 Task: Look for space in Ādoni, India from 2nd June, 2023 to 15th June, 2023 for 2 adults in price range Rs.10000 to Rs.15000. Place can be entire place with 1  bedroom having 1 bed and 1 bathroom. Property type can be house, flat, guest house, hotel. Booking option can be shelf check-in. Required host language is English.
Action: Mouse moved to (524, 119)
Screenshot: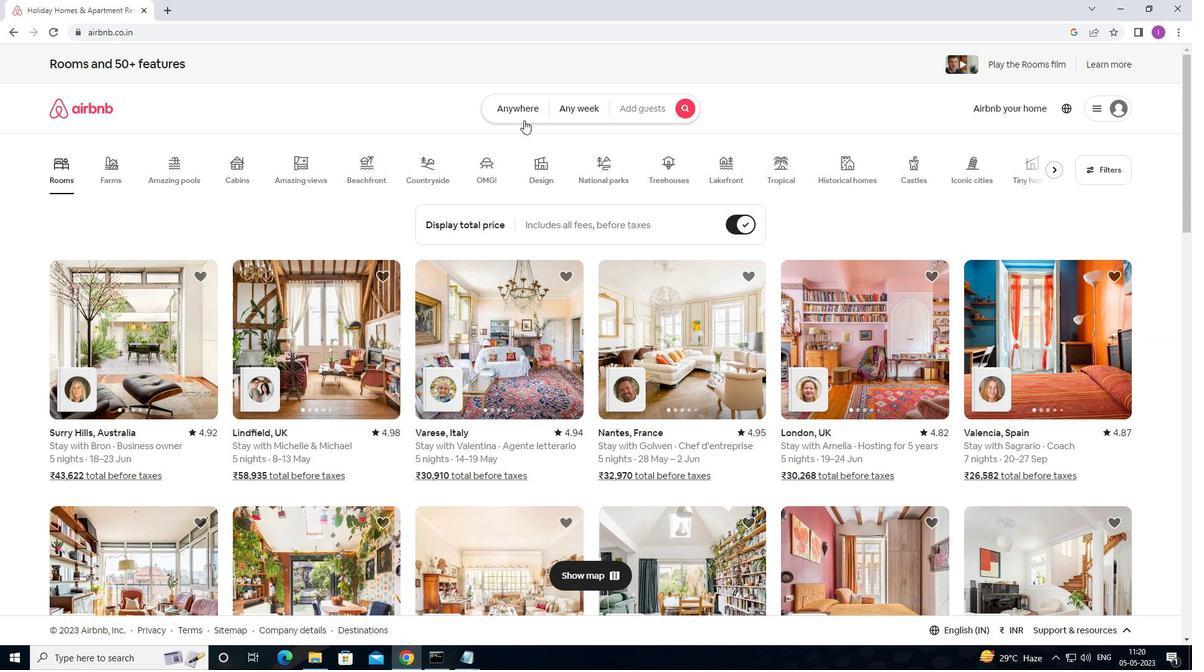 
Action: Mouse pressed left at (524, 119)
Screenshot: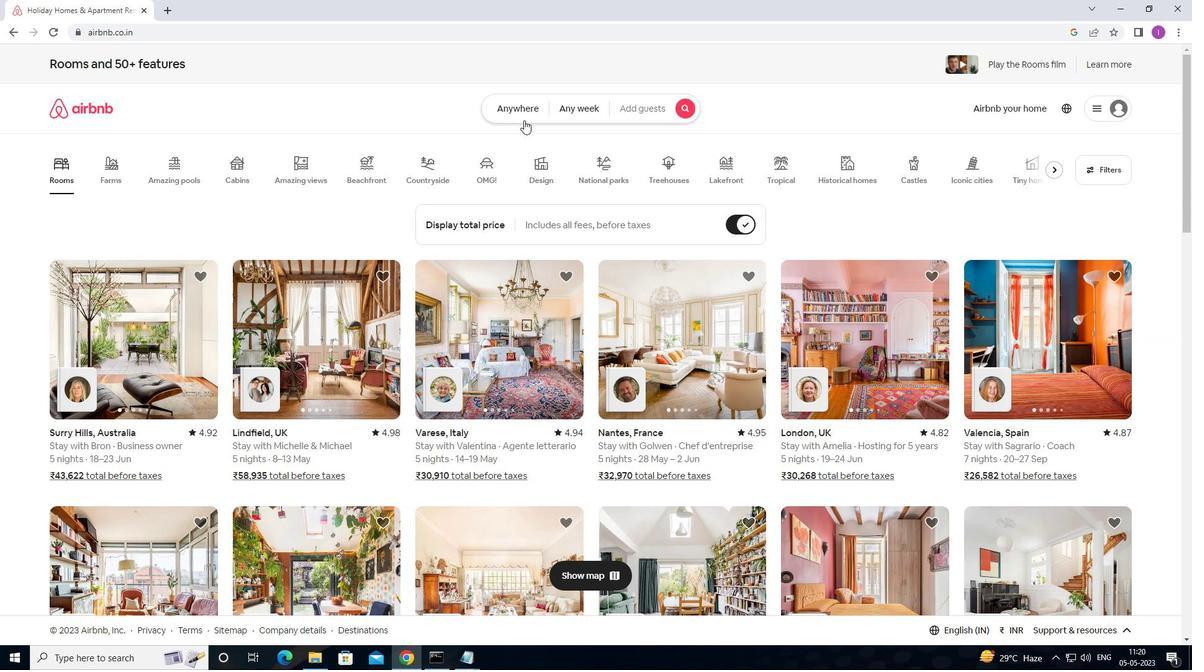 
Action: Mouse moved to (445, 162)
Screenshot: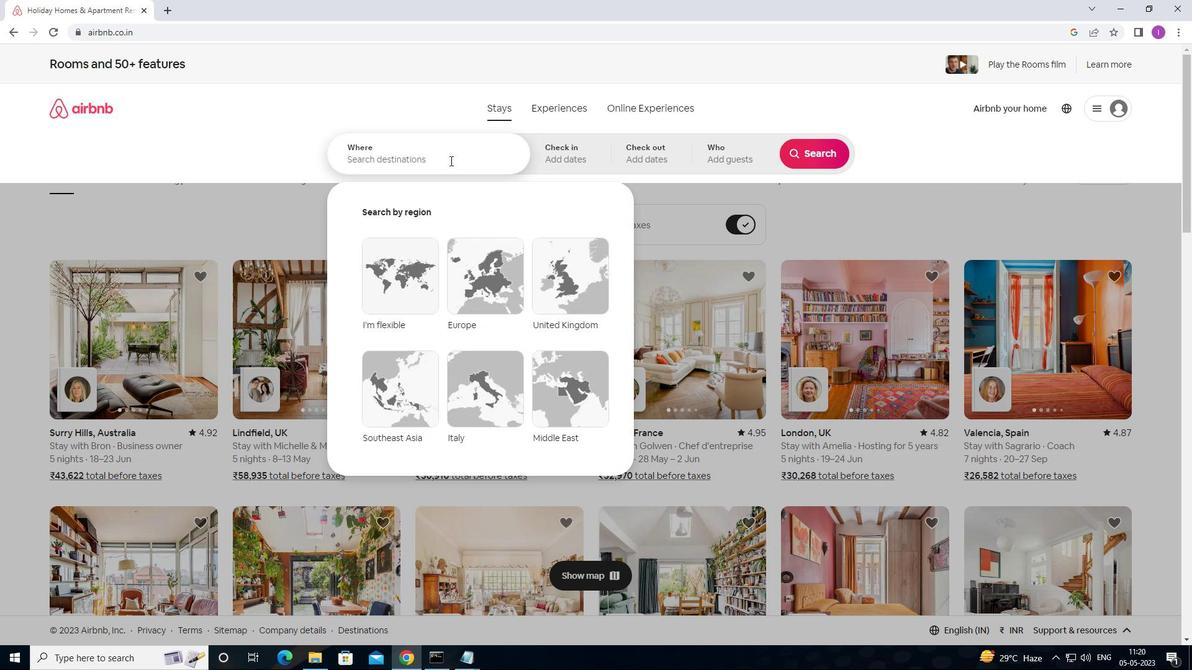 
Action: Mouse pressed left at (445, 162)
Screenshot: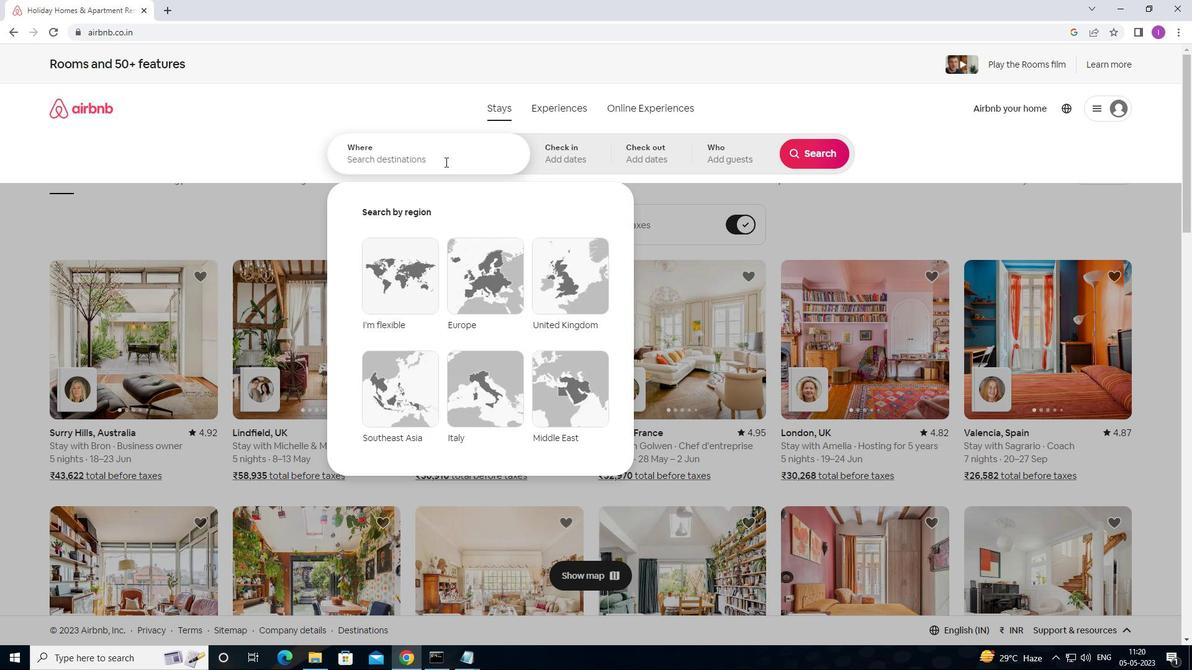 
Action: Key pressed <Key.shift>ADONI,<Key.shift>INDIA
Screenshot: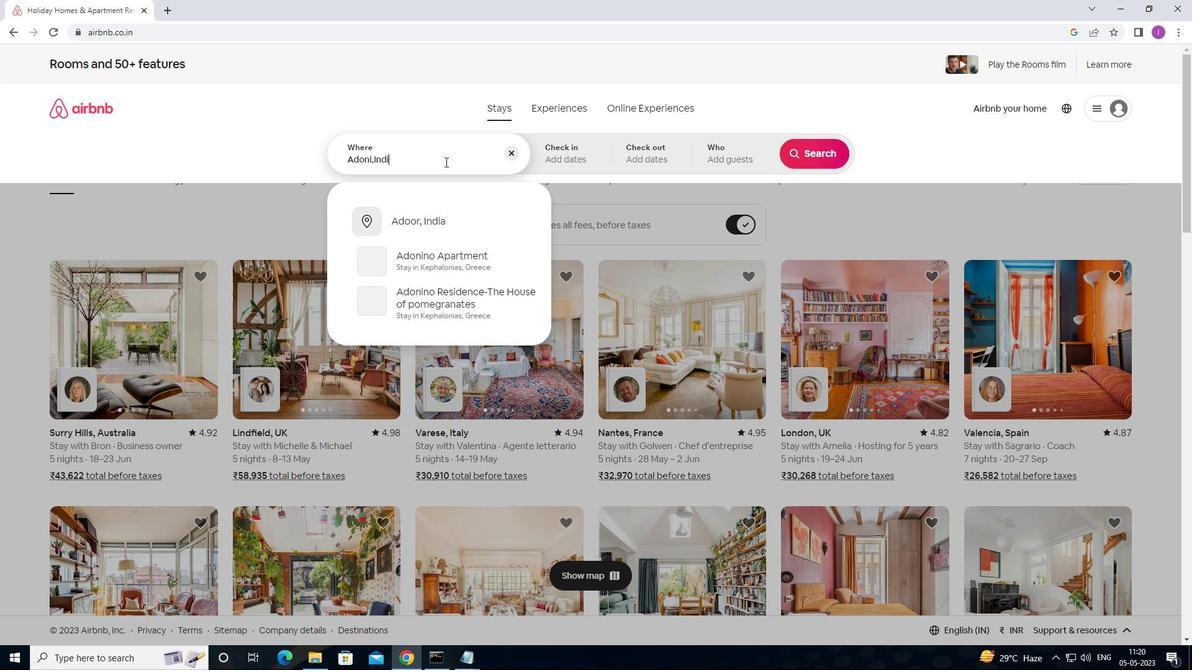 
Action: Mouse moved to (567, 159)
Screenshot: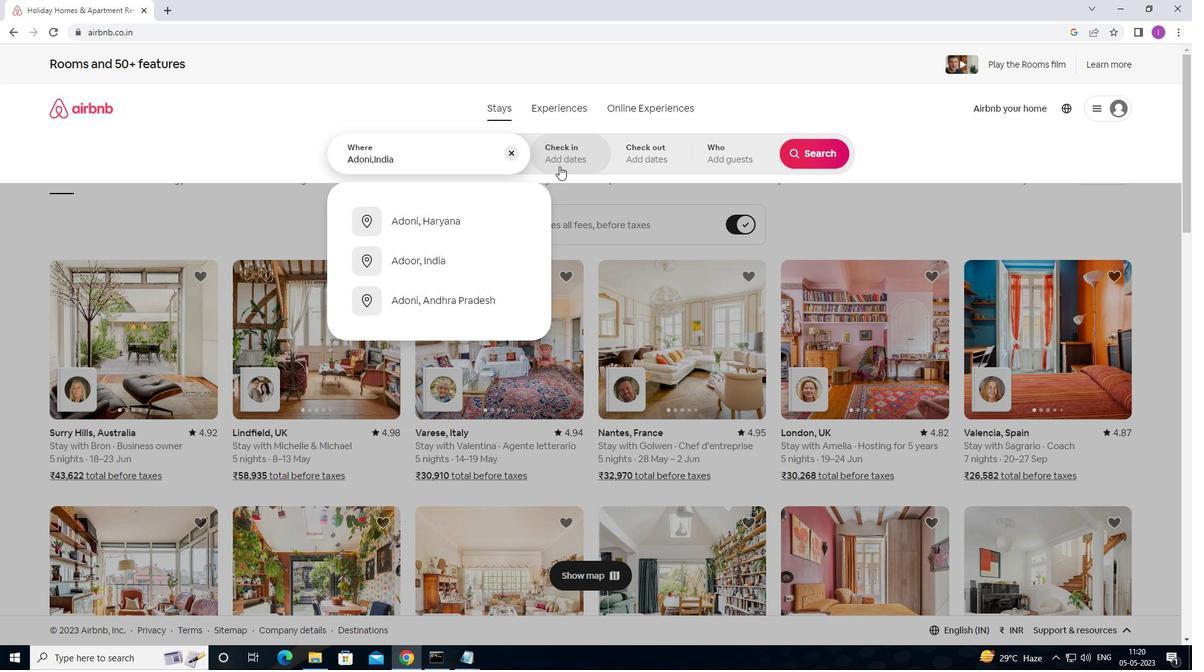 
Action: Mouse pressed left at (567, 159)
Screenshot: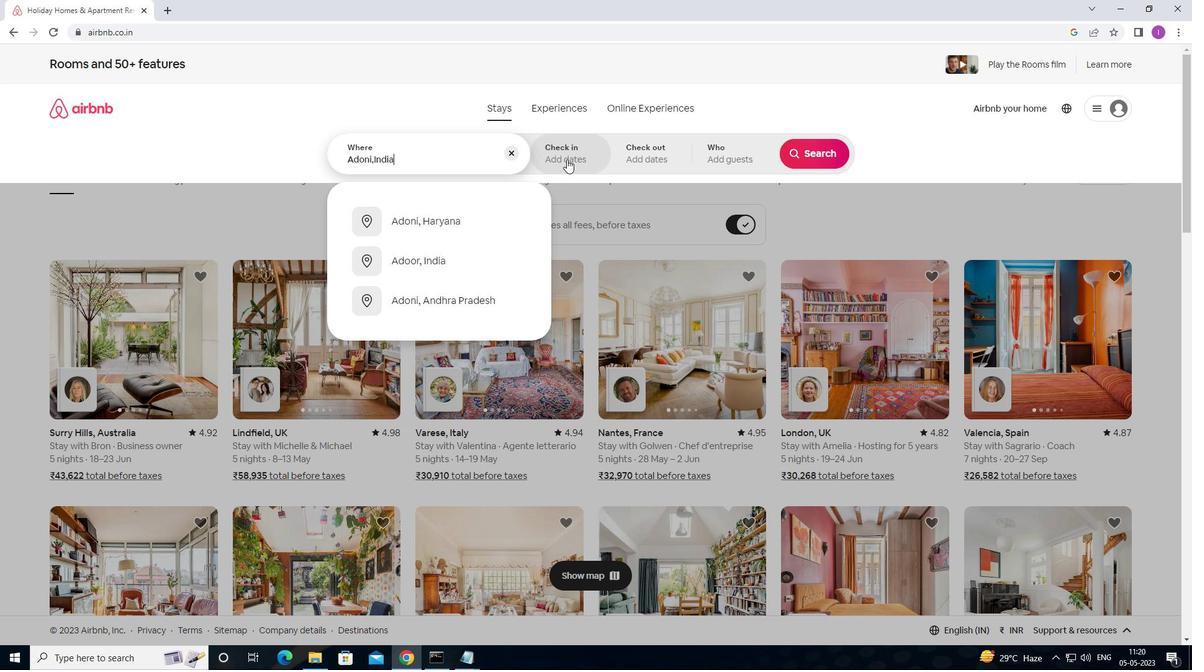 
Action: Mouse moved to (810, 257)
Screenshot: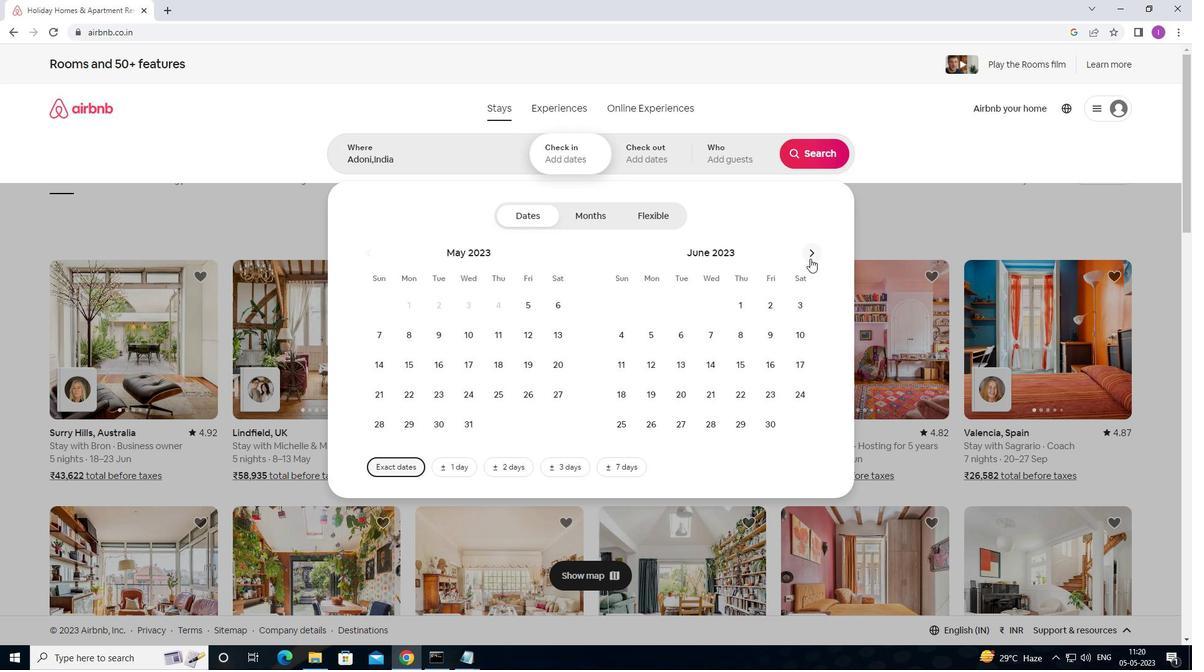 
Action: Mouse pressed left at (810, 257)
Screenshot: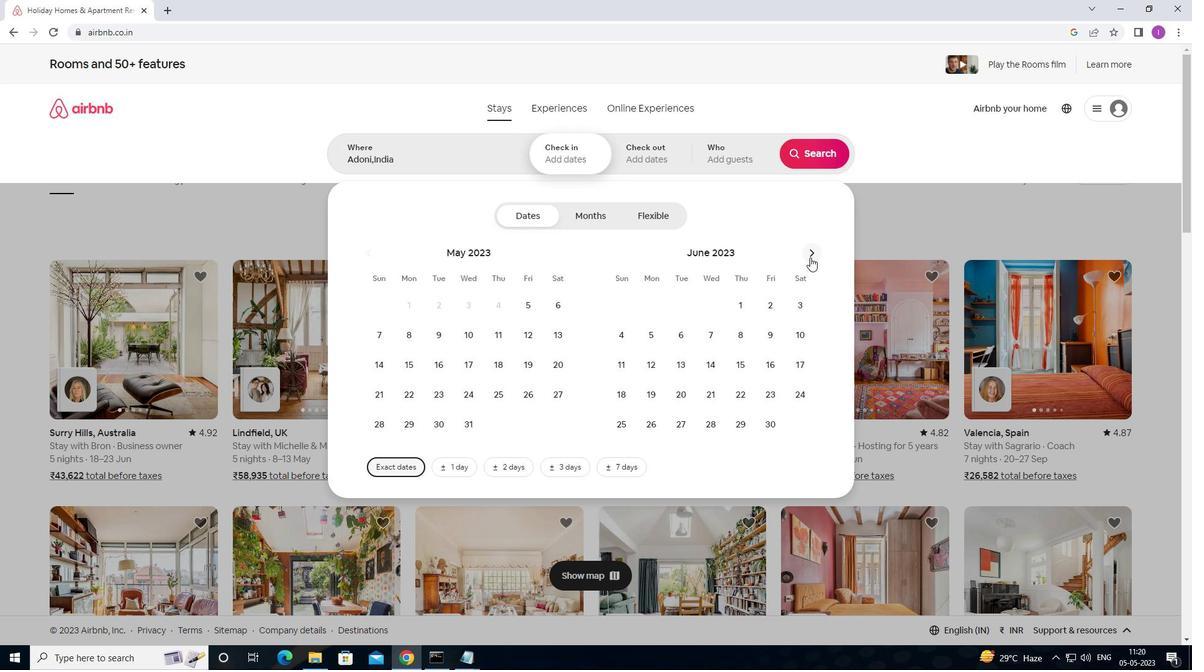 
Action: Mouse moved to (532, 294)
Screenshot: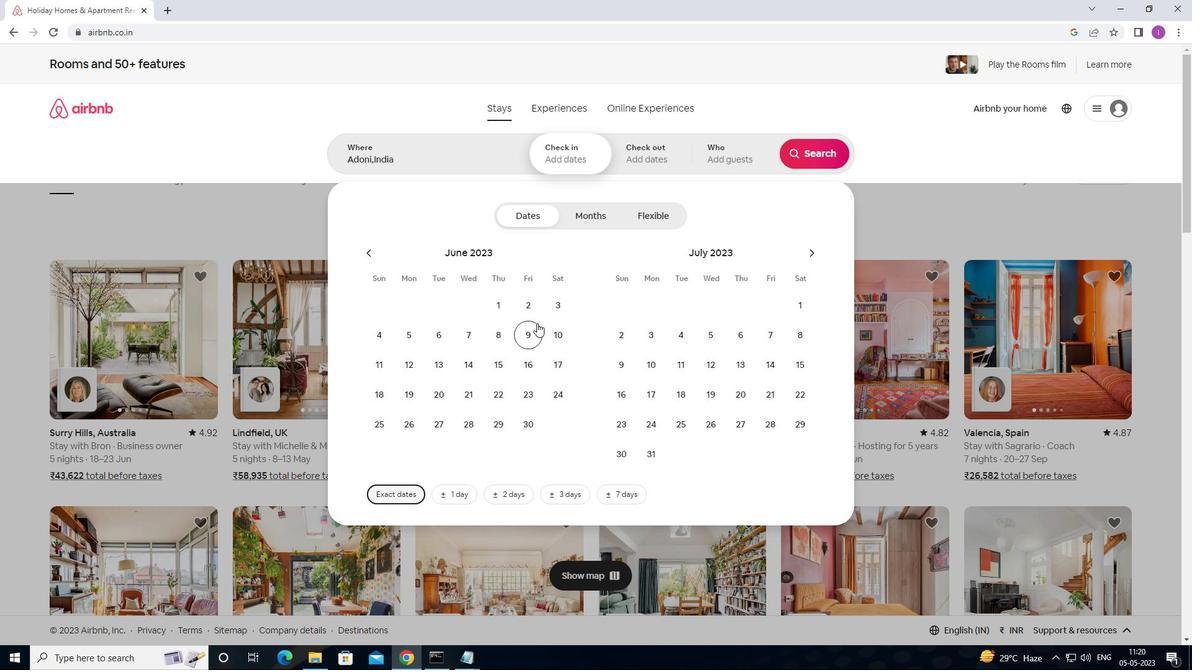 
Action: Mouse pressed left at (532, 294)
Screenshot: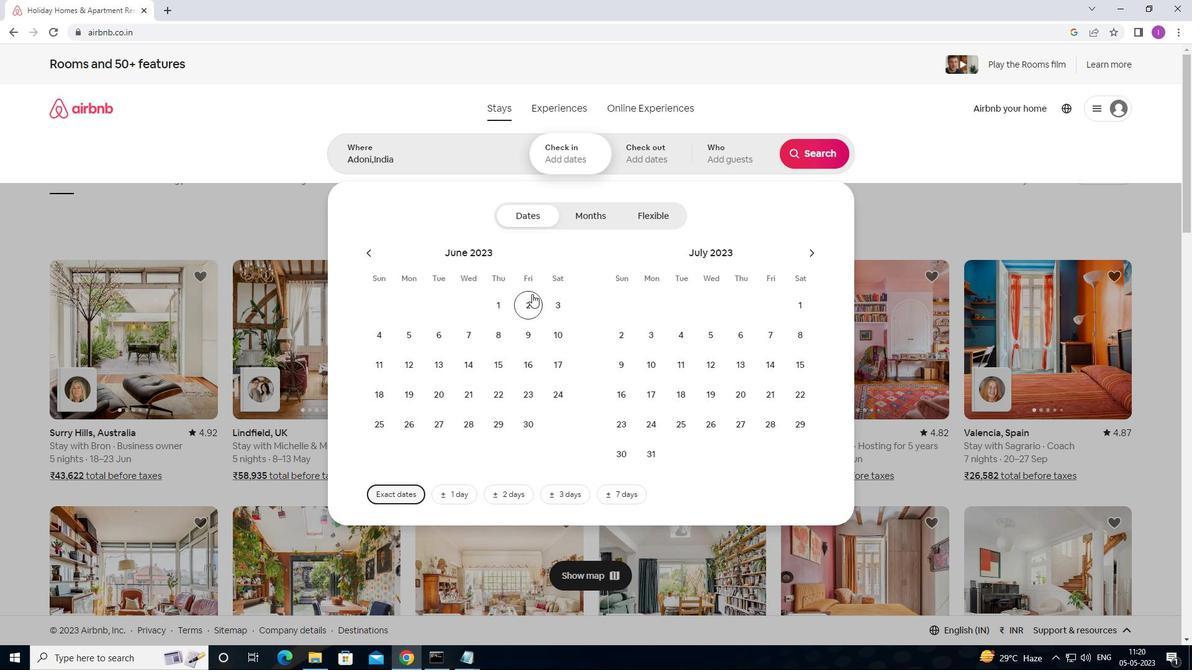 
Action: Mouse moved to (503, 360)
Screenshot: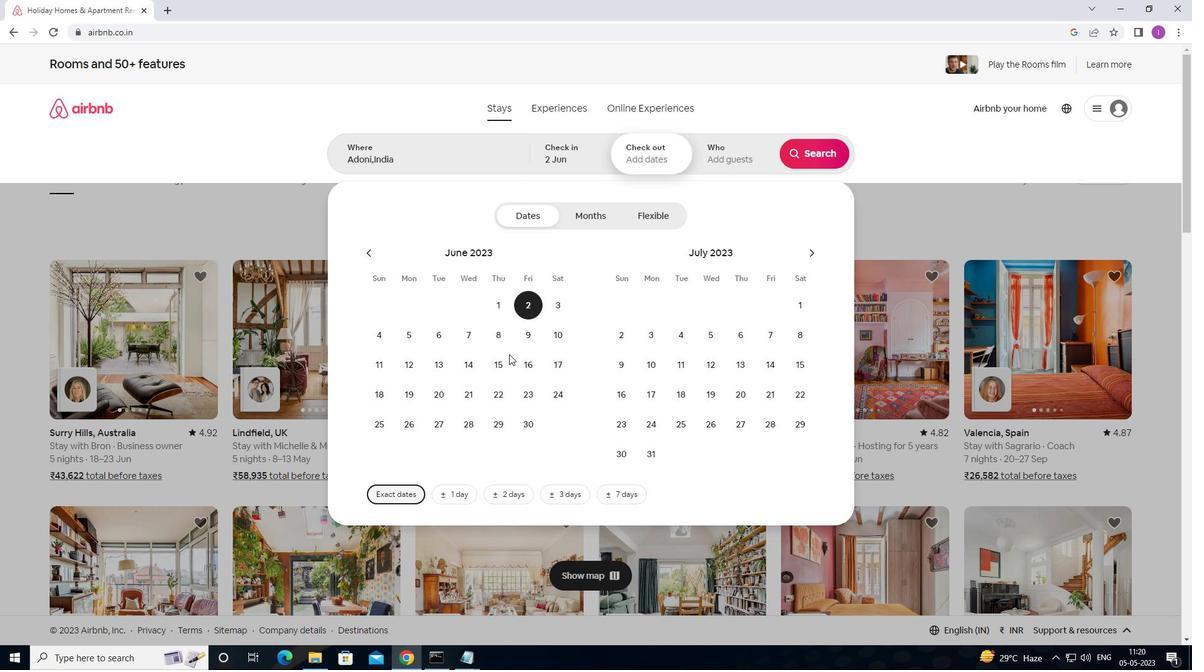 
Action: Mouse pressed left at (503, 360)
Screenshot: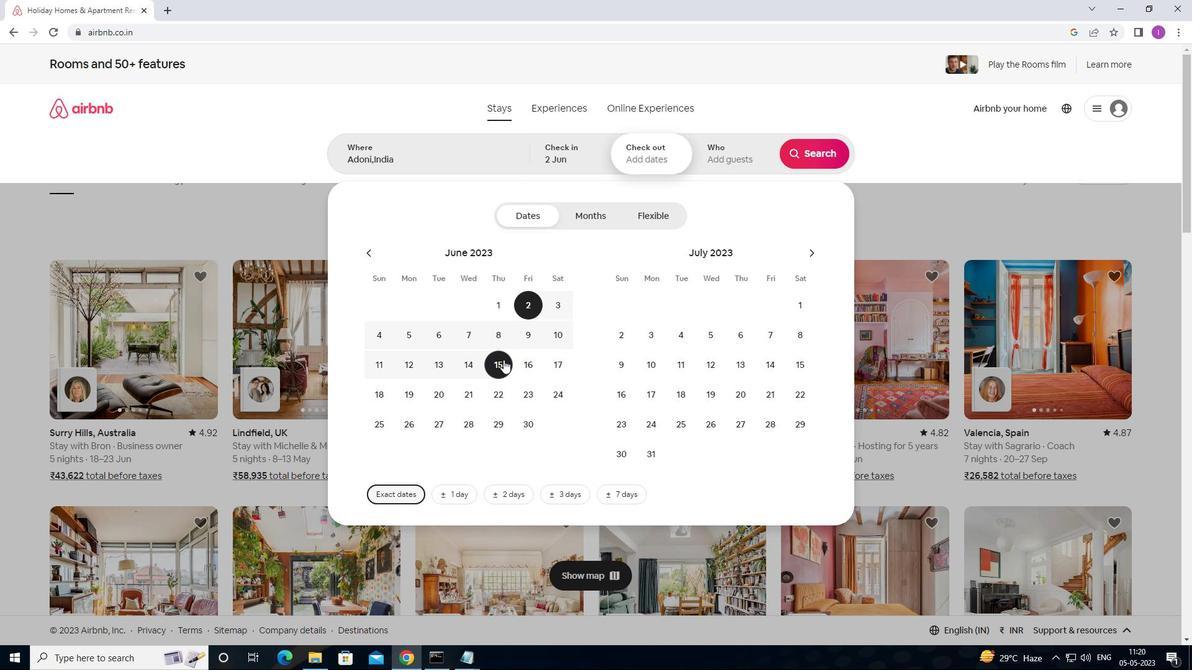 
Action: Mouse moved to (710, 149)
Screenshot: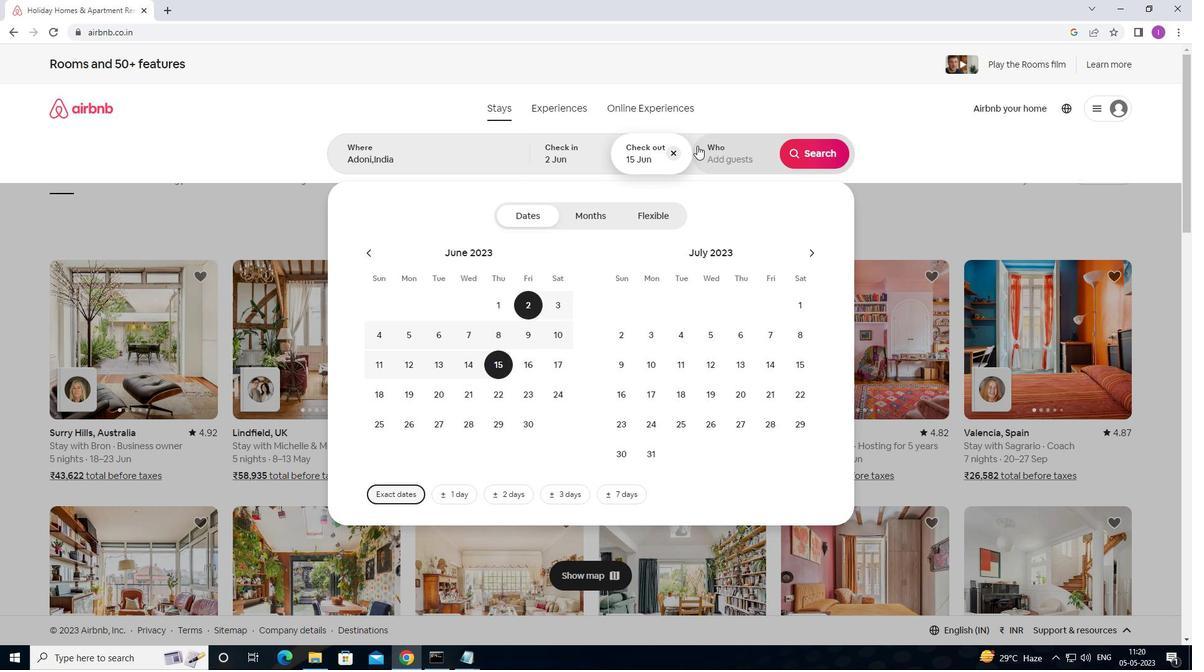 
Action: Mouse pressed left at (710, 149)
Screenshot: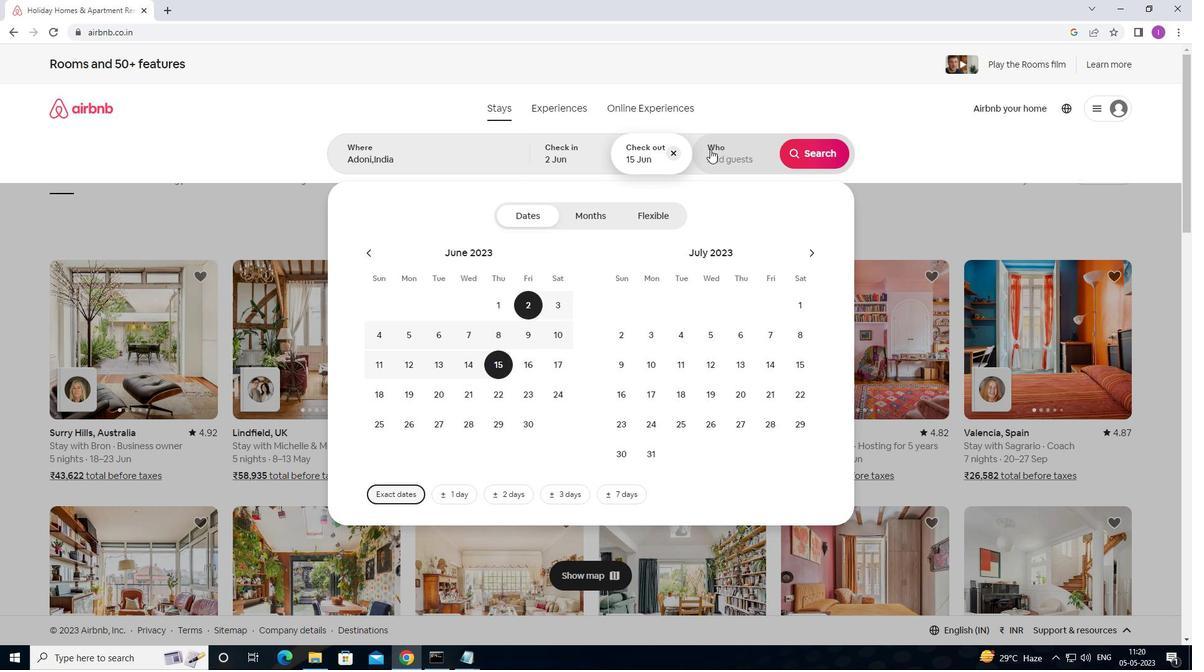 
Action: Mouse moved to (822, 219)
Screenshot: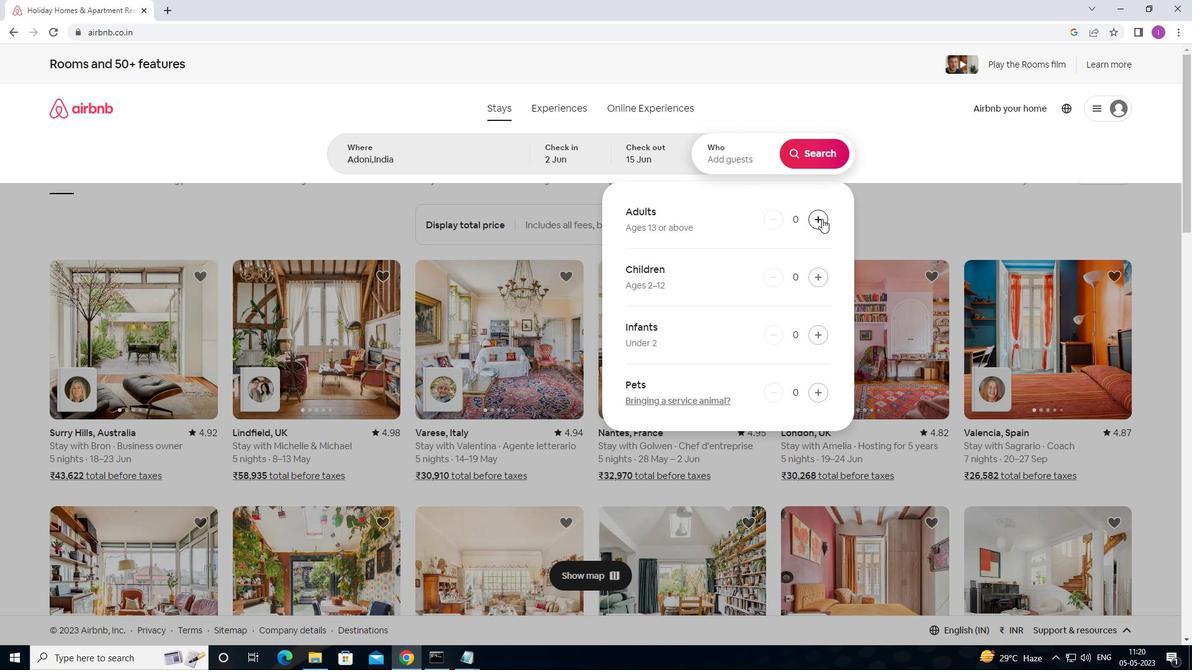 
Action: Mouse pressed left at (822, 219)
Screenshot: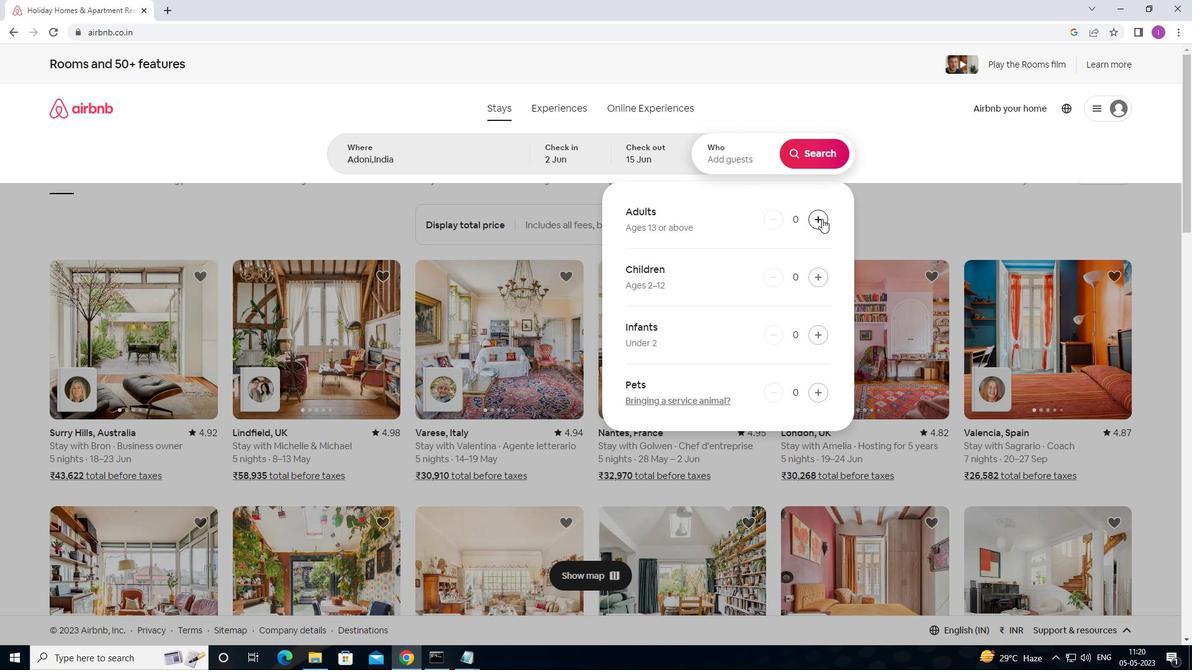 
Action: Mouse pressed left at (822, 219)
Screenshot: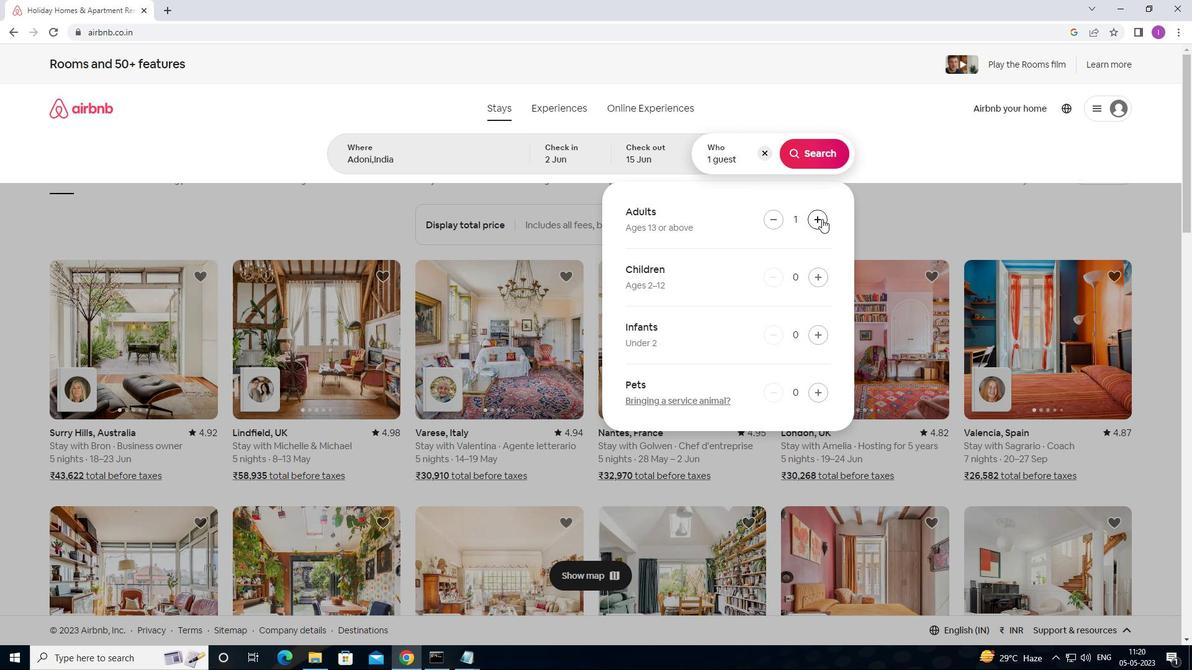 
Action: Mouse moved to (823, 168)
Screenshot: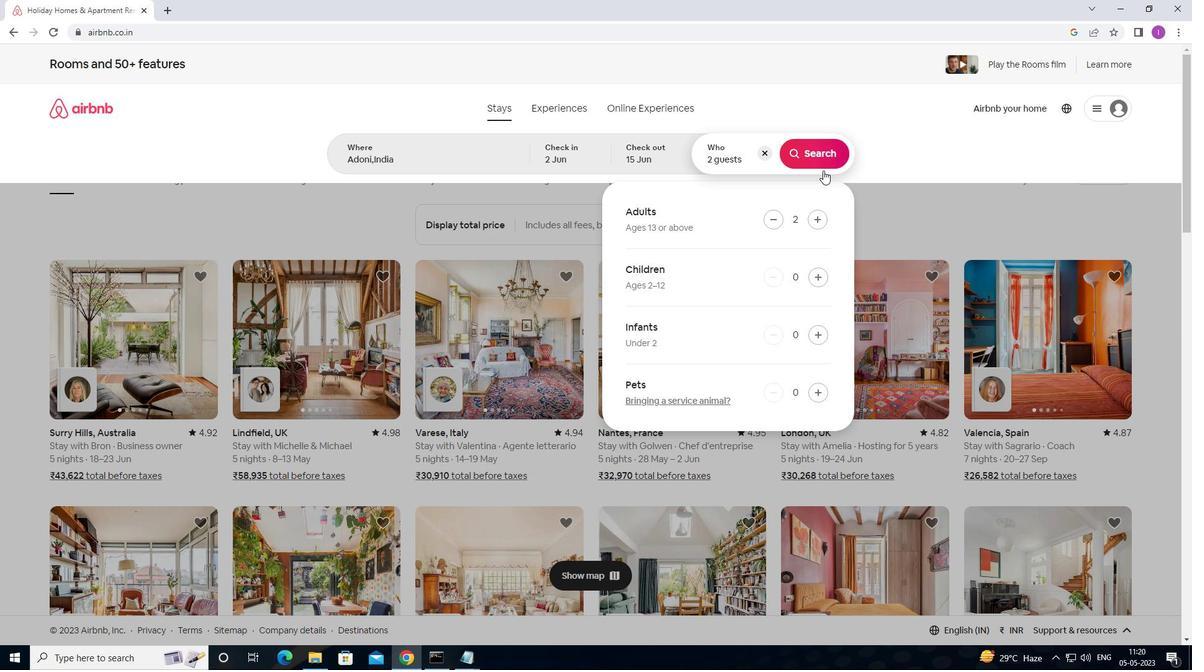 
Action: Mouse pressed left at (823, 168)
Screenshot: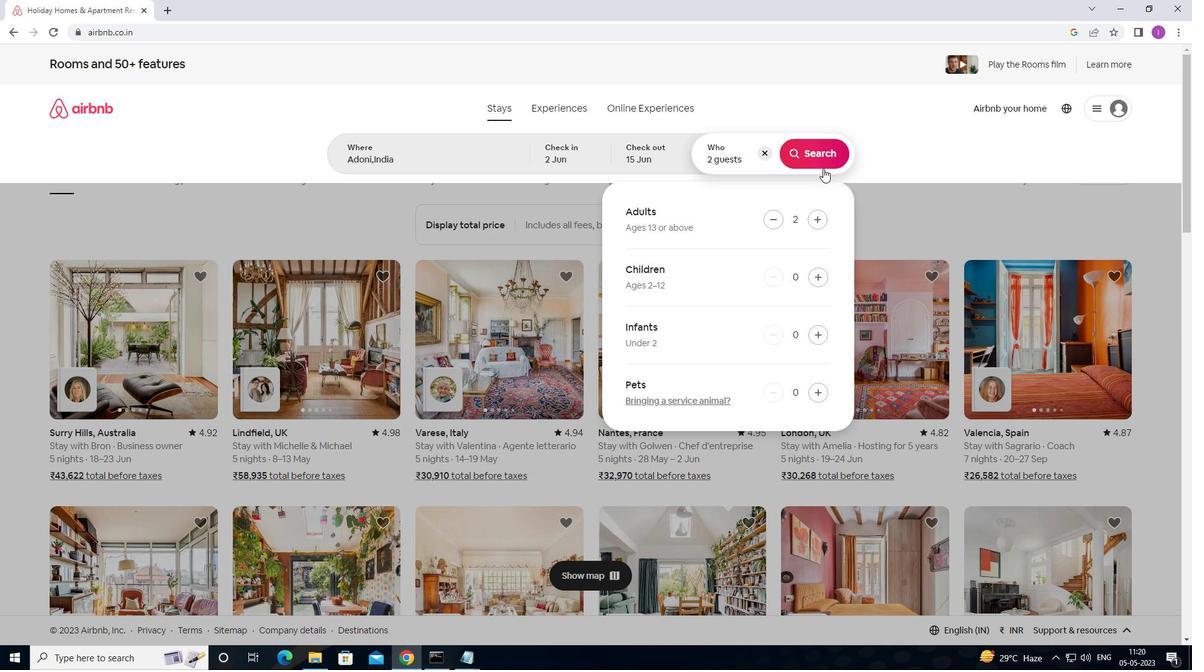 
Action: Mouse moved to (1126, 132)
Screenshot: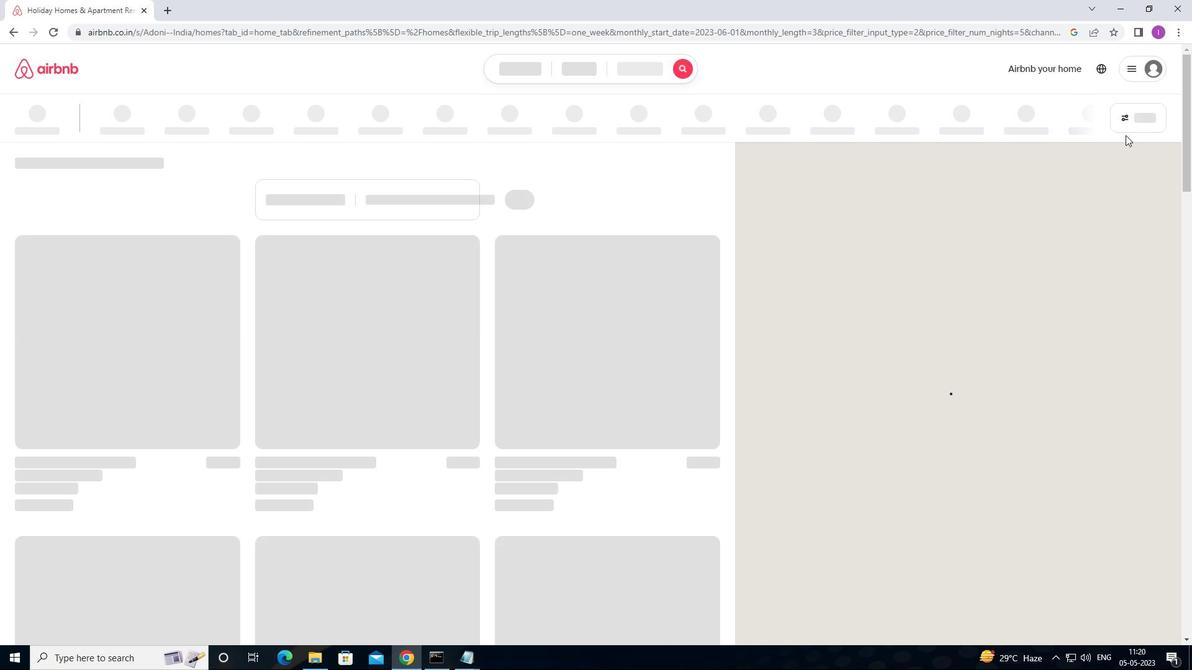 
Action: Mouse pressed left at (1126, 132)
Screenshot: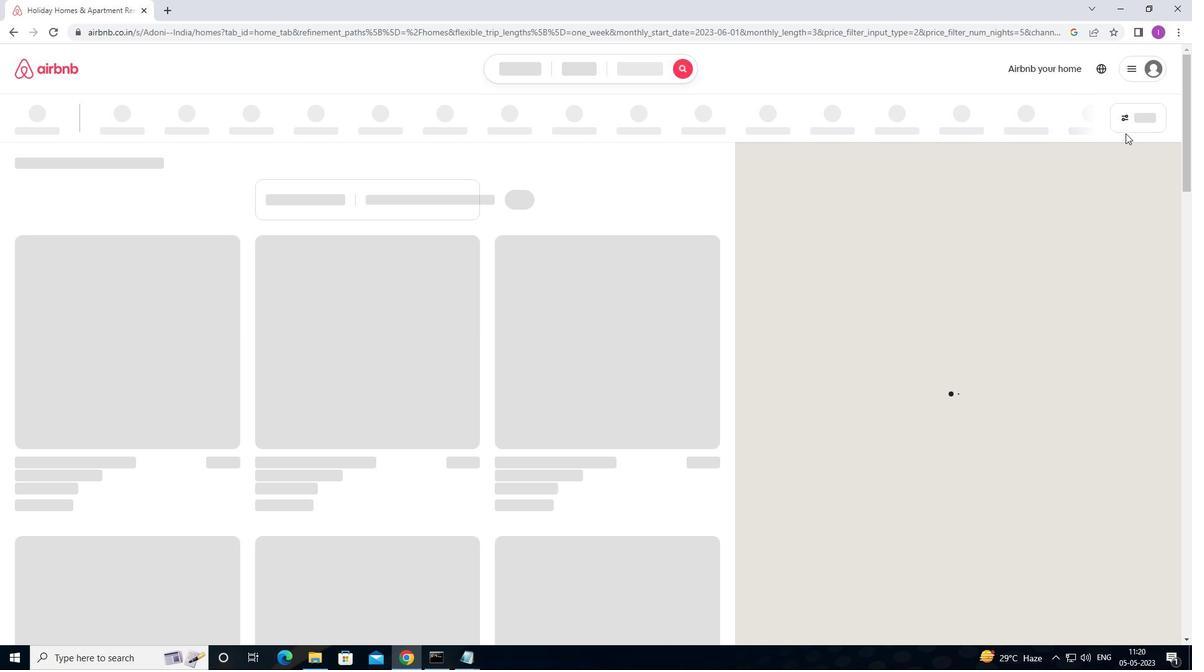 
Action: Mouse moved to (1126, 125)
Screenshot: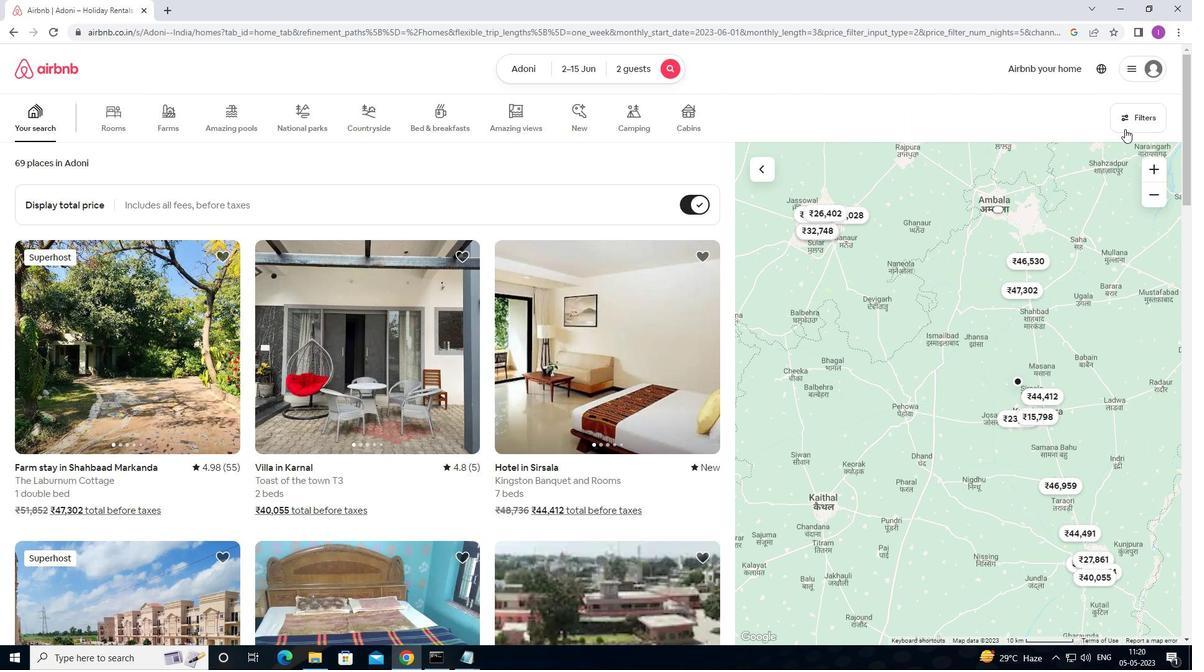 
Action: Mouse pressed left at (1126, 125)
Screenshot: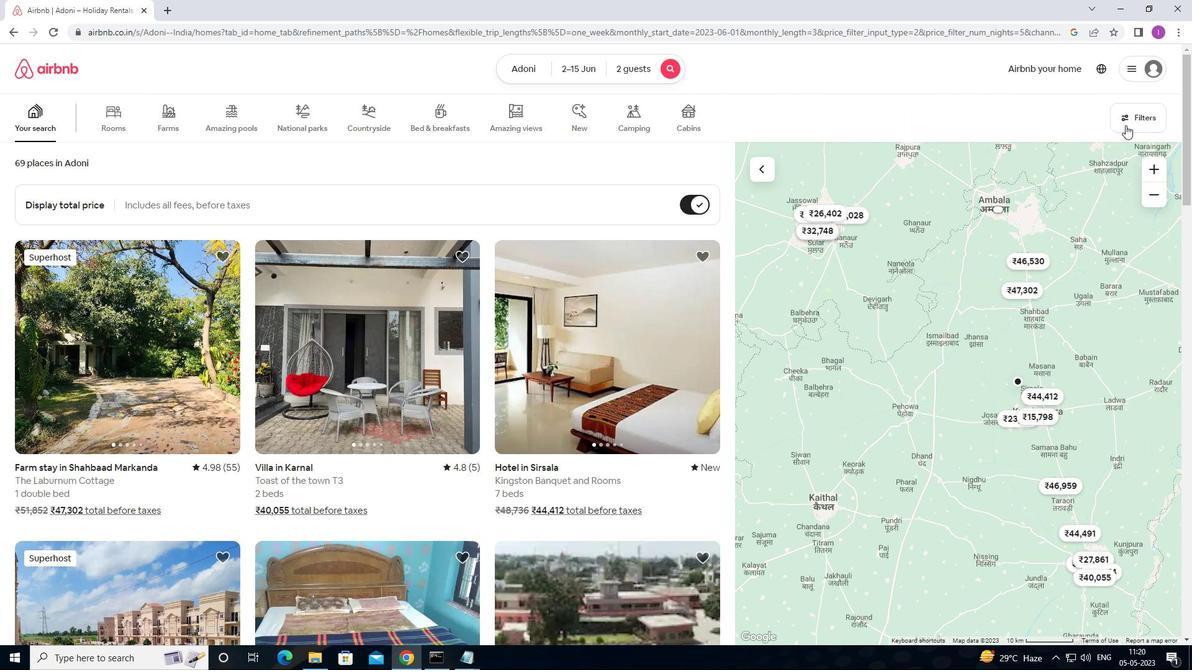 
Action: Mouse moved to (452, 419)
Screenshot: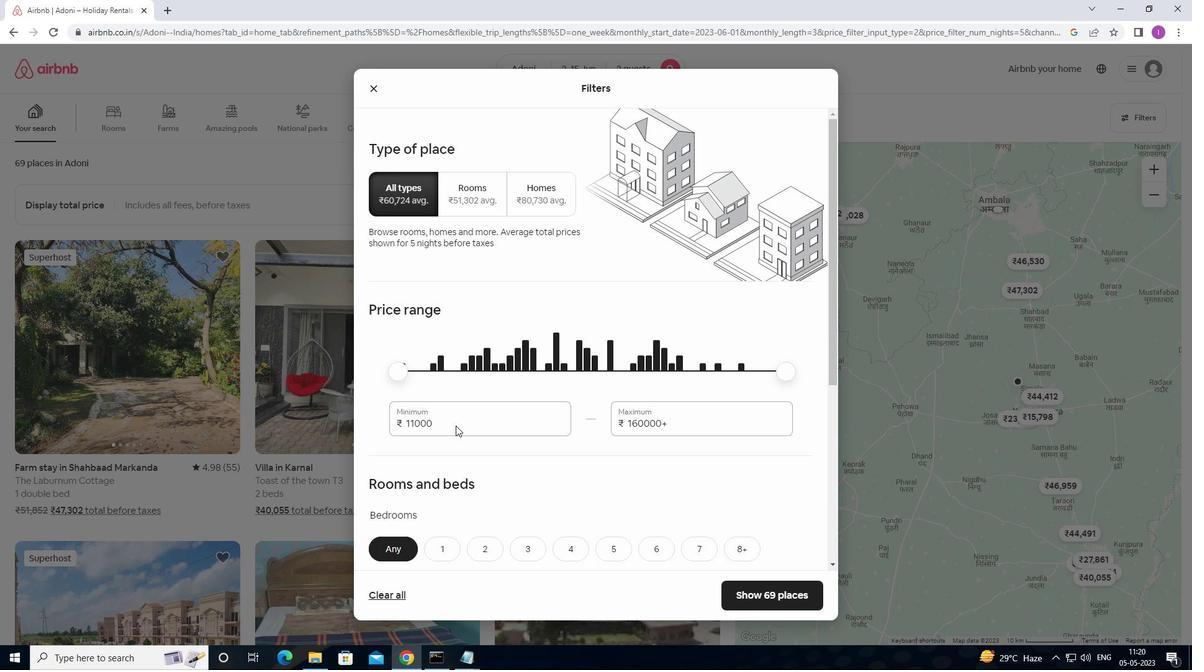 
Action: Mouse pressed left at (452, 419)
Screenshot: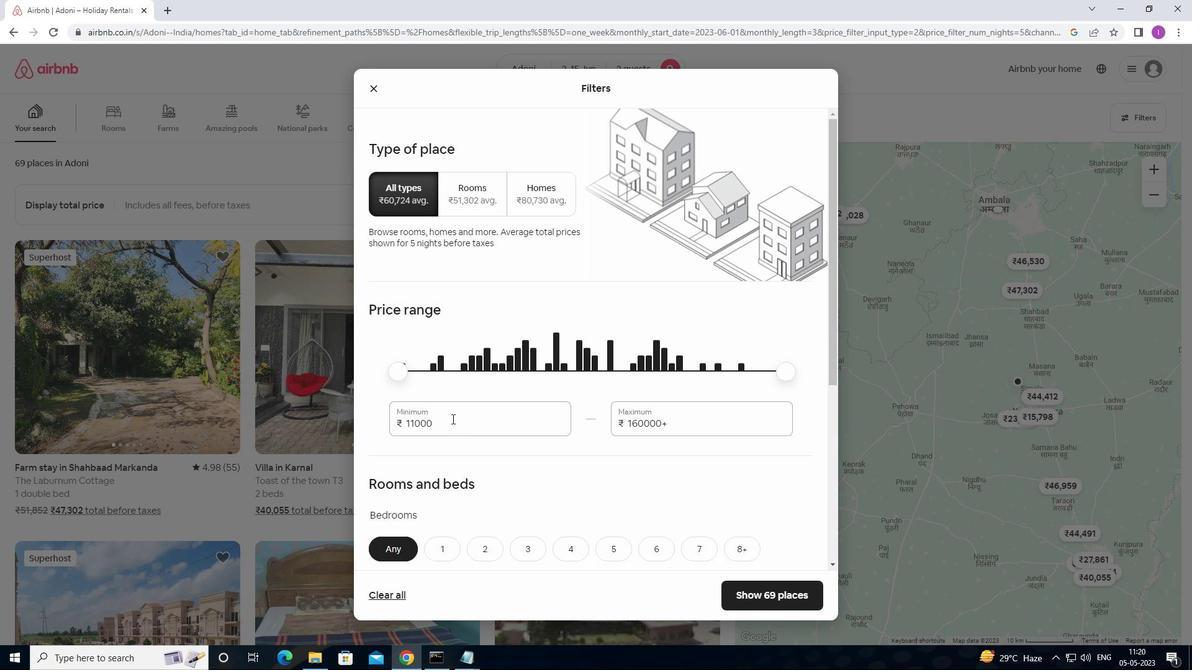 
Action: Mouse moved to (395, 429)
Screenshot: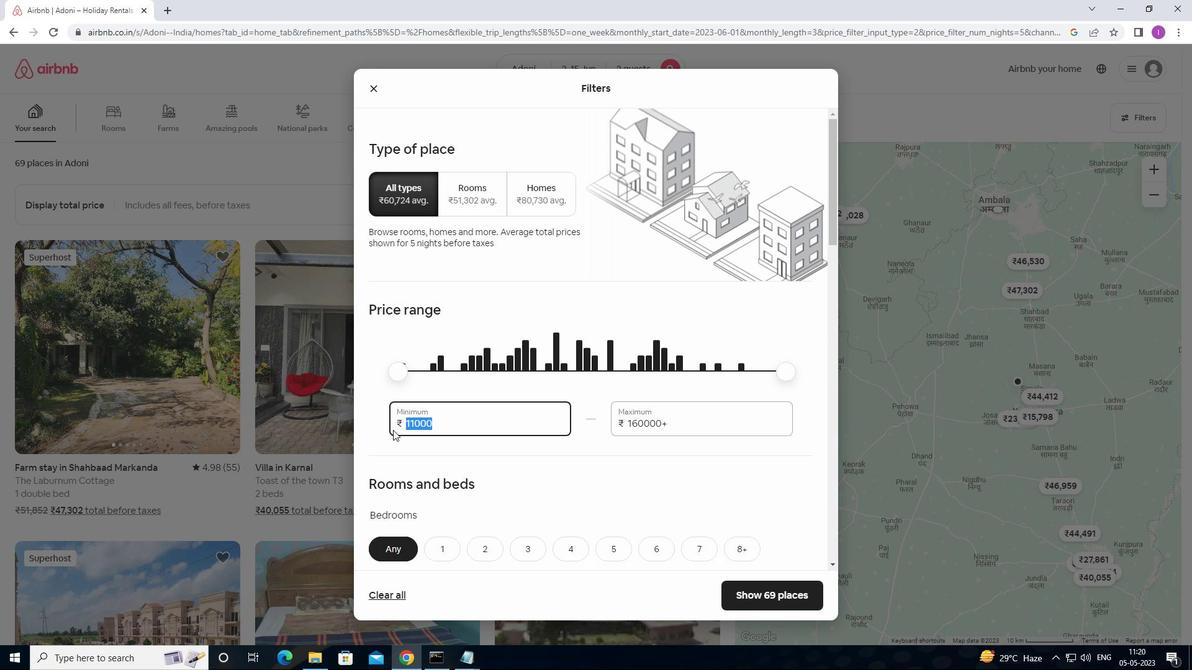 
Action: Key pressed <Key.delete>
Screenshot: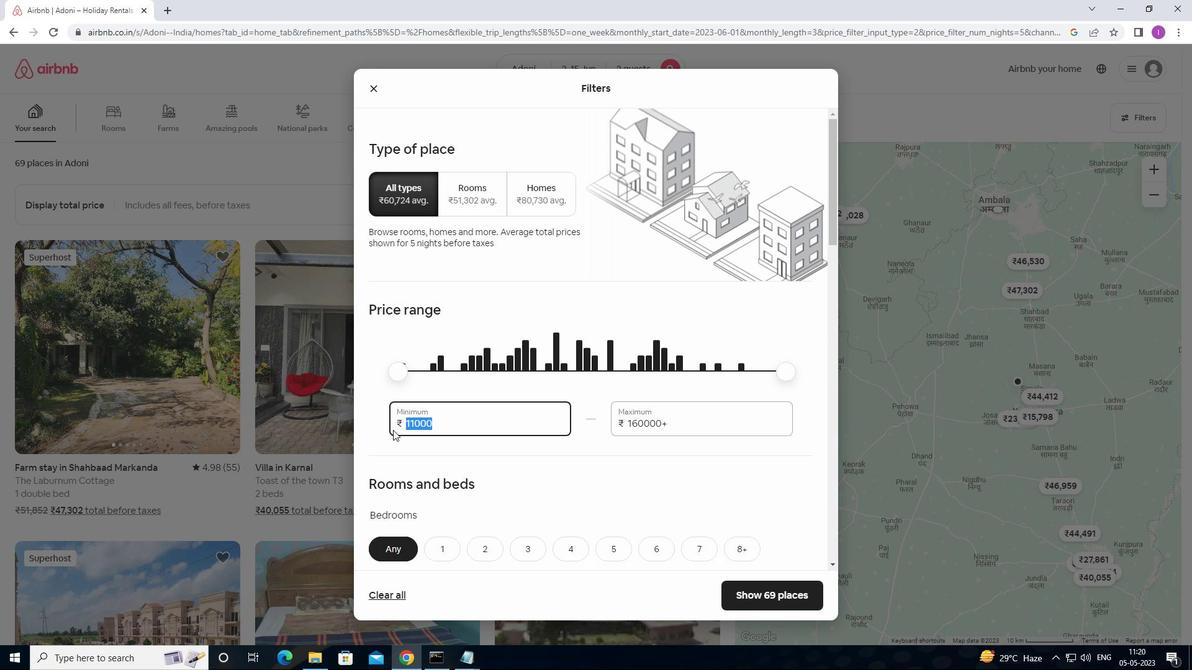 
Action: Mouse moved to (400, 424)
Screenshot: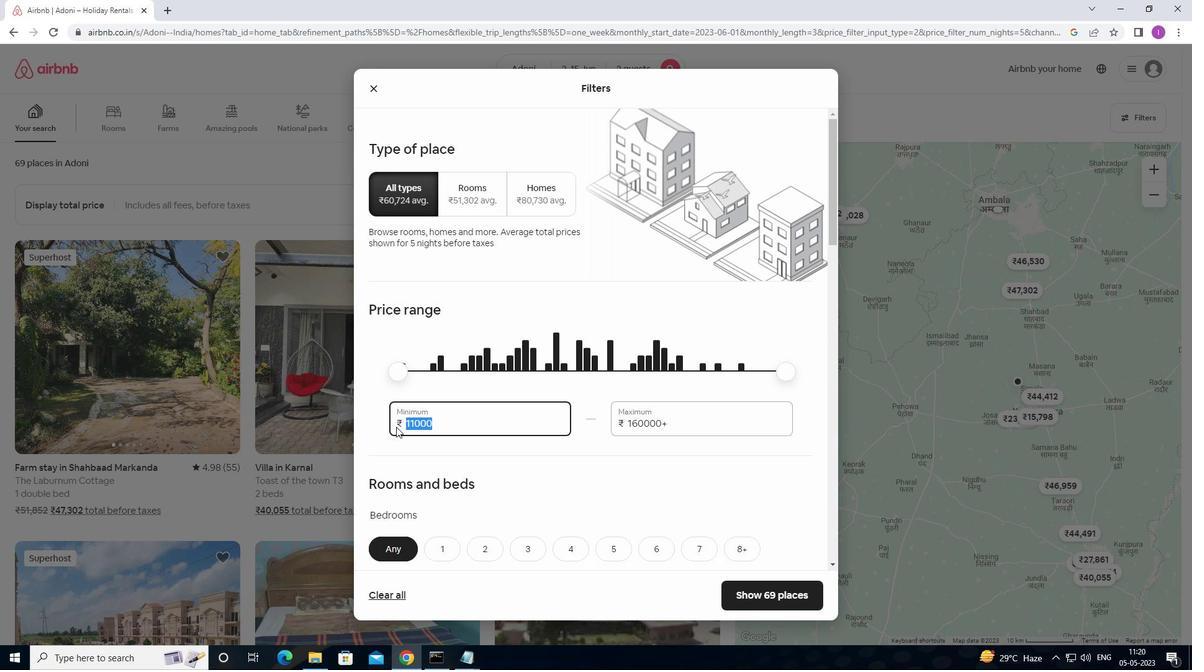 
Action: Key pressed <Key.delete>
Screenshot: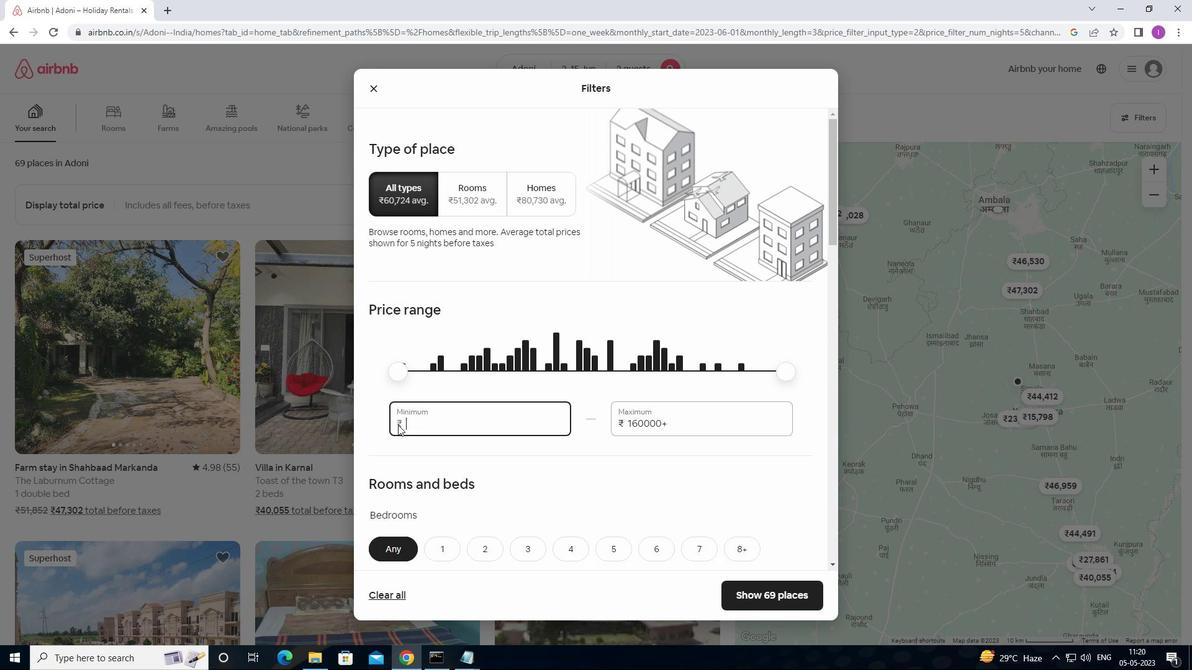 
Action: Mouse moved to (403, 421)
Screenshot: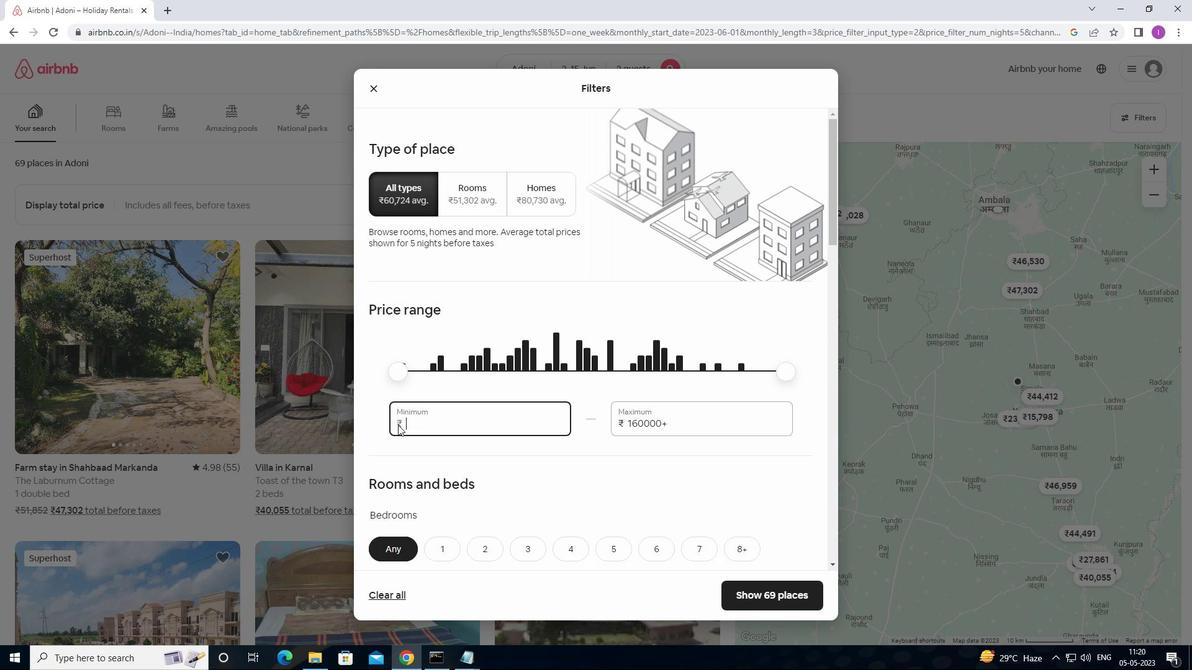 
Action: Key pressed <Key.delete>
Screenshot: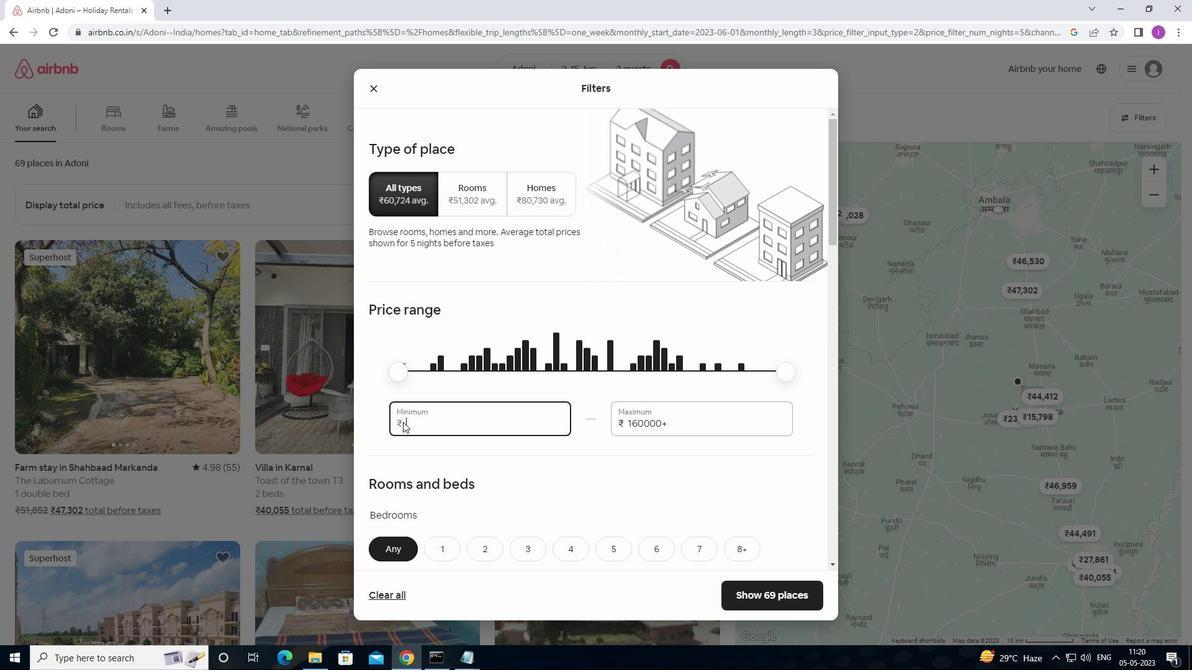 
Action: Mouse moved to (426, 413)
Screenshot: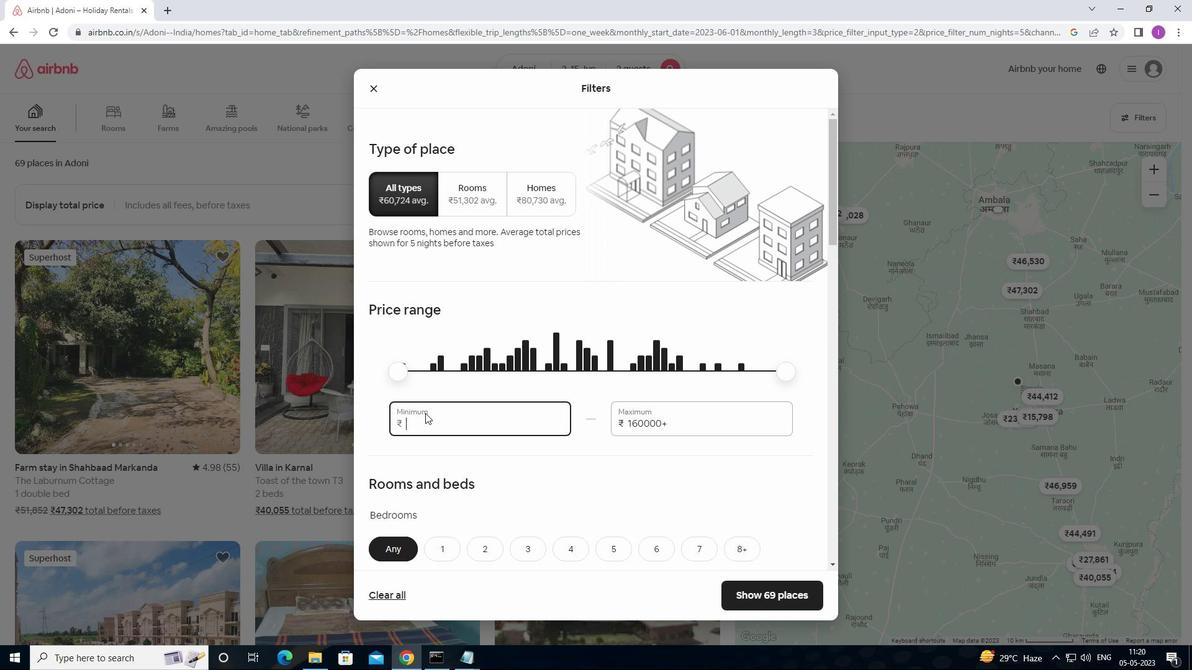 
Action: Key pressed 1
Screenshot: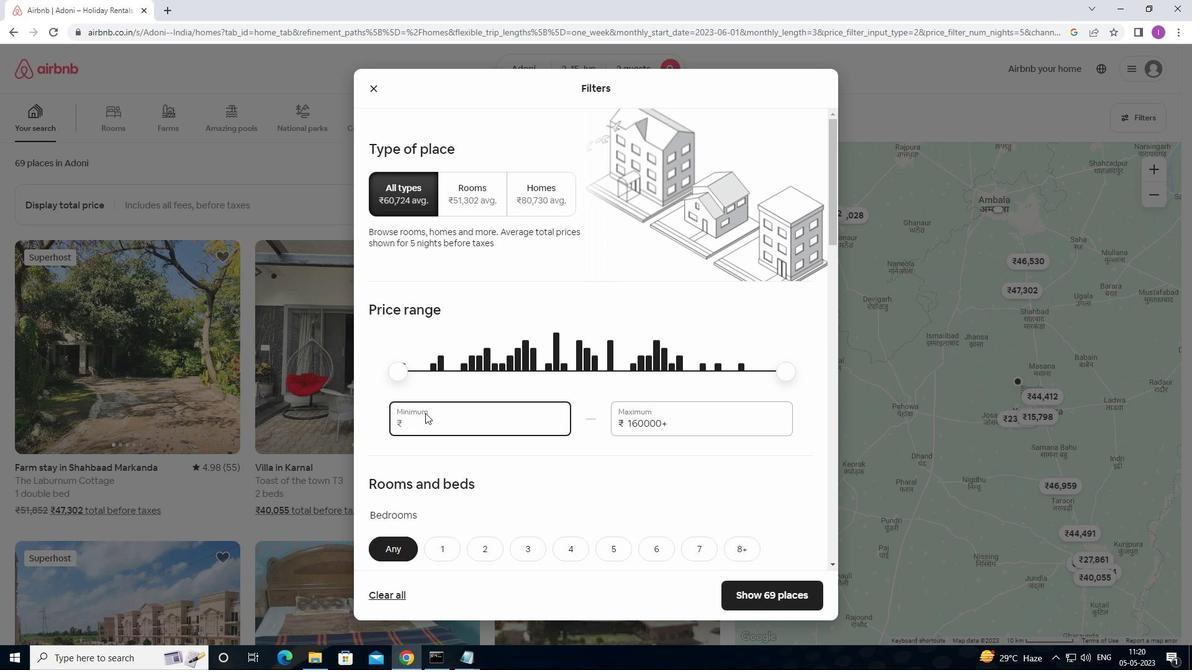 
Action: Mouse moved to (429, 414)
Screenshot: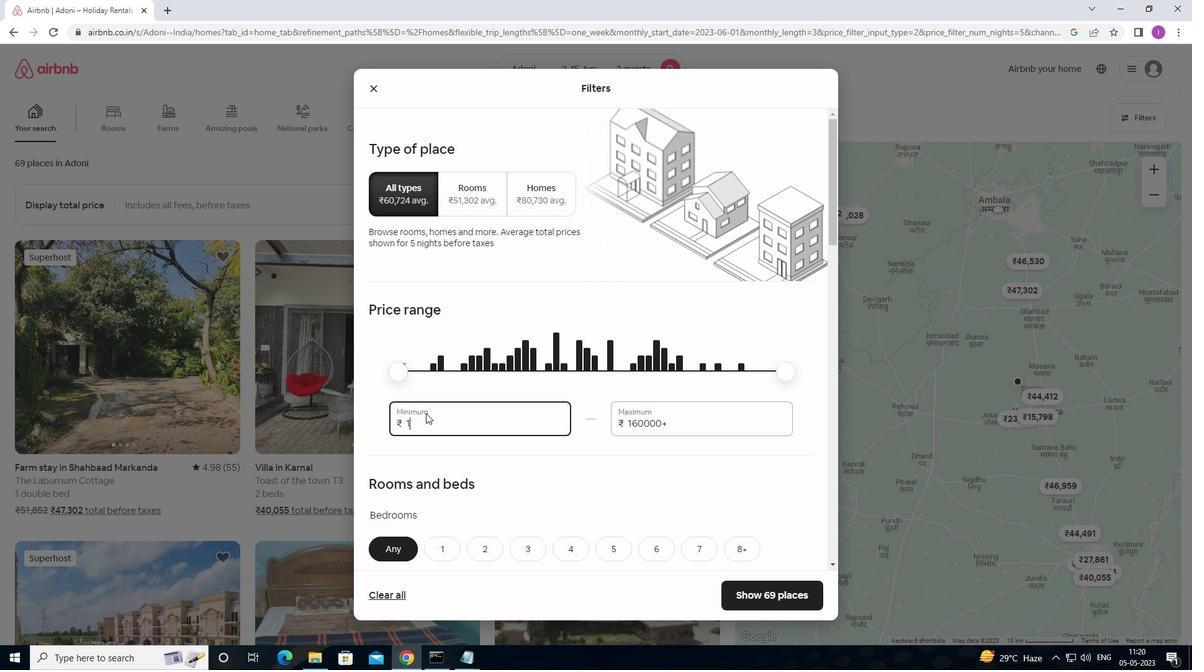 
Action: Key pressed 0
Screenshot: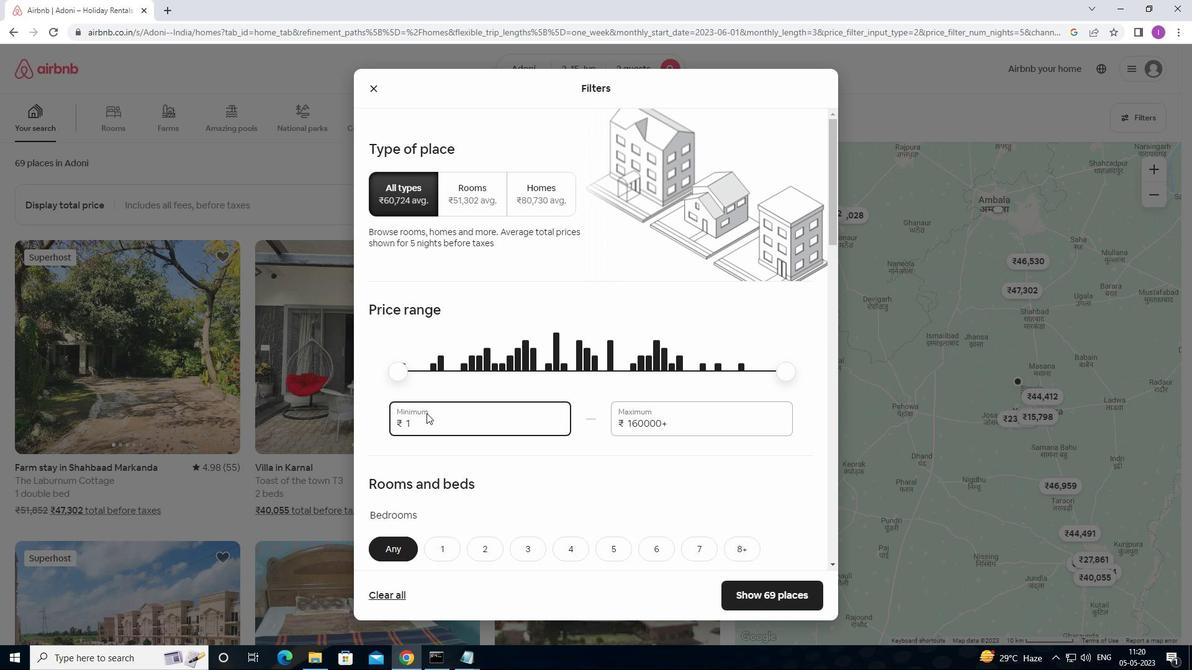 
Action: Mouse moved to (429, 414)
Screenshot: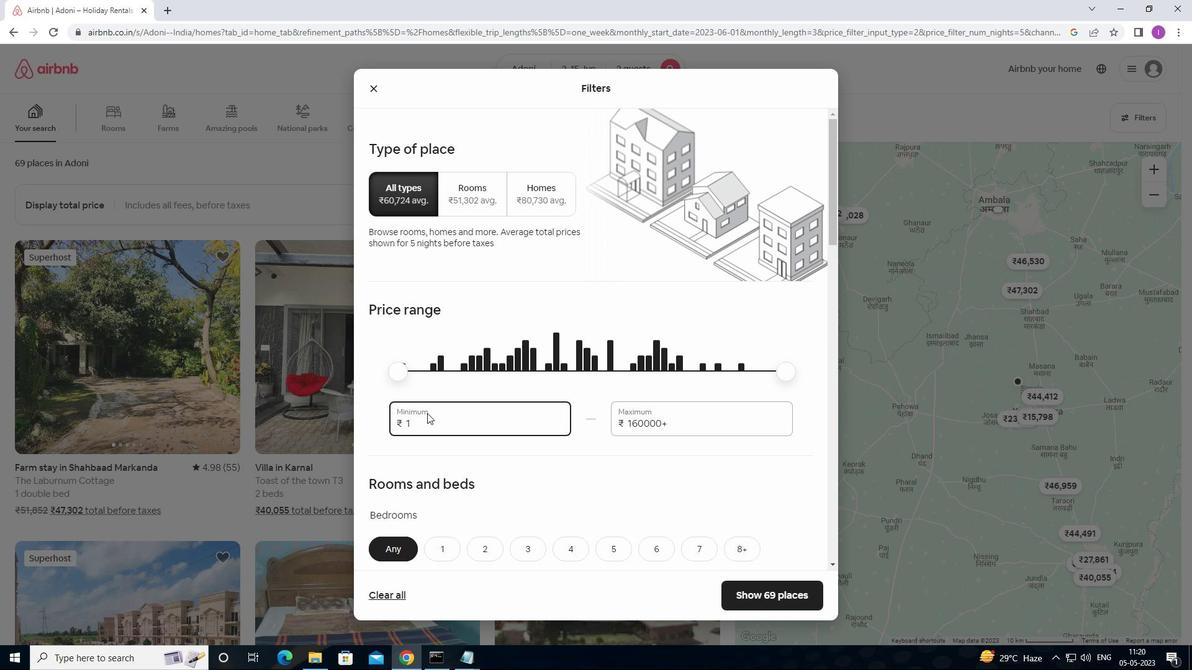 
Action: Key pressed 000
Screenshot: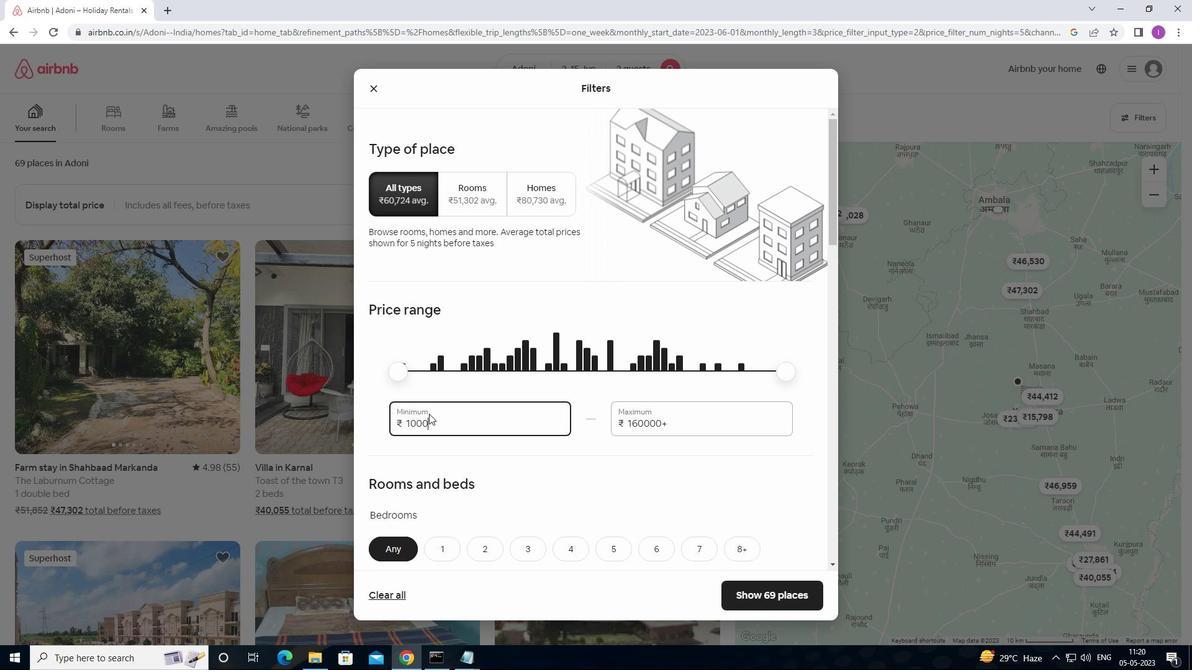 
Action: Mouse moved to (673, 423)
Screenshot: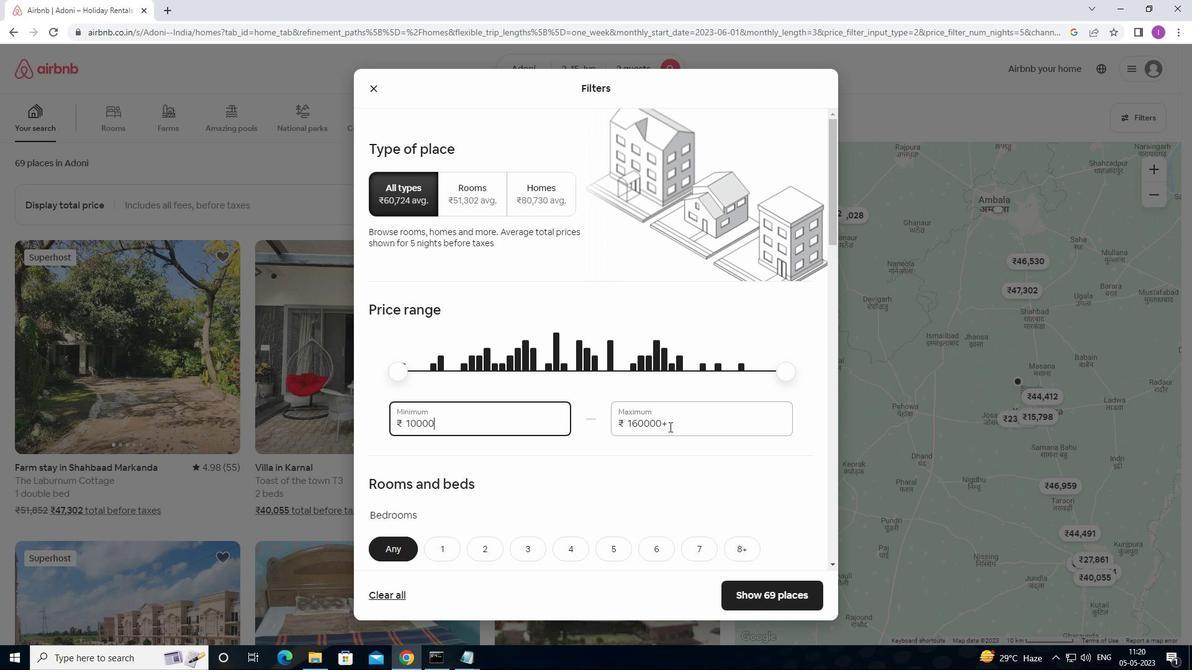 
Action: Mouse pressed left at (673, 423)
Screenshot: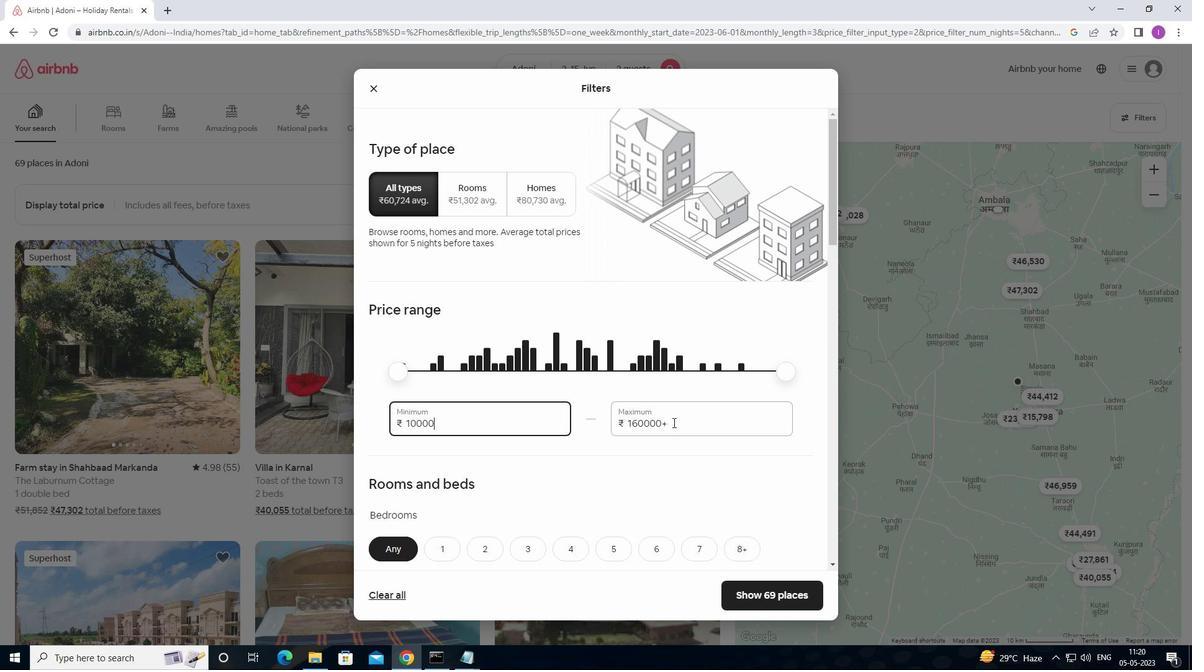 
Action: Mouse moved to (615, 432)
Screenshot: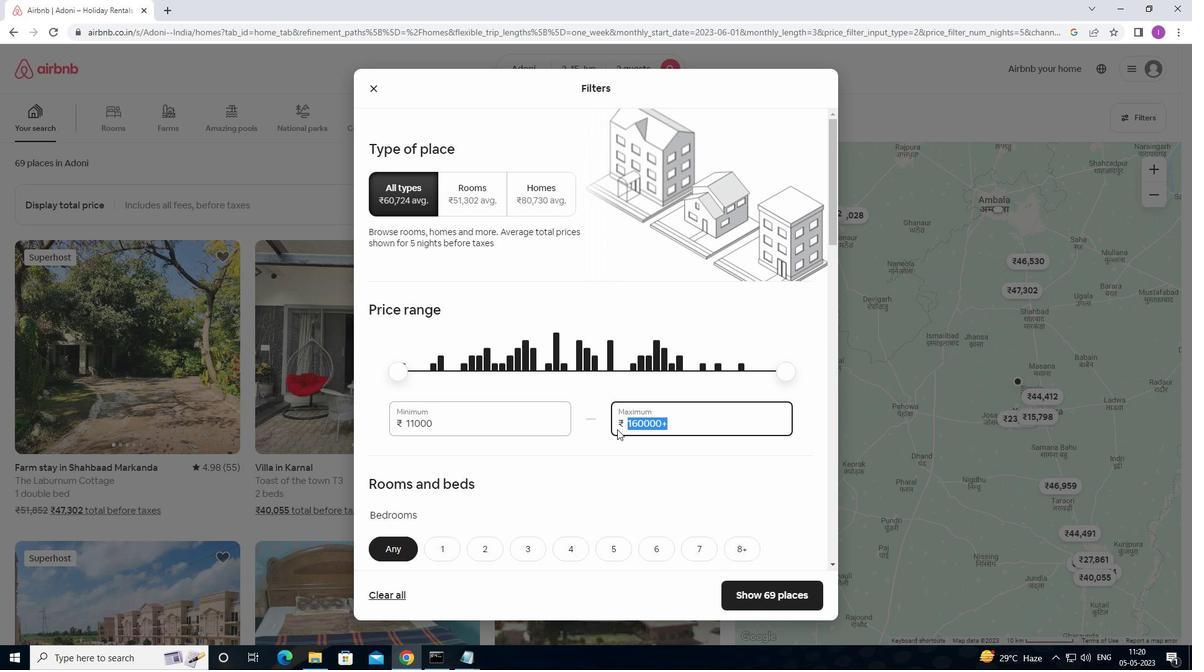 
Action: Key pressed 15000
Screenshot: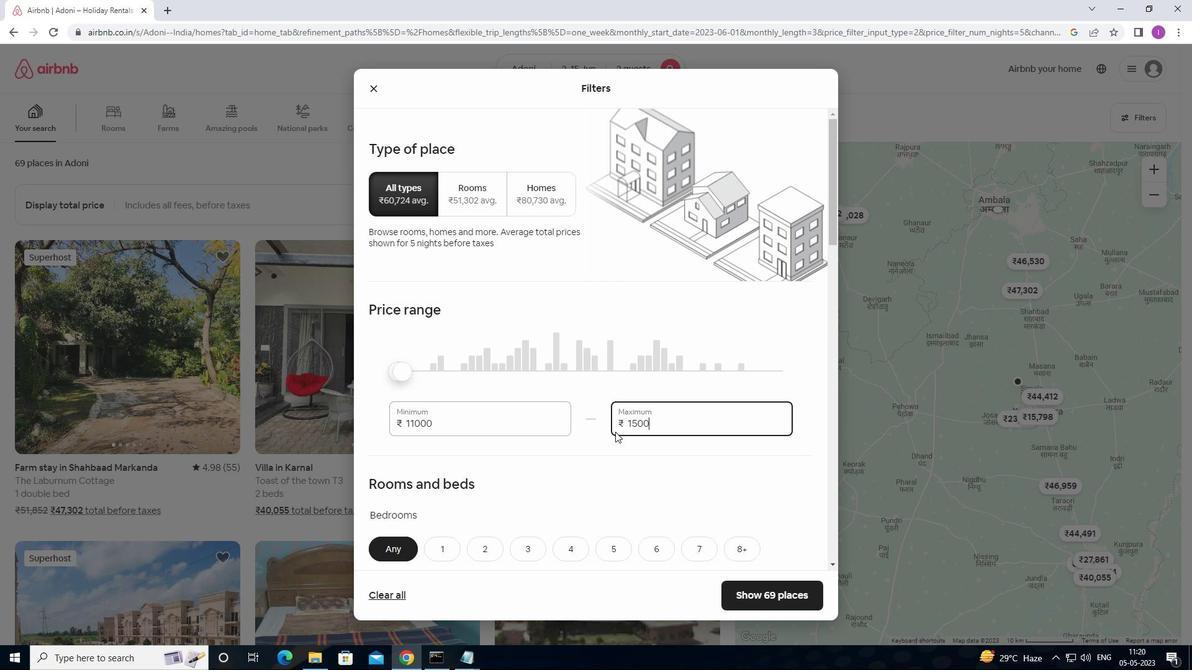 
Action: Mouse moved to (701, 438)
Screenshot: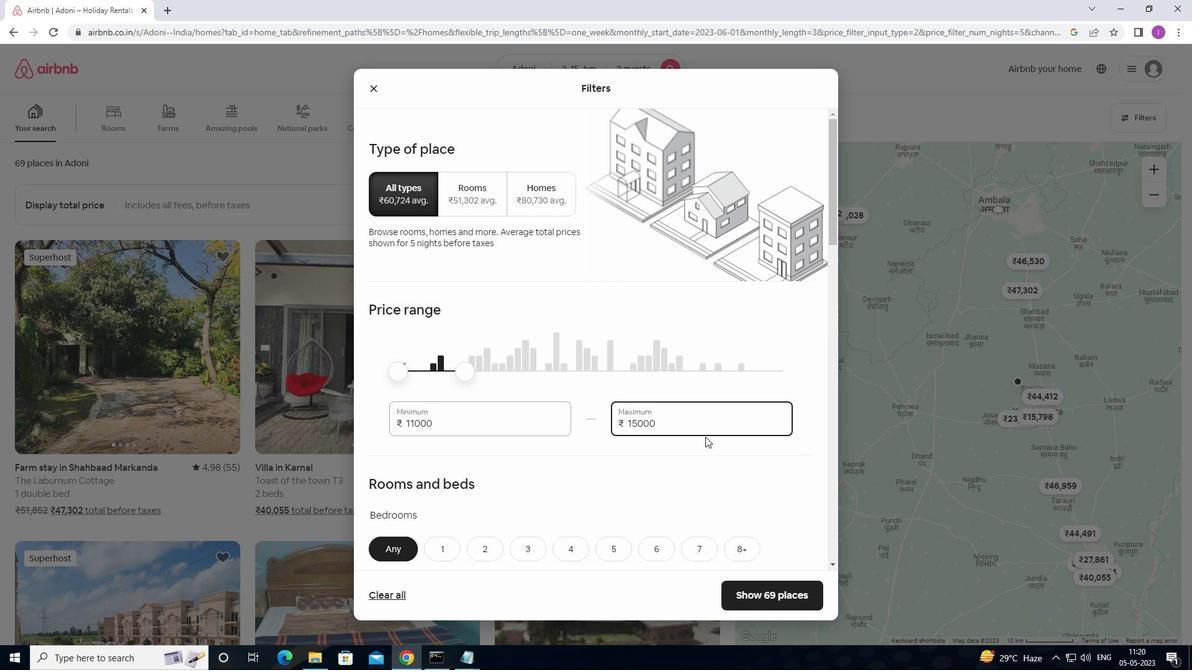 
Action: Mouse scrolled (701, 437) with delta (0, 0)
Screenshot: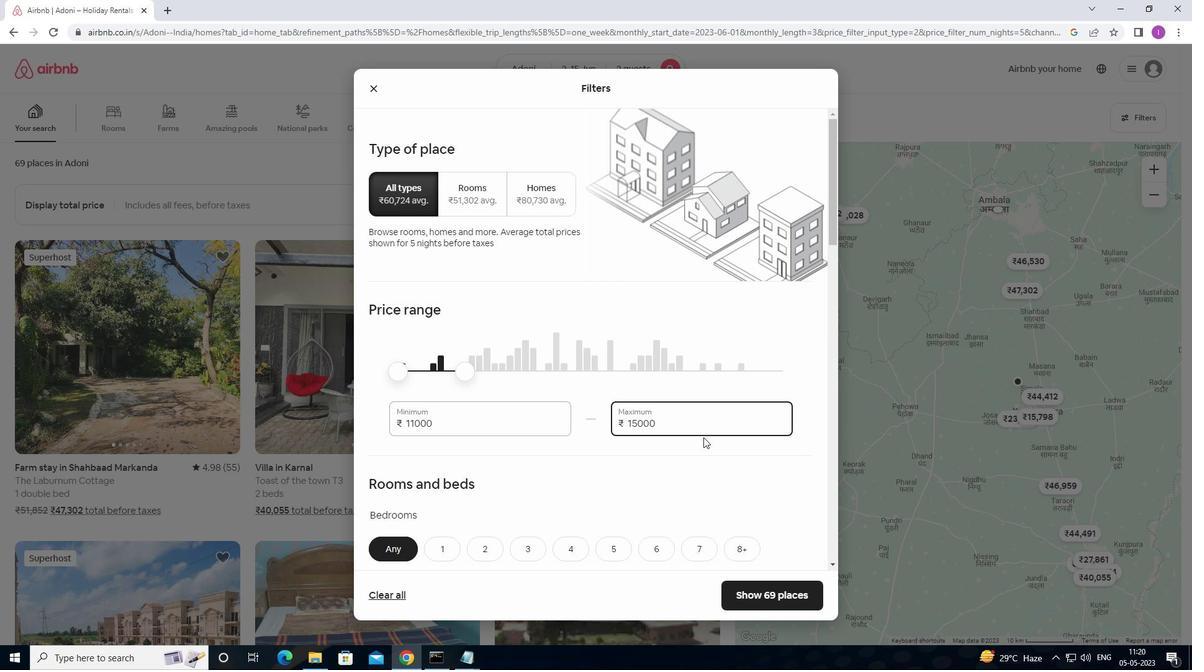
Action: Mouse moved to (700, 438)
Screenshot: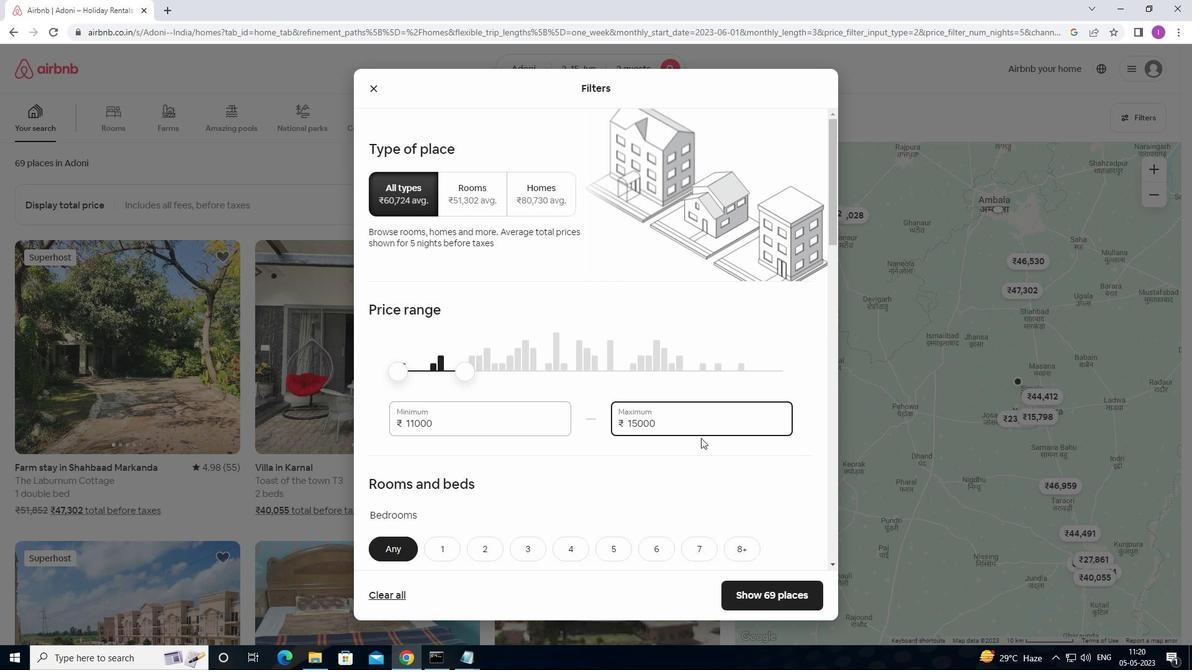 
Action: Mouse scrolled (700, 437) with delta (0, 0)
Screenshot: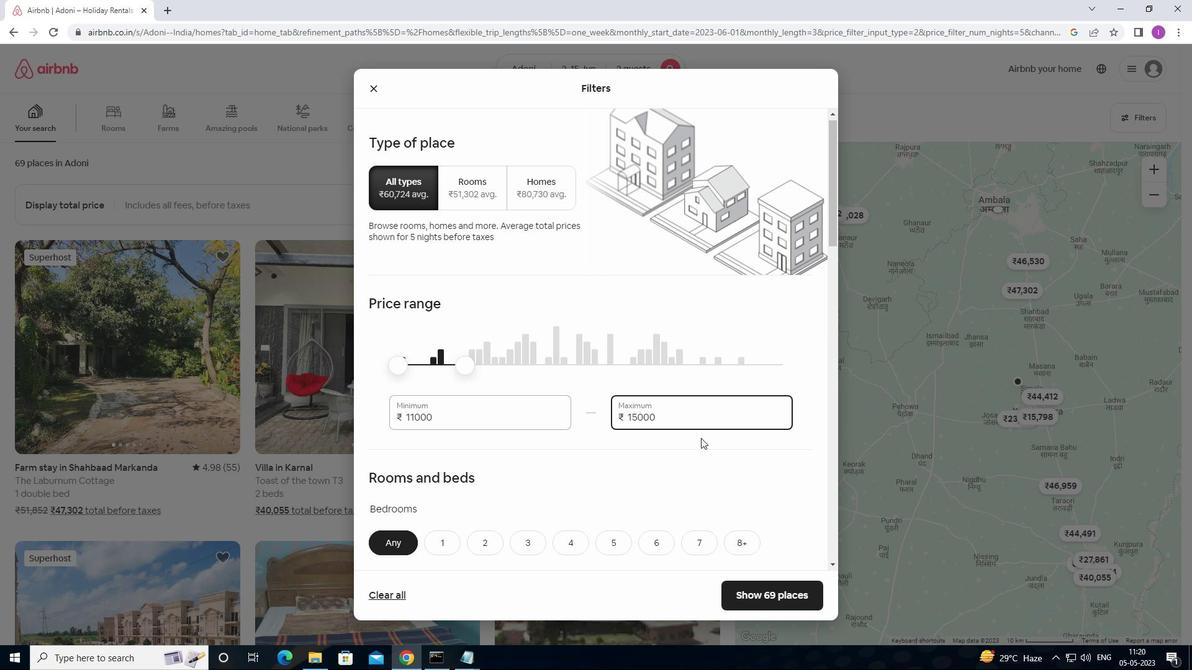 
Action: Mouse moved to (683, 435)
Screenshot: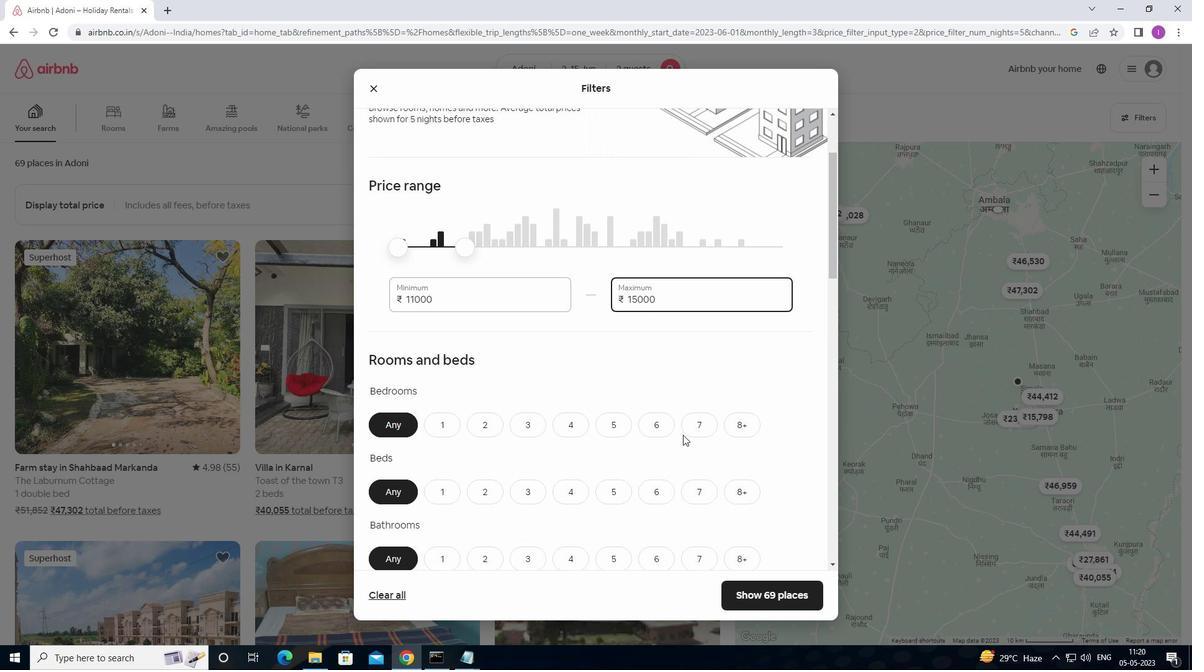 
Action: Mouse scrolled (683, 434) with delta (0, 0)
Screenshot: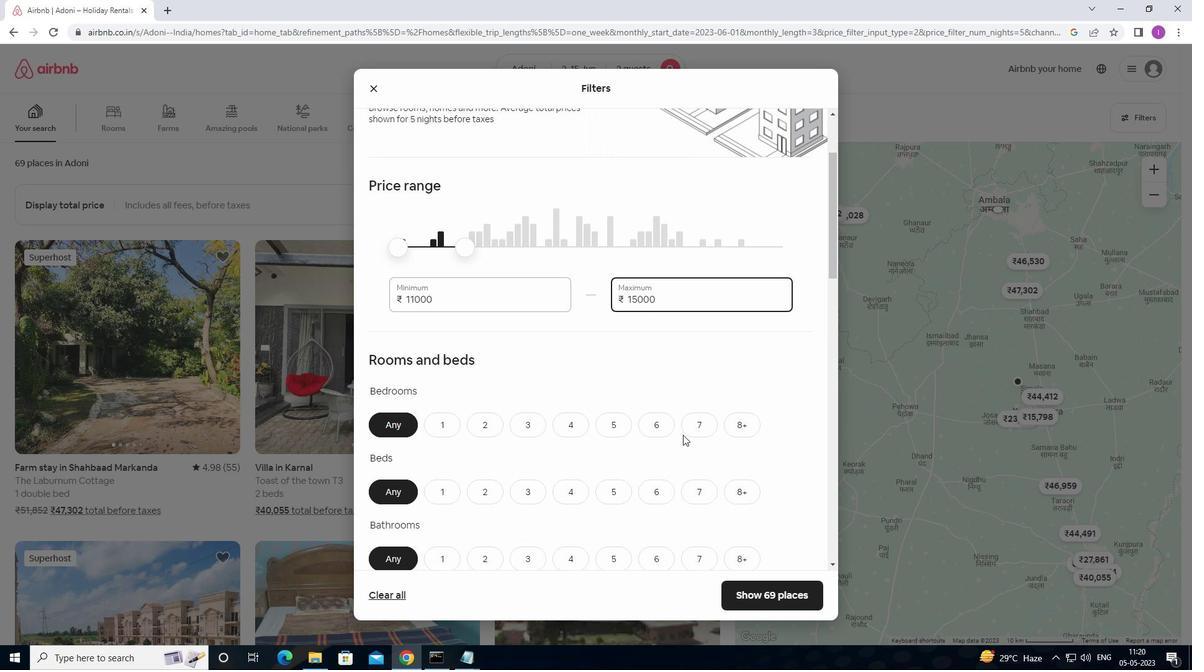 
Action: Mouse moved to (698, 429)
Screenshot: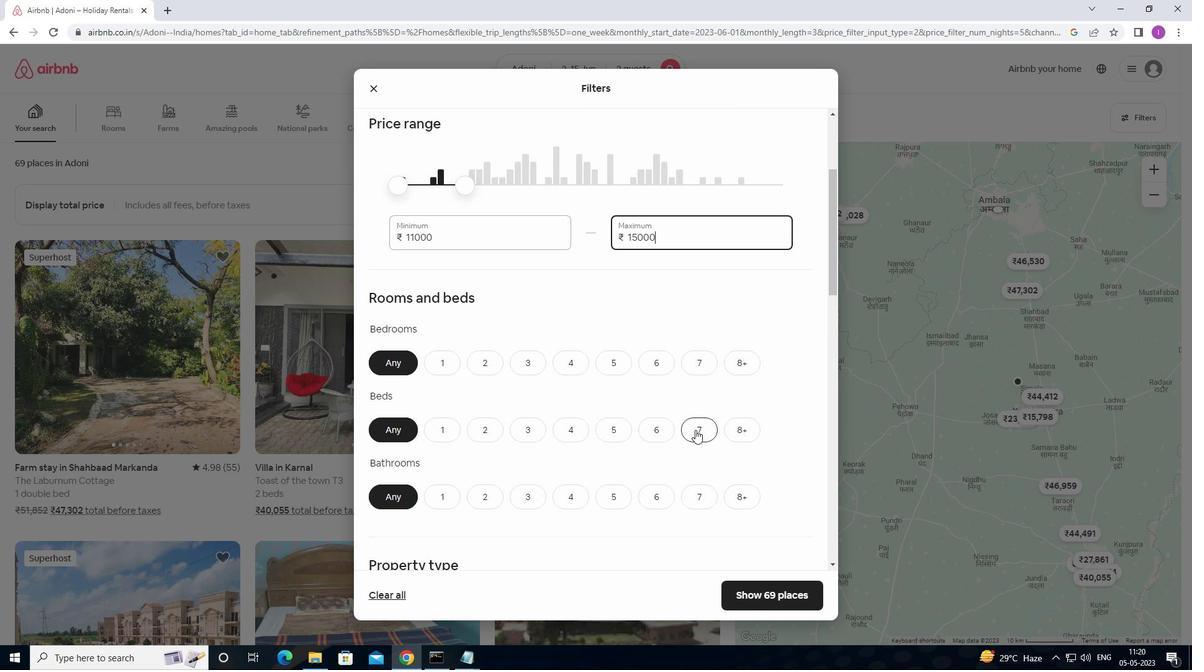 
Action: Mouse scrolled (698, 428) with delta (0, 0)
Screenshot: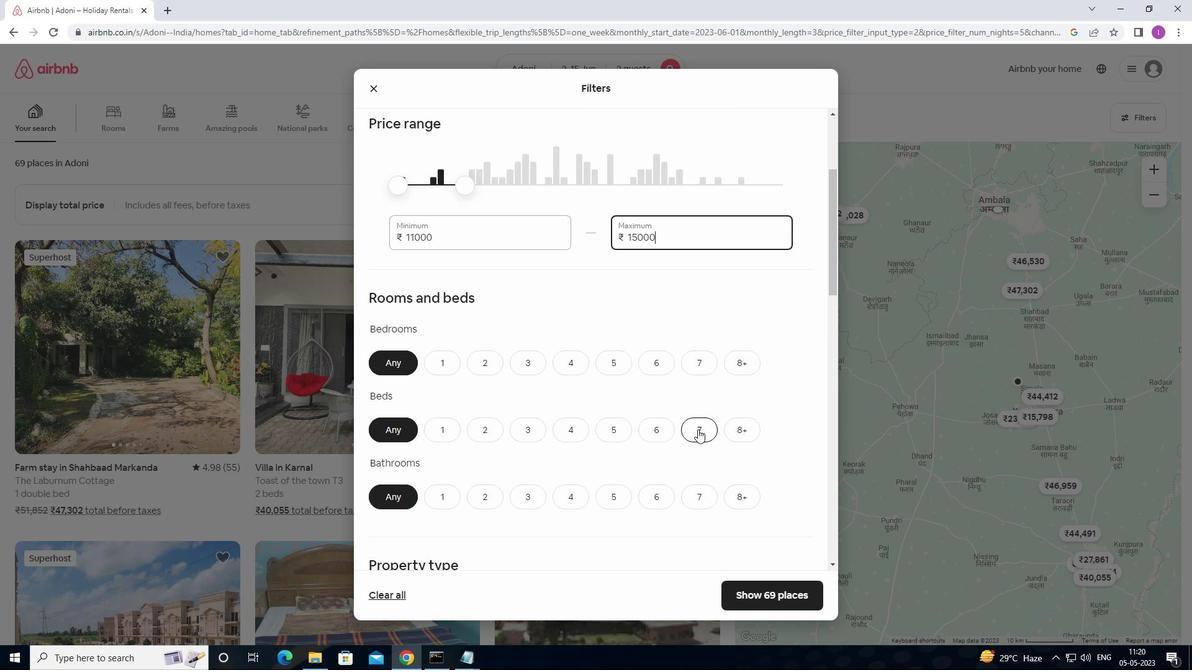 
Action: Mouse moved to (444, 302)
Screenshot: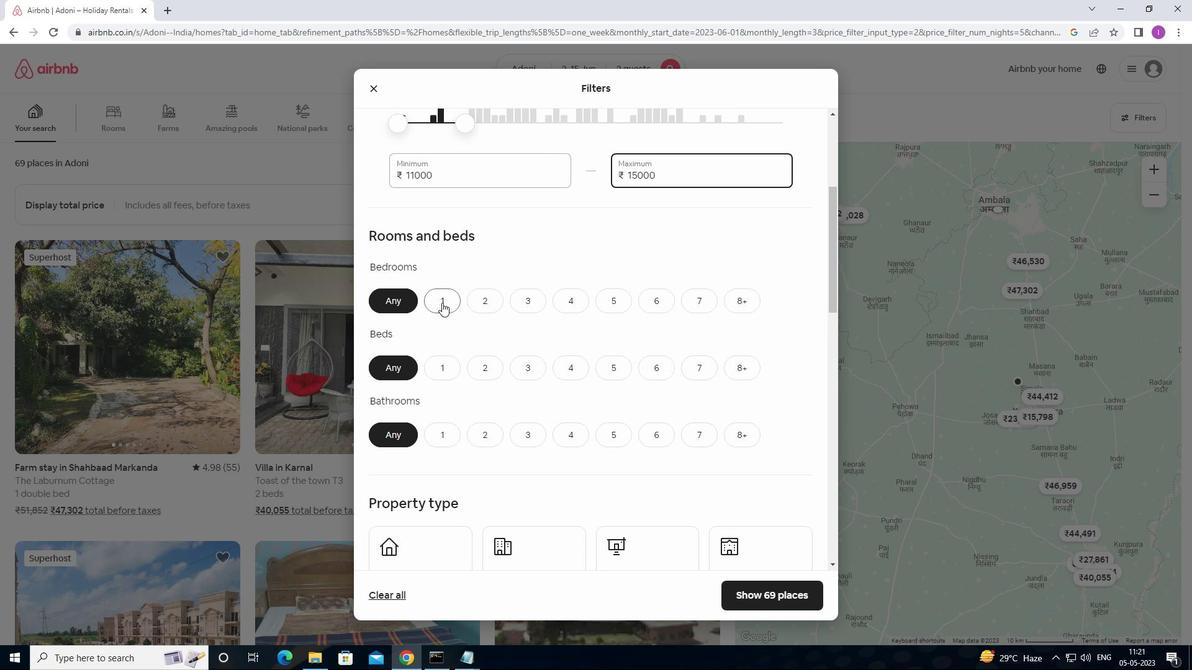 
Action: Mouse pressed left at (444, 302)
Screenshot: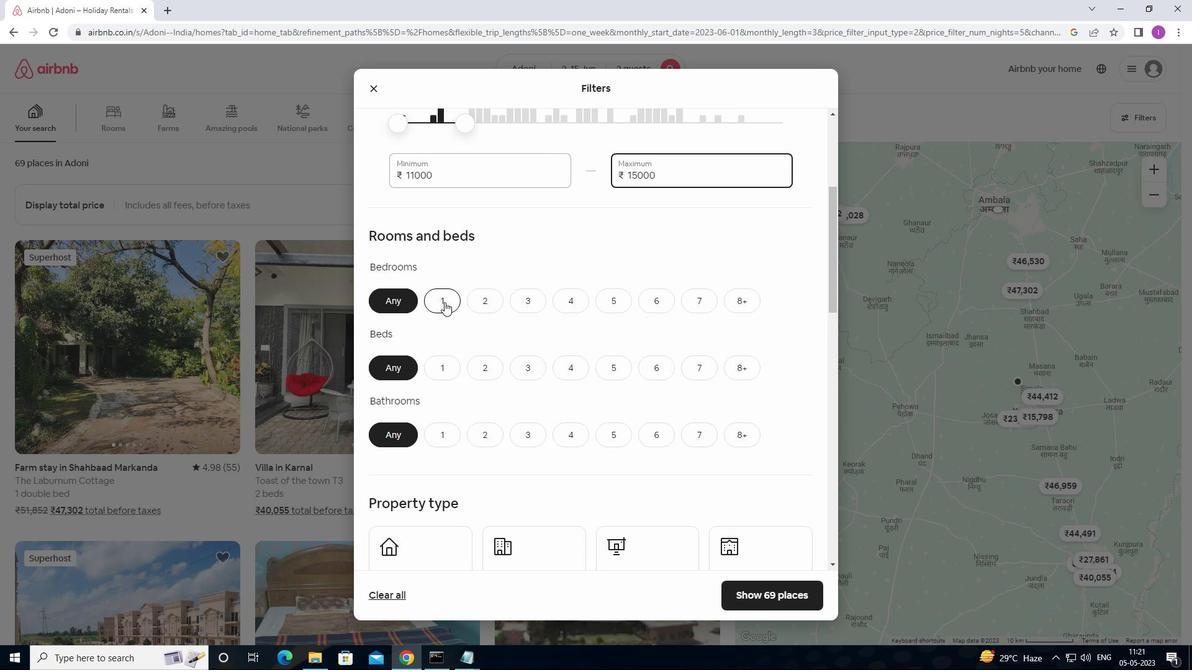 
Action: Mouse moved to (449, 370)
Screenshot: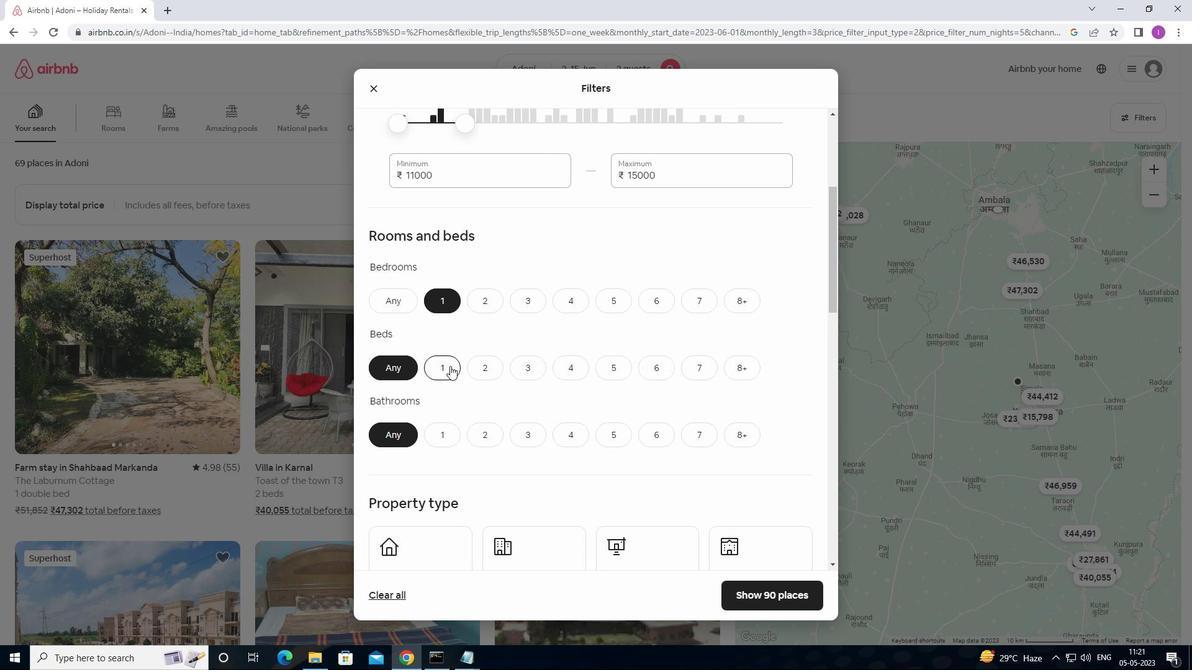 
Action: Mouse pressed left at (449, 370)
Screenshot: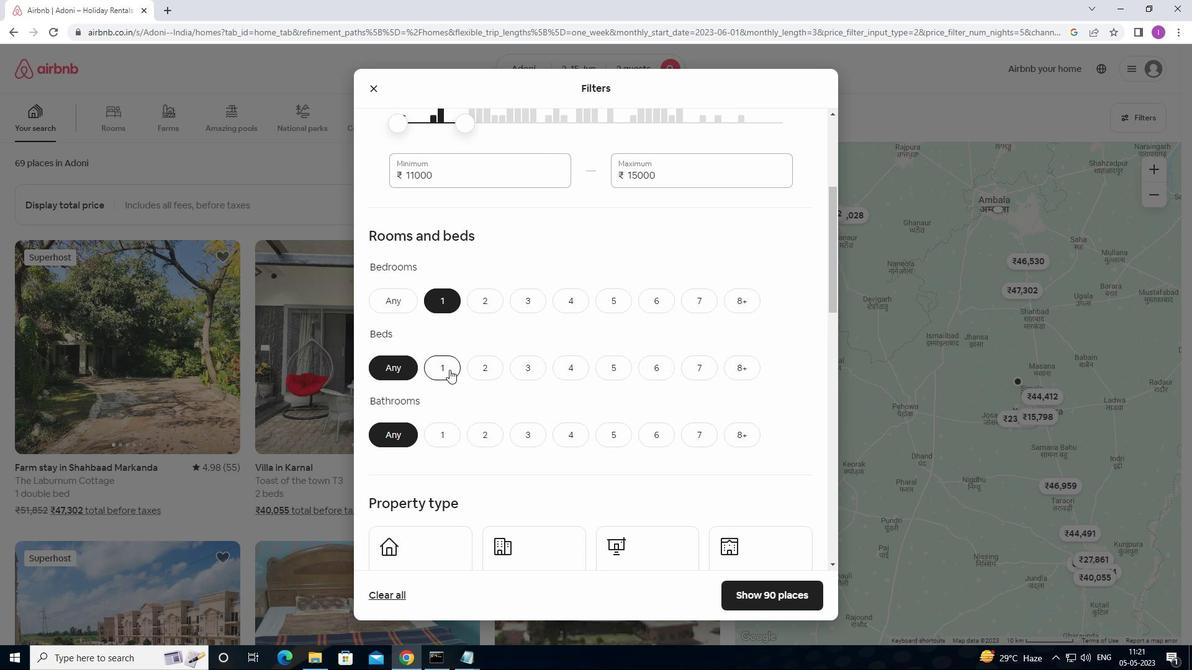 
Action: Mouse moved to (441, 432)
Screenshot: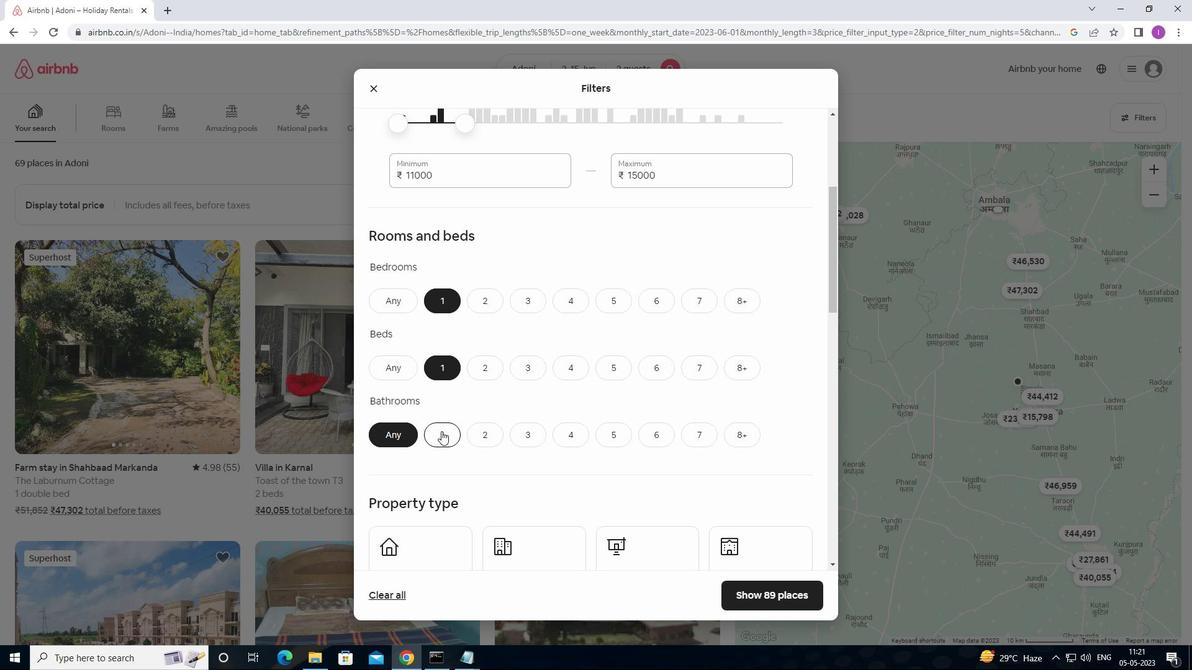 
Action: Mouse pressed left at (441, 432)
Screenshot: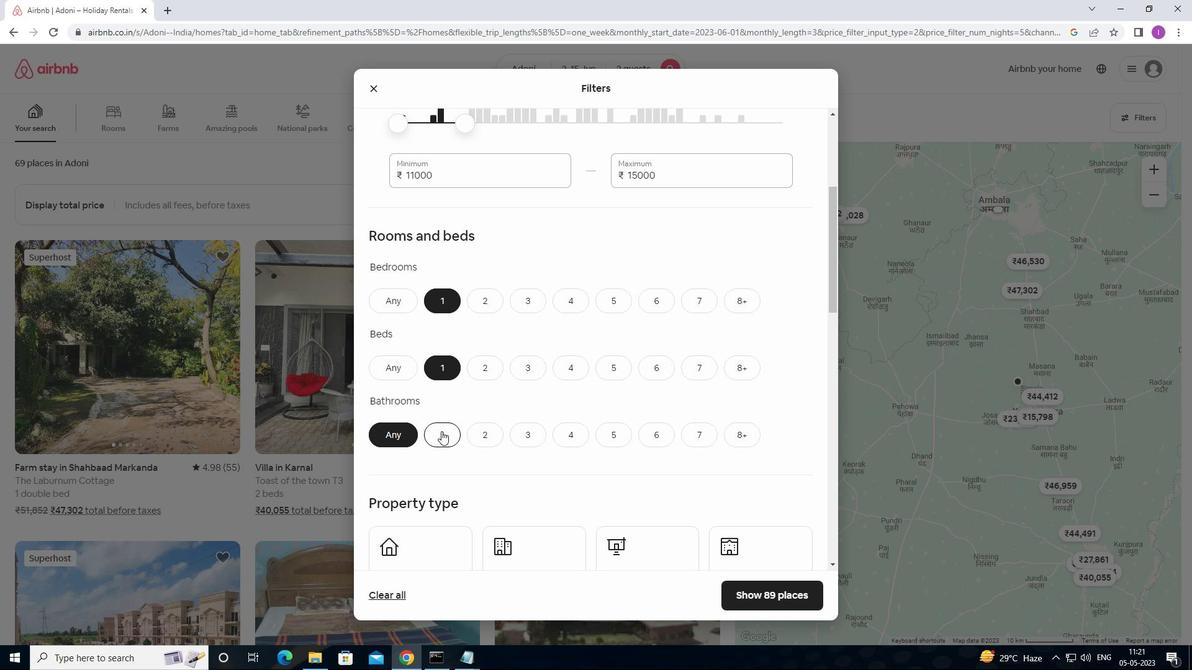 
Action: Mouse moved to (487, 429)
Screenshot: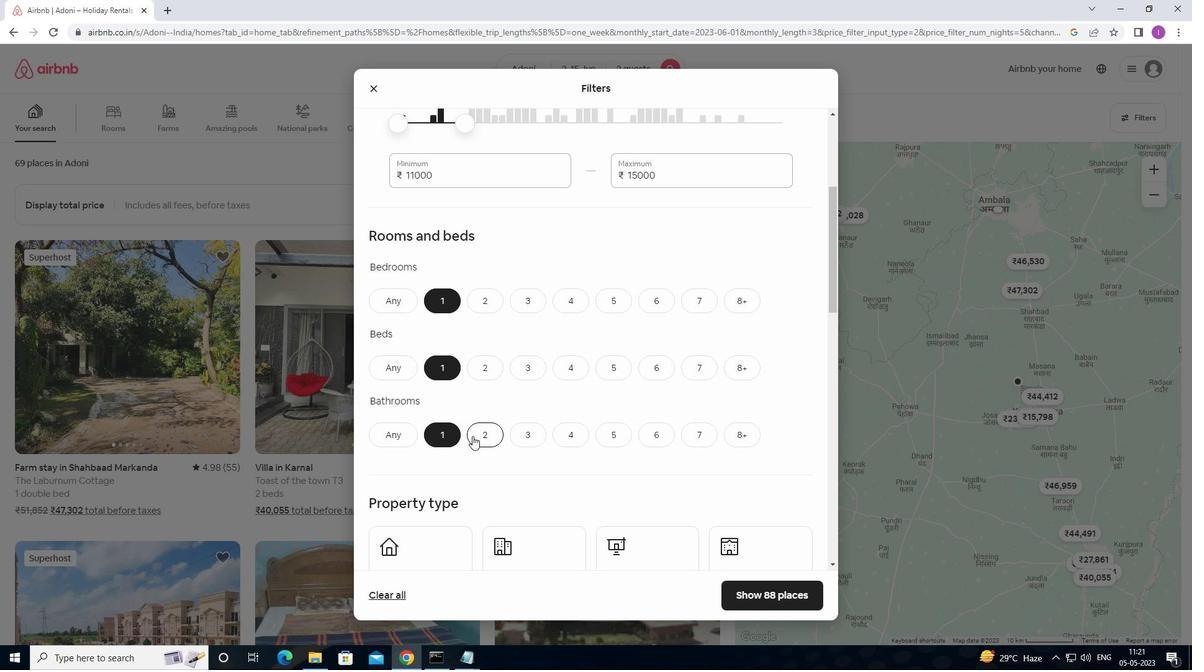 
Action: Mouse scrolled (487, 428) with delta (0, 0)
Screenshot: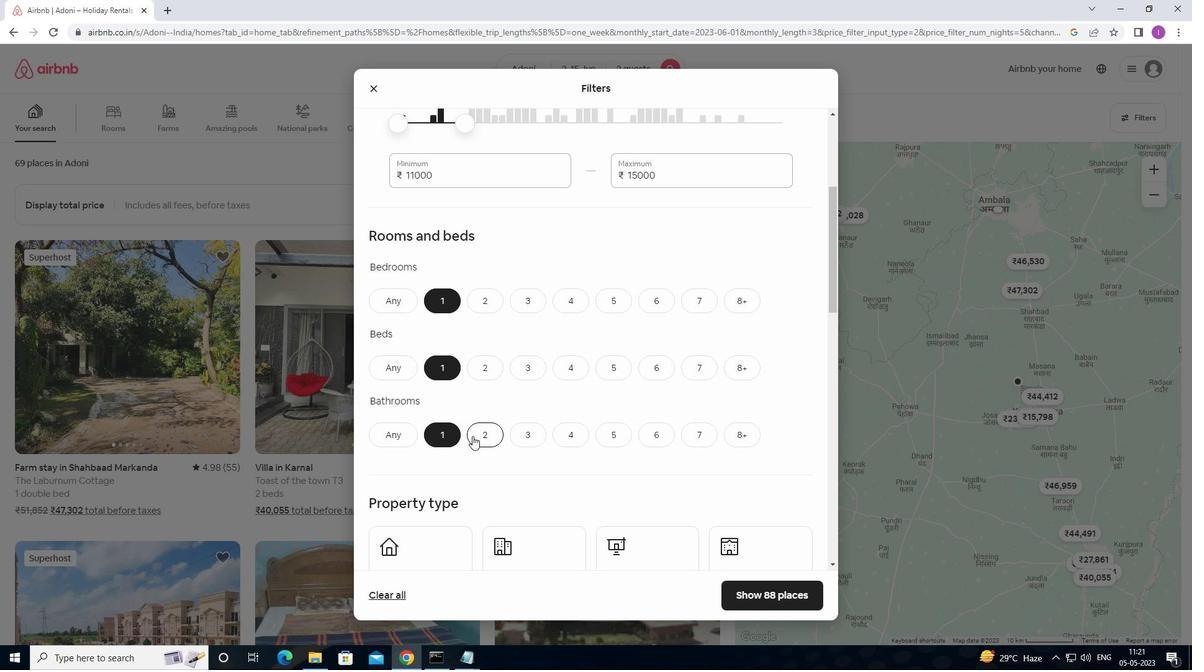 
Action: Mouse moved to (492, 434)
Screenshot: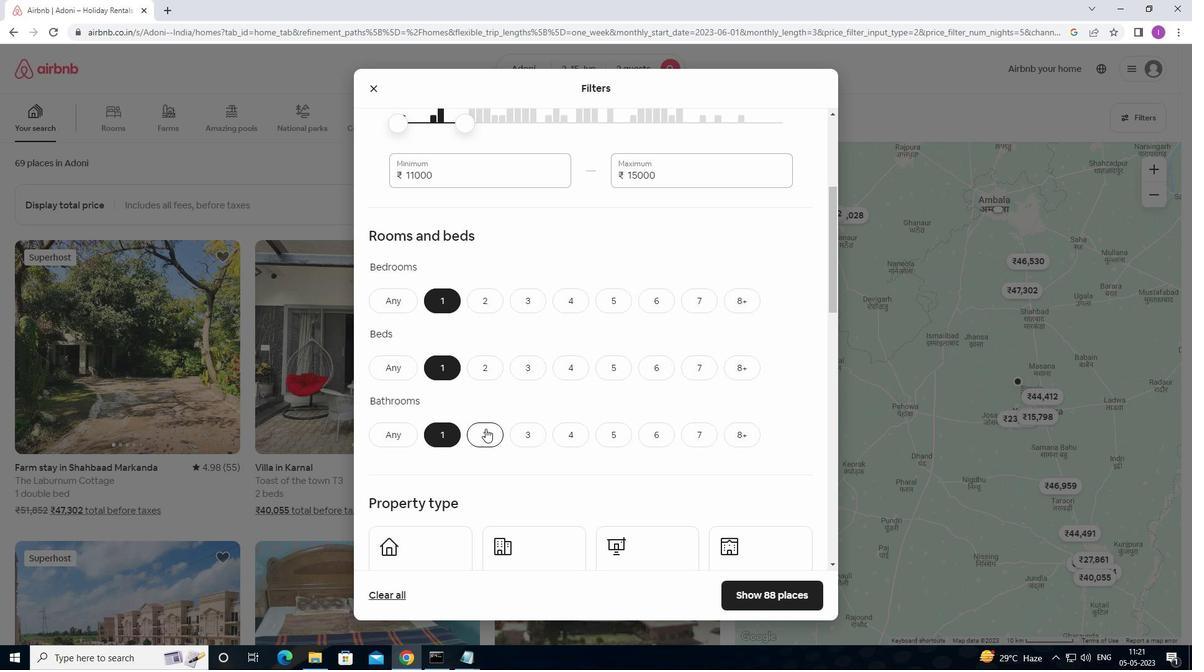 
Action: Mouse scrolled (492, 433) with delta (0, 0)
Screenshot: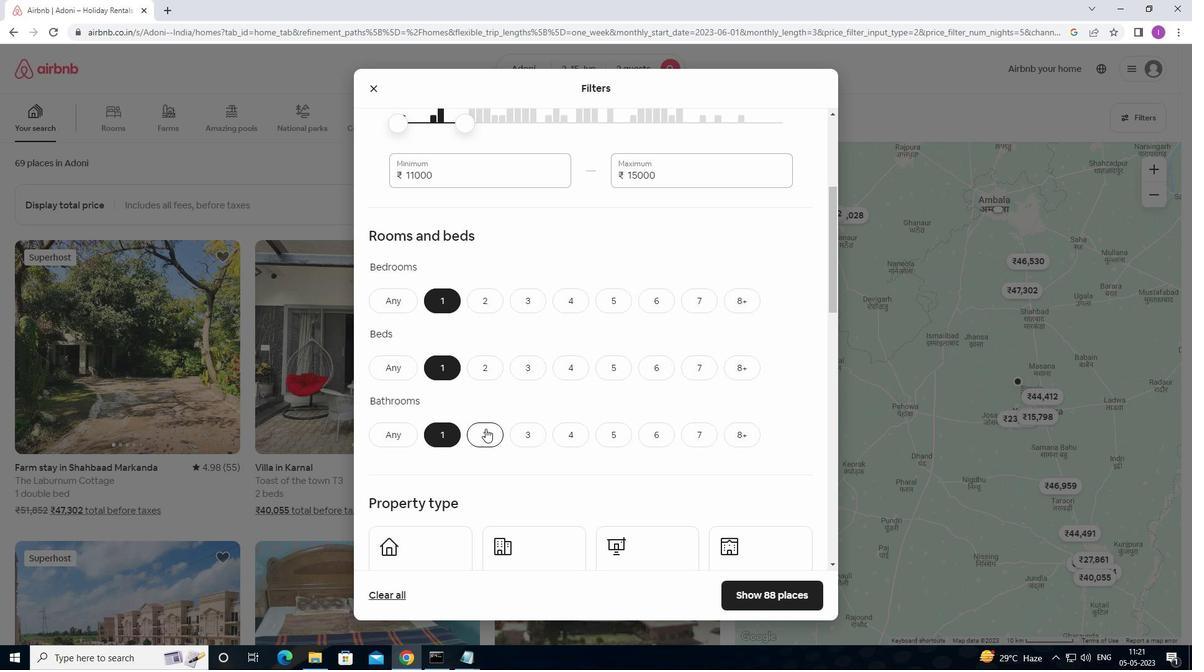 
Action: Mouse moved to (492, 435)
Screenshot: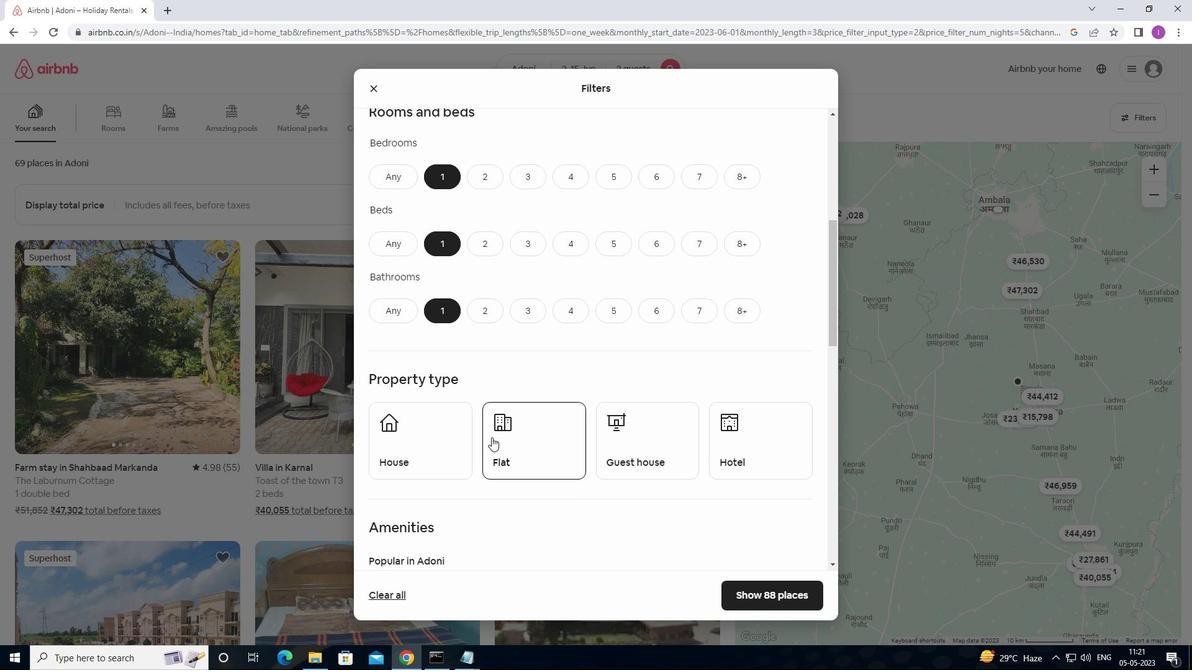 
Action: Mouse scrolled (492, 434) with delta (0, 0)
Screenshot: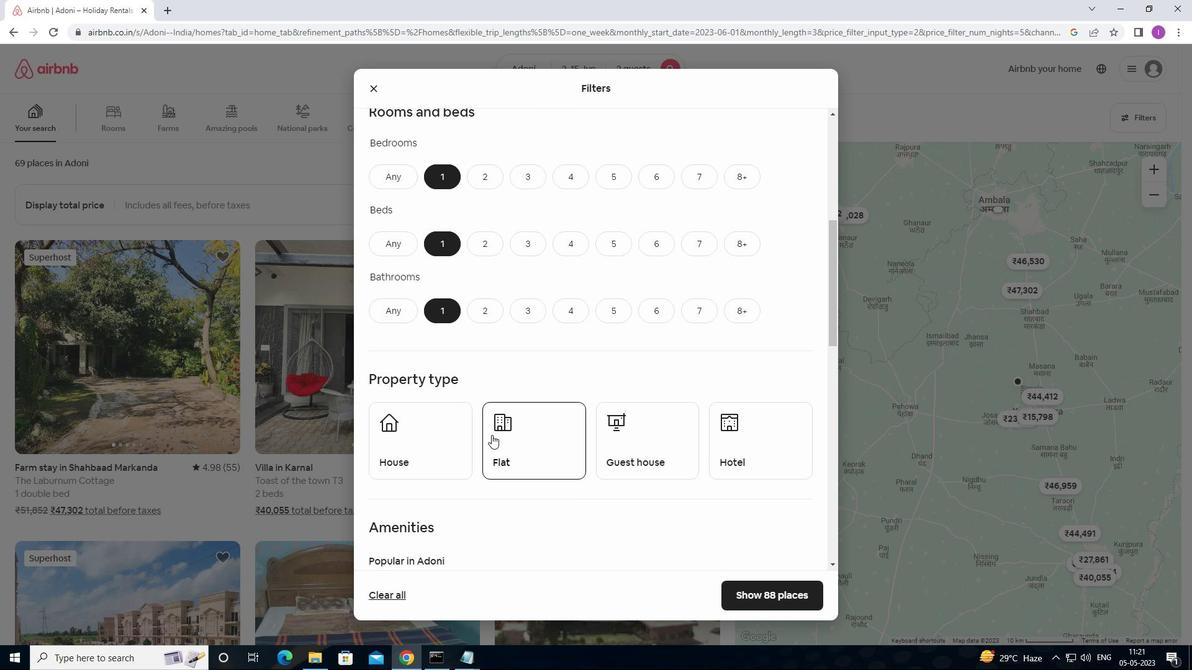 
Action: Mouse scrolled (492, 434) with delta (0, 0)
Screenshot: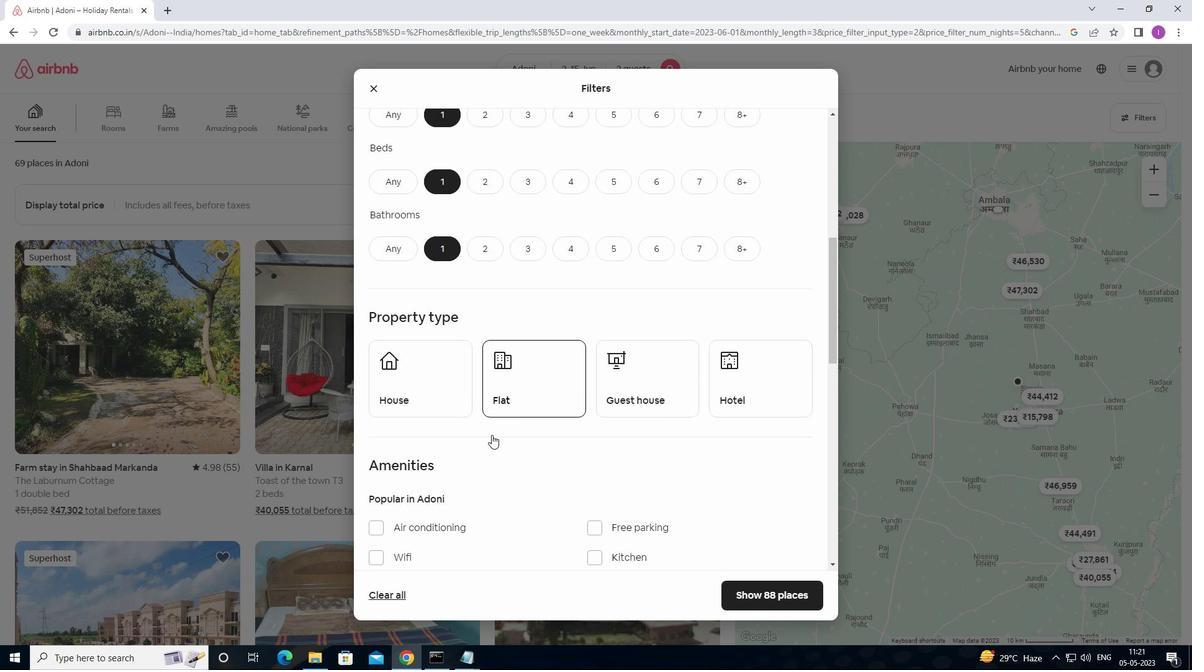 
Action: Mouse moved to (501, 429)
Screenshot: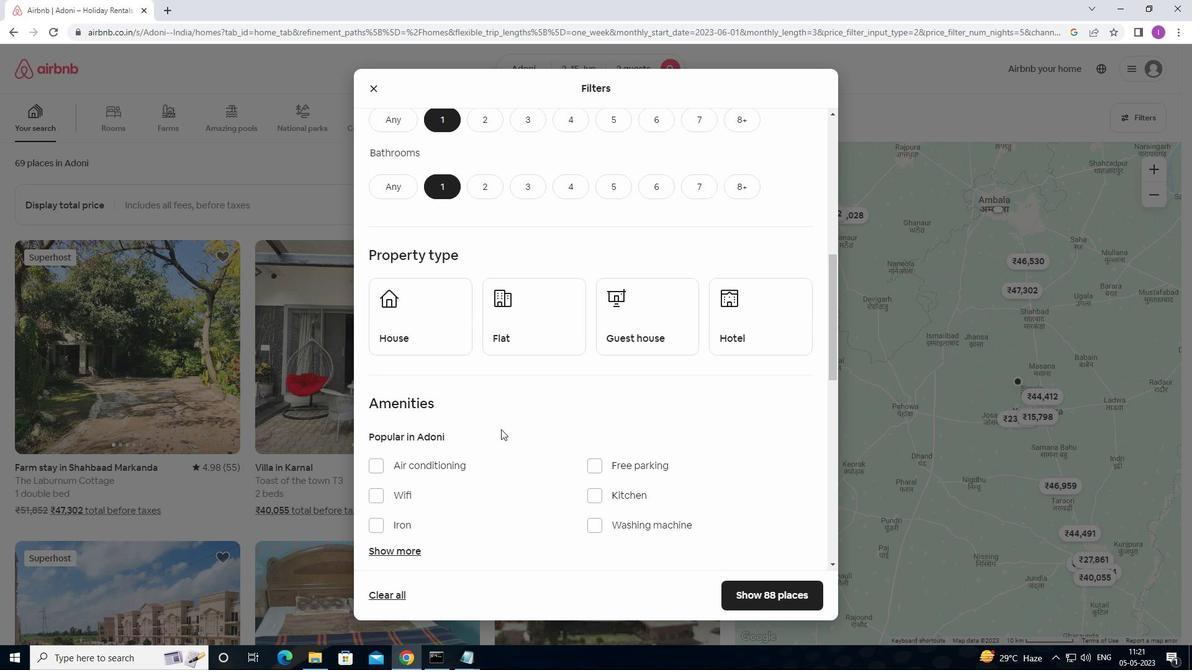 
Action: Mouse scrolled (501, 429) with delta (0, 0)
Screenshot: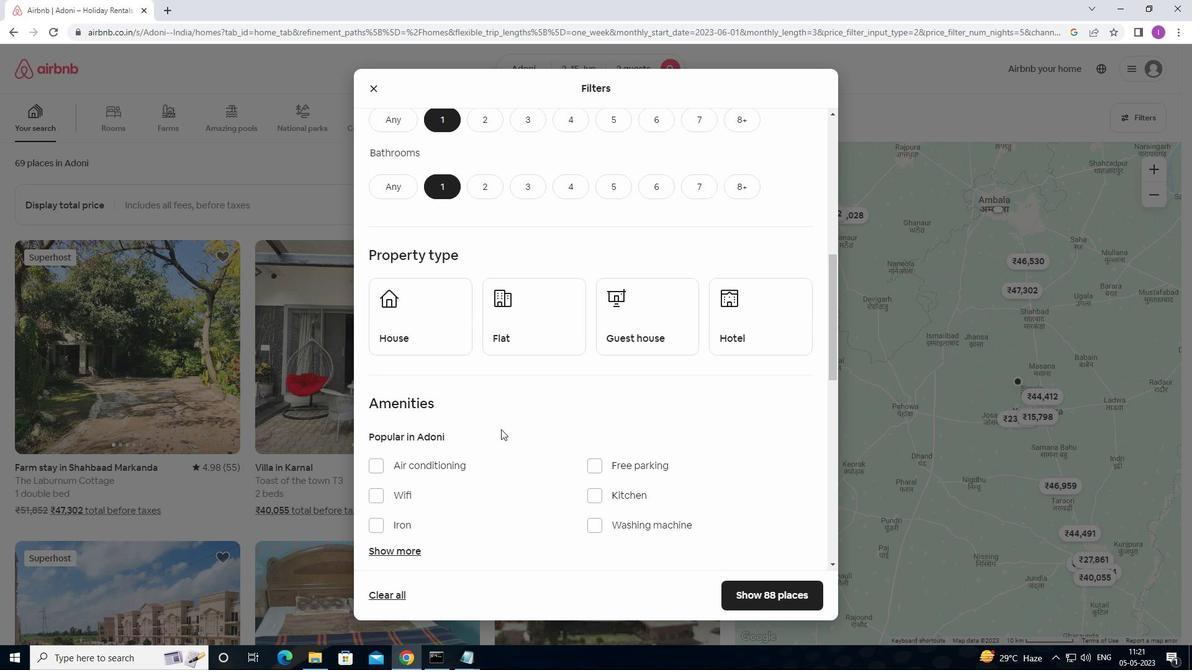 
Action: Mouse moved to (501, 431)
Screenshot: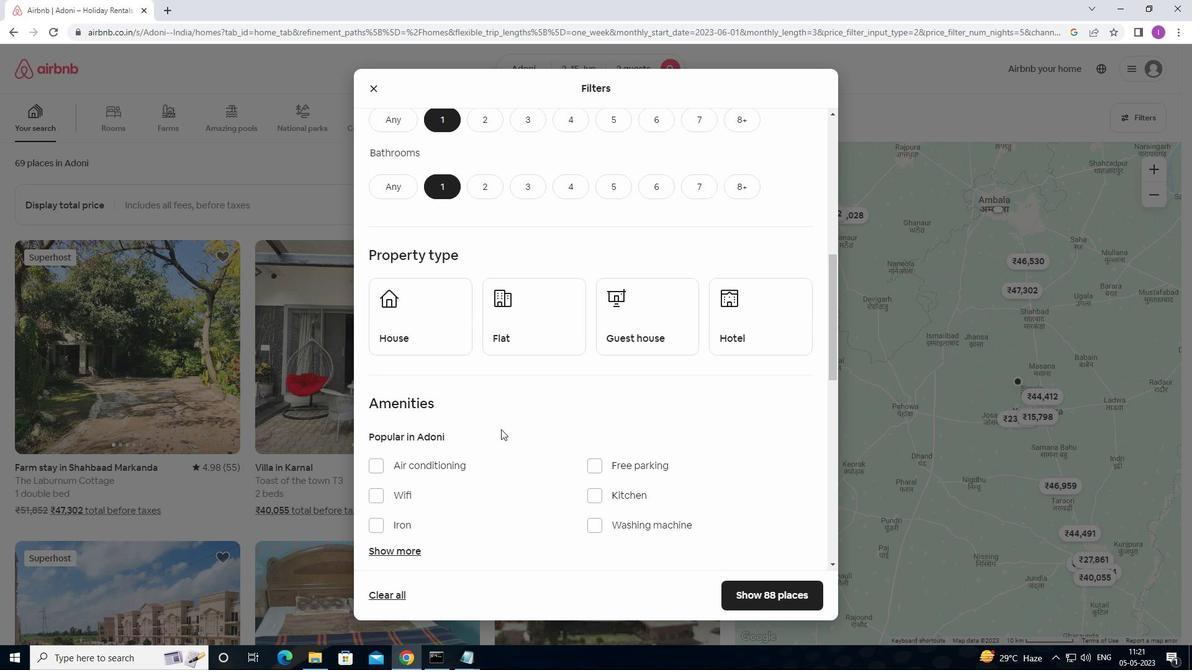 
Action: Mouse scrolled (501, 430) with delta (0, 0)
Screenshot: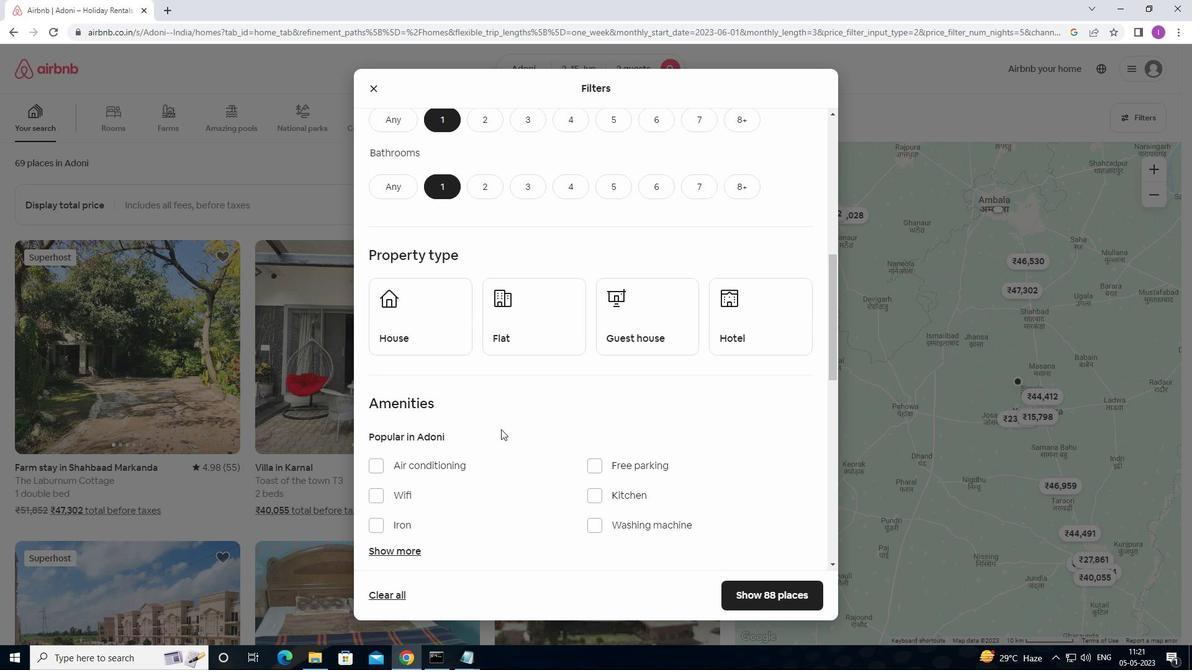 
Action: Mouse moved to (424, 200)
Screenshot: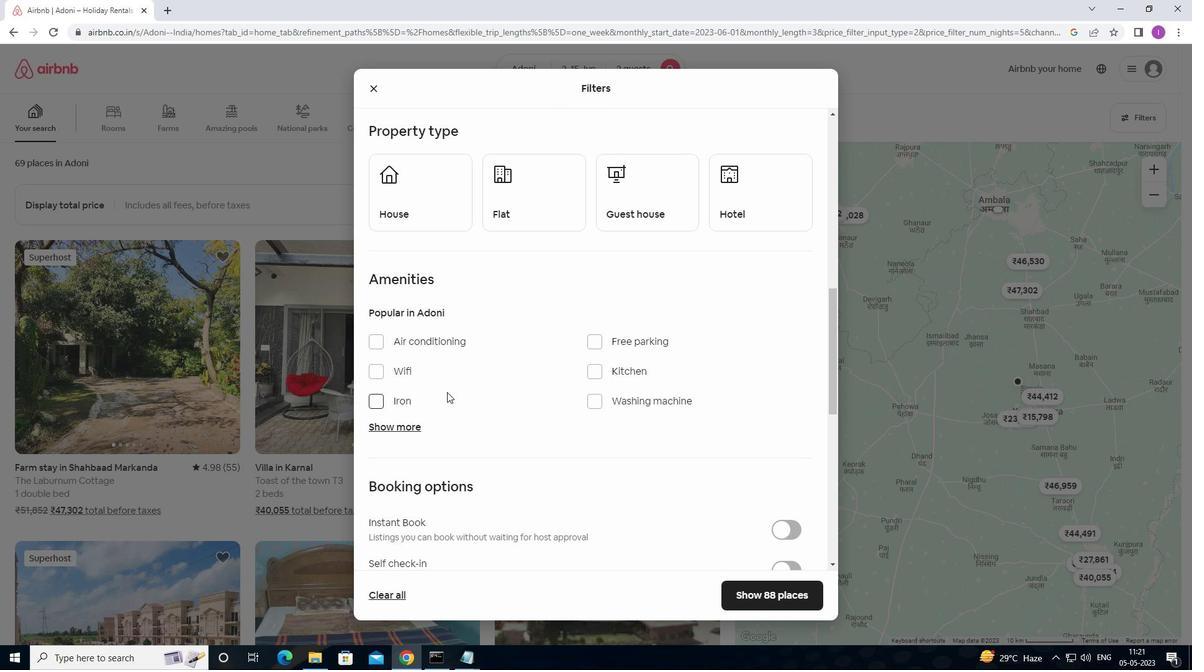 
Action: Mouse pressed left at (424, 200)
Screenshot: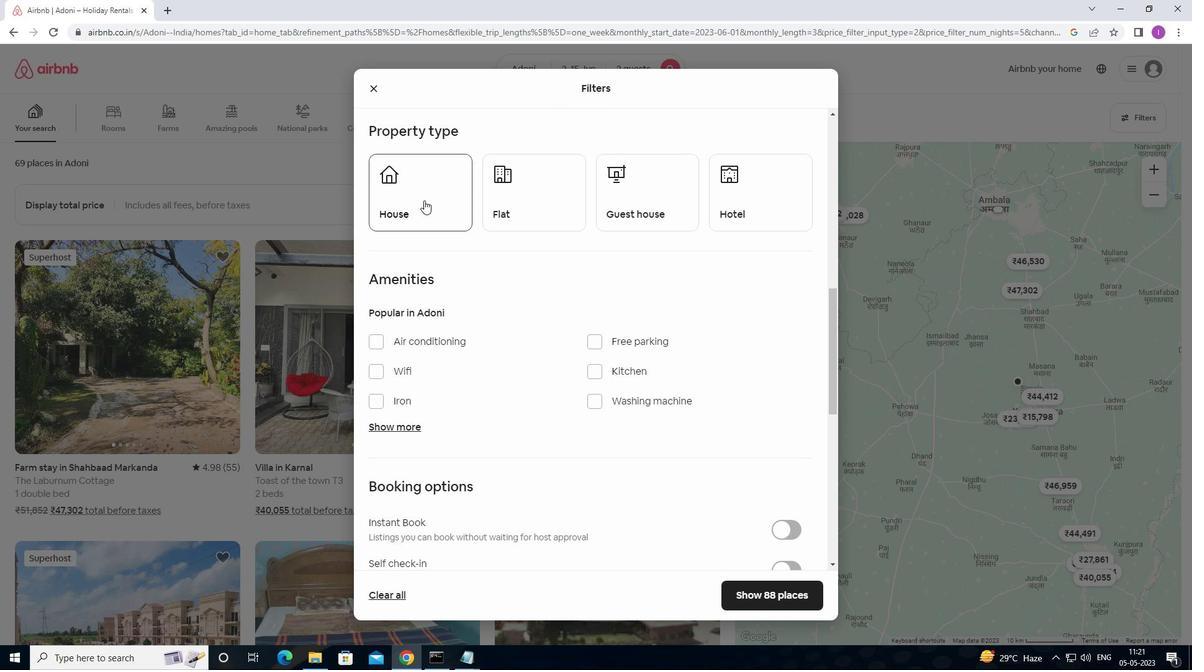 
Action: Mouse moved to (558, 202)
Screenshot: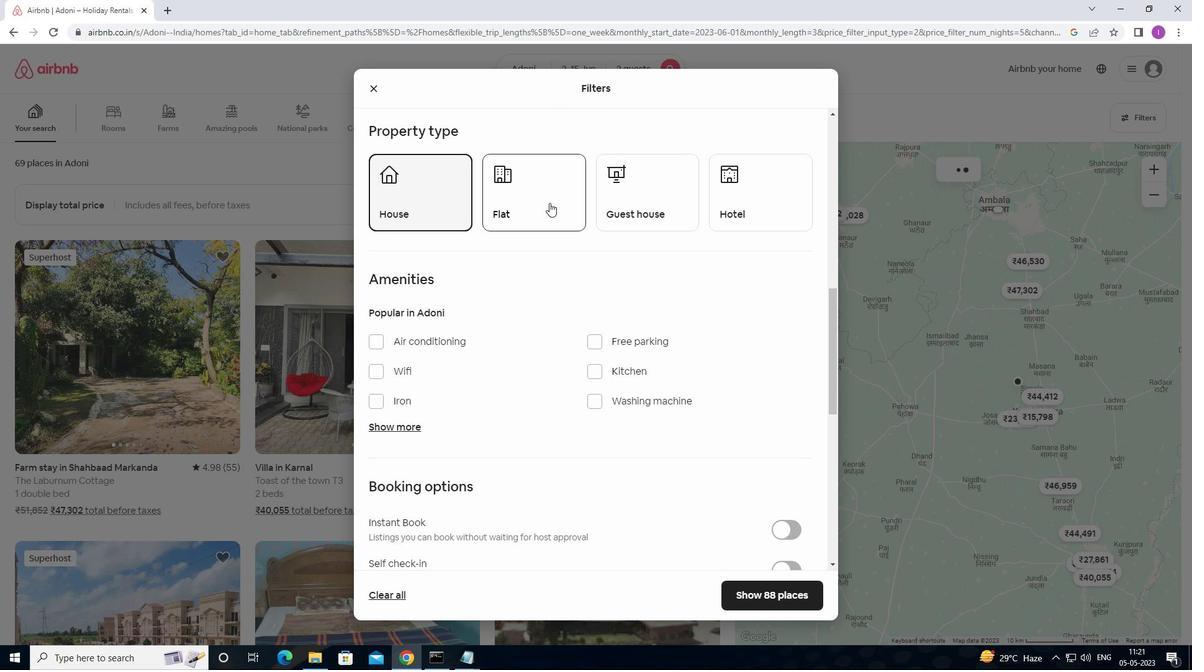 
Action: Mouse pressed left at (558, 202)
Screenshot: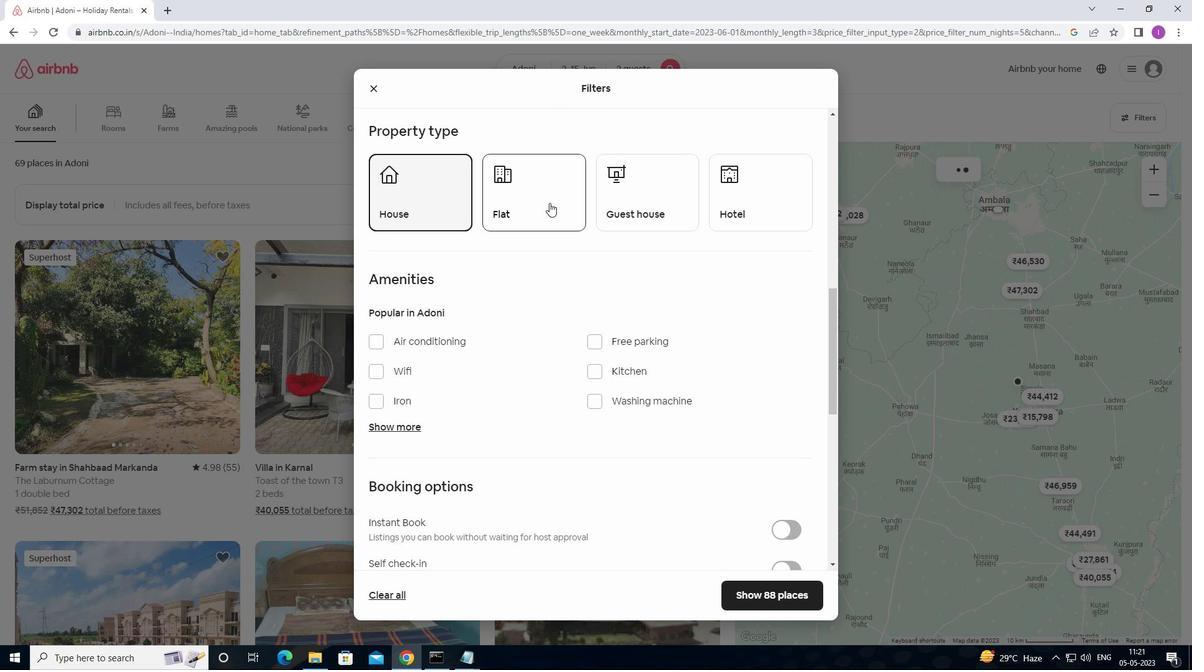 
Action: Mouse moved to (642, 201)
Screenshot: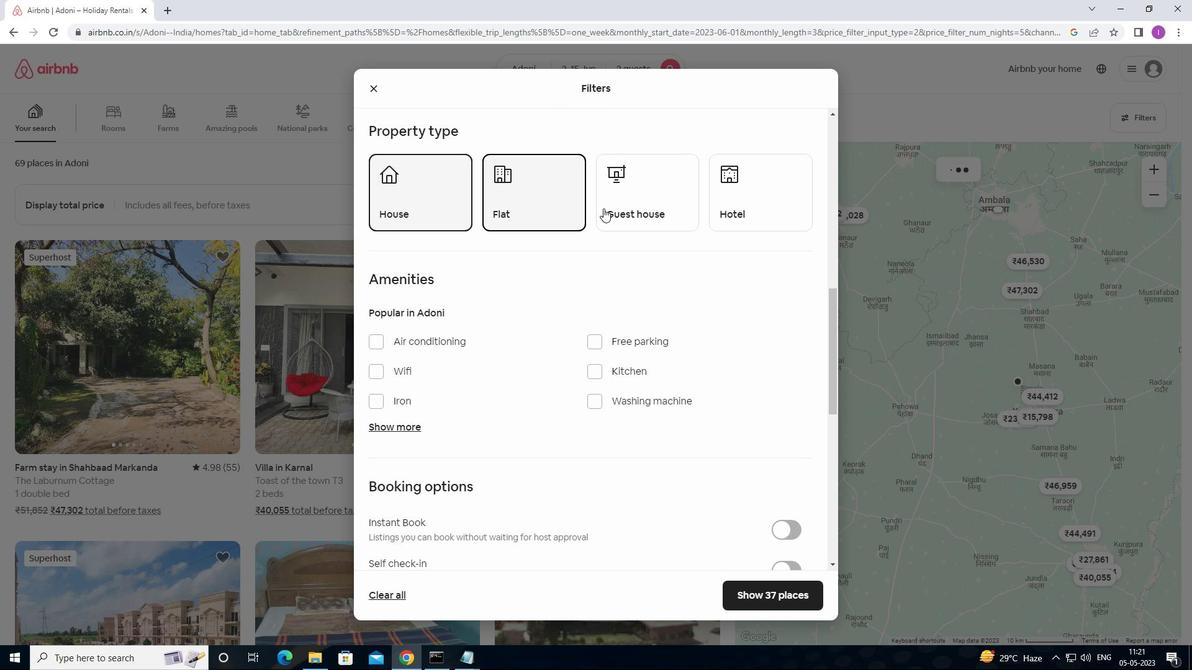 
Action: Mouse pressed left at (642, 201)
Screenshot: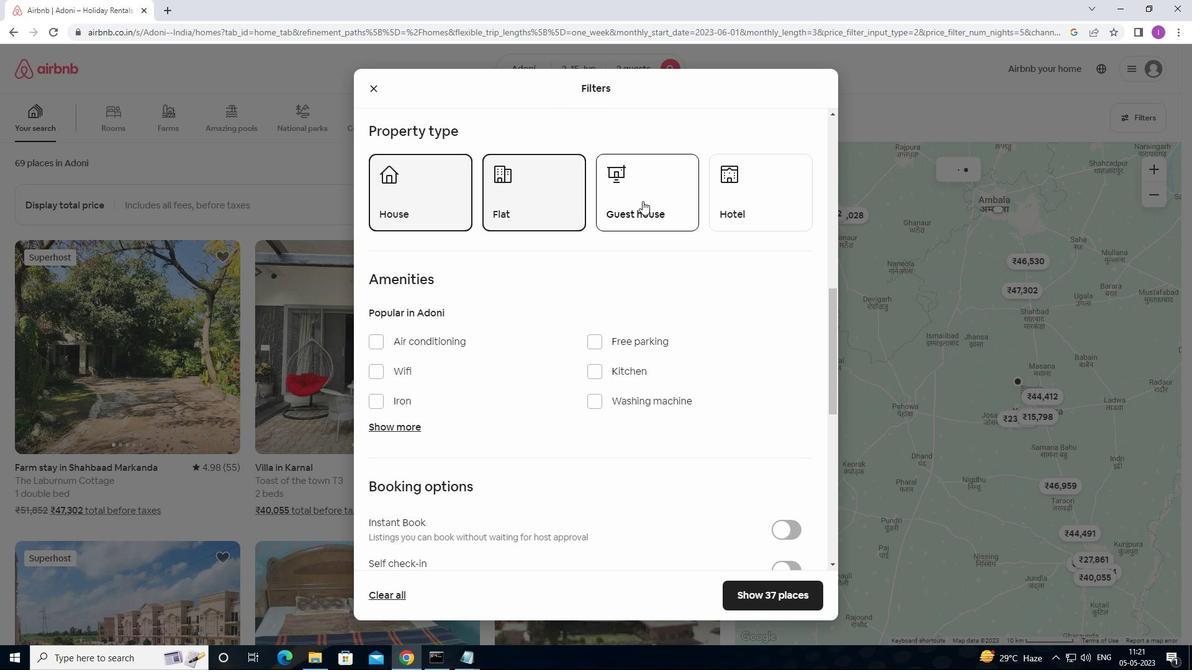 
Action: Mouse moved to (779, 203)
Screenshot: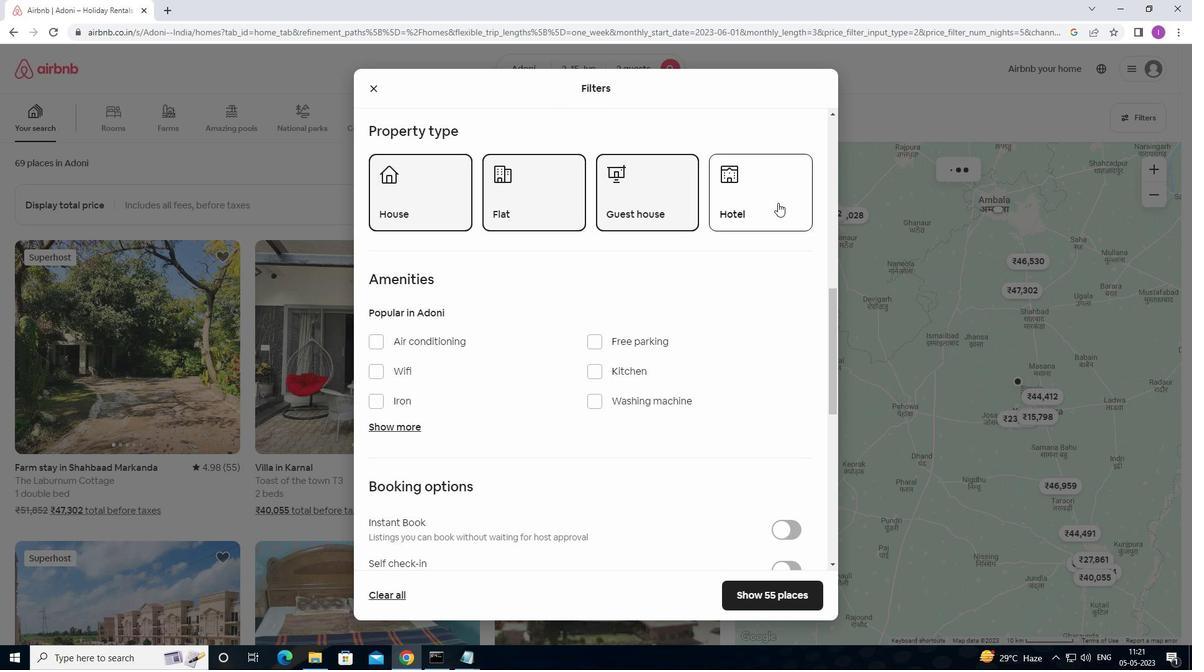 
Action: Mouse pressed left at (779, 203)
Screenshot: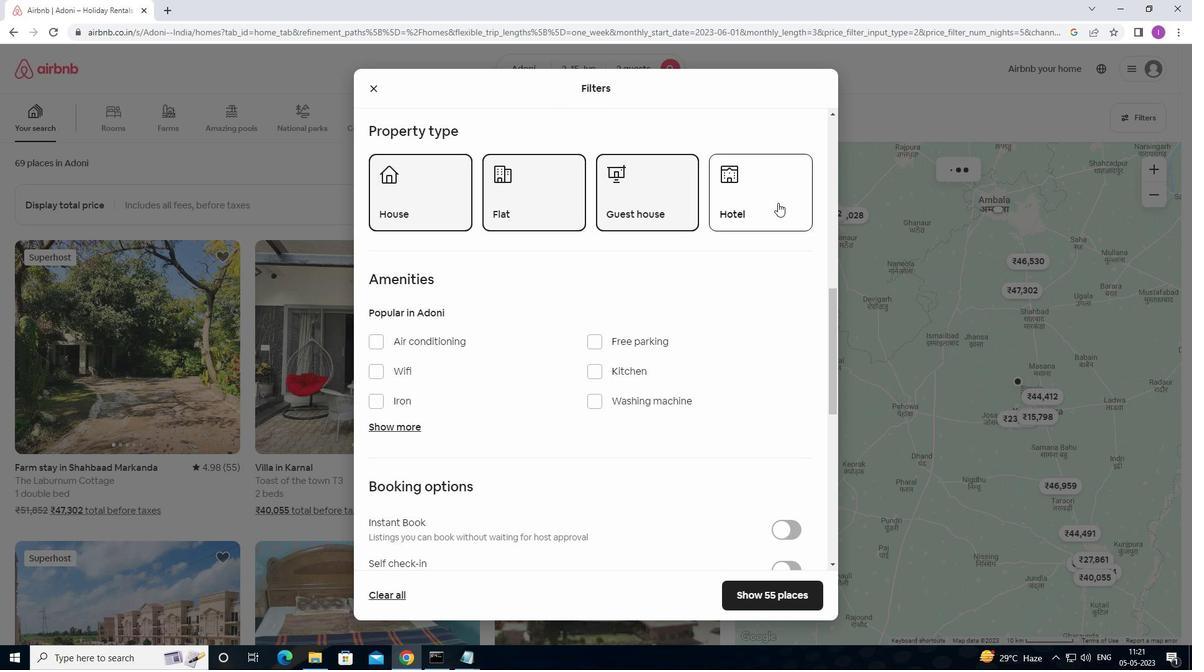 
Action: Mouse moved to (690, 244)
Screenshot: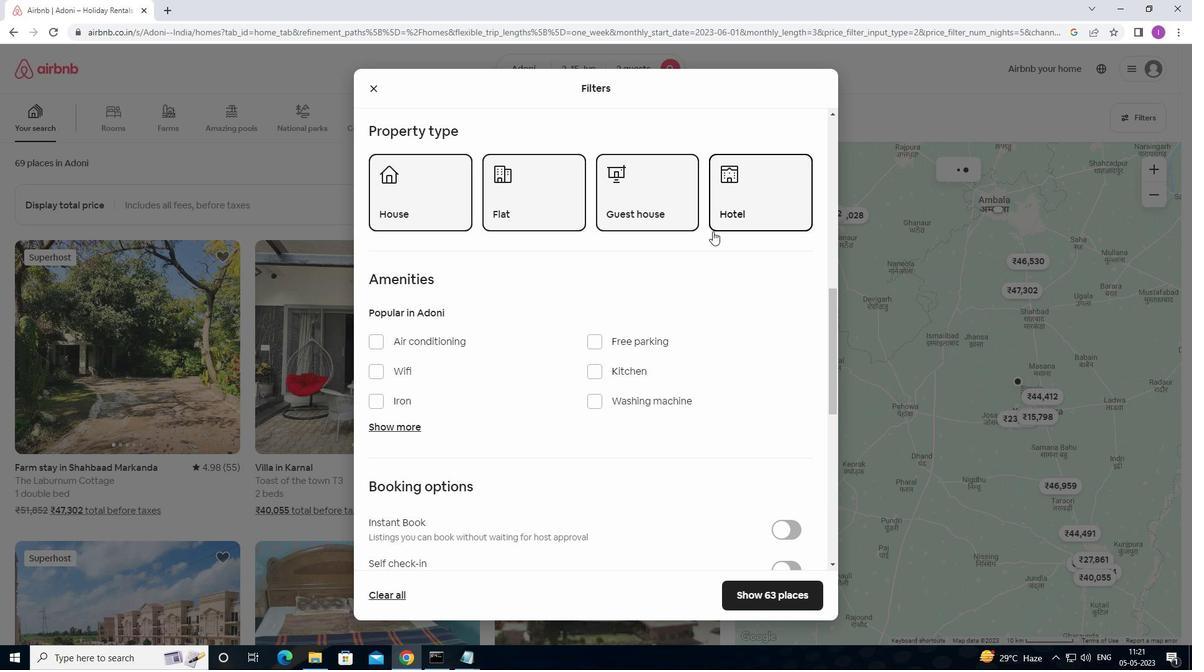 
Action: Mouse scrolled (690, 244) with delta (0, 0)
Screenshot: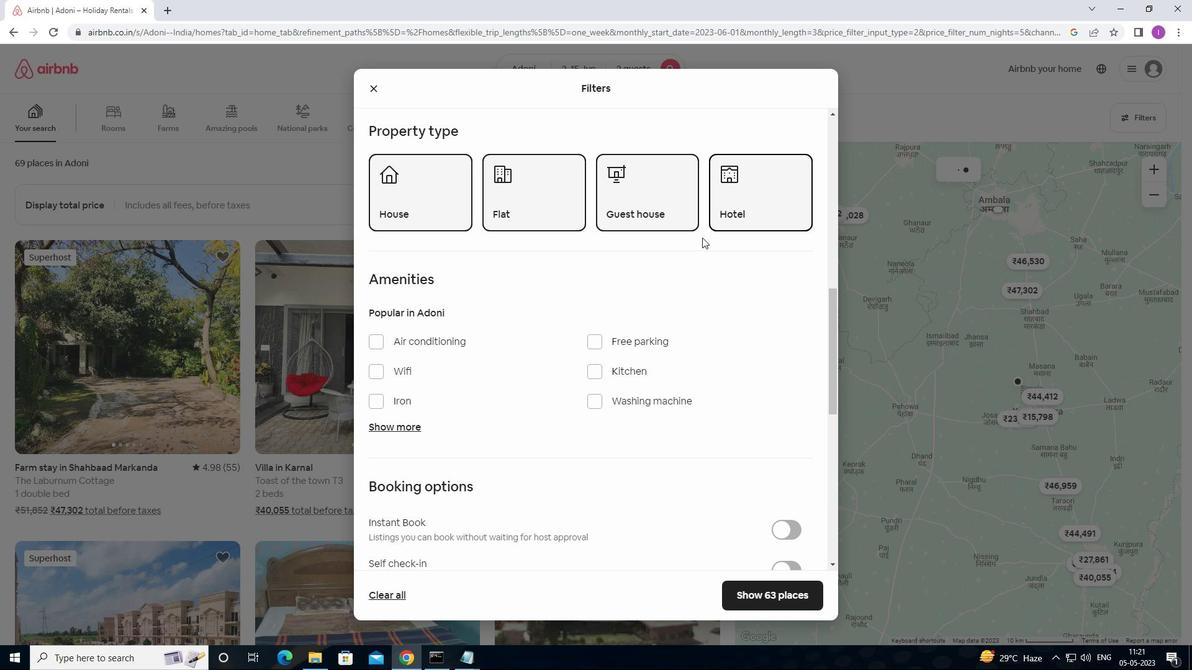 
Action: Mouse moved to (690, 246)
Screenshot: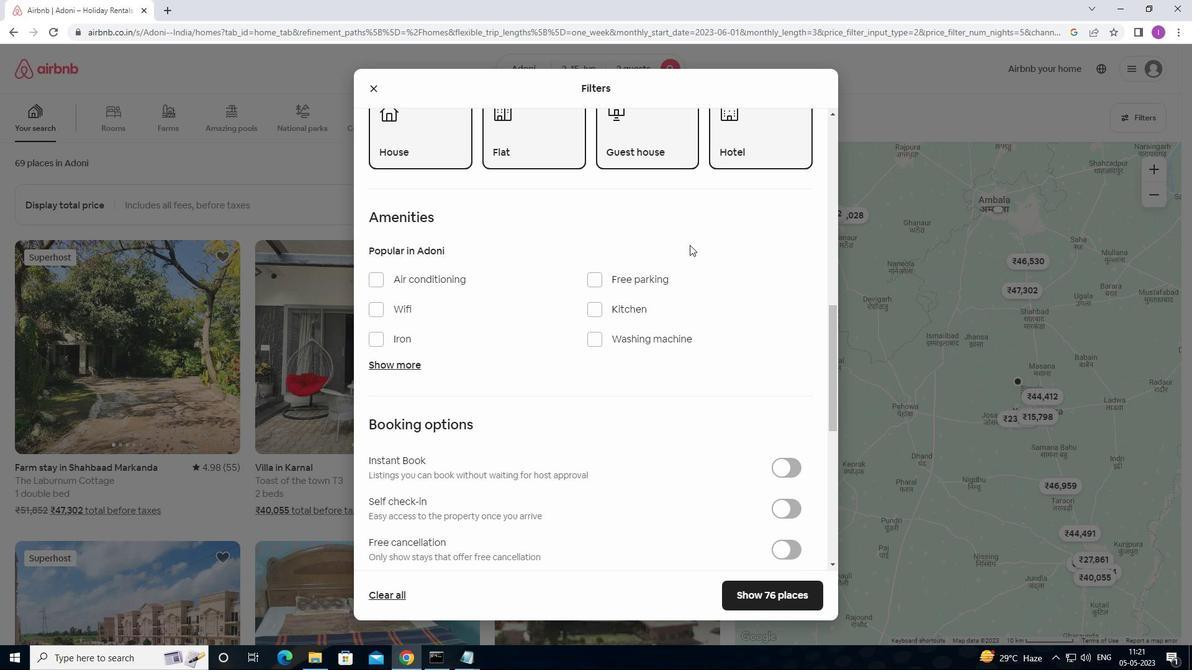 
Action: Mouse scrolled (690, 245) with delta (0, 0)
Screenshot: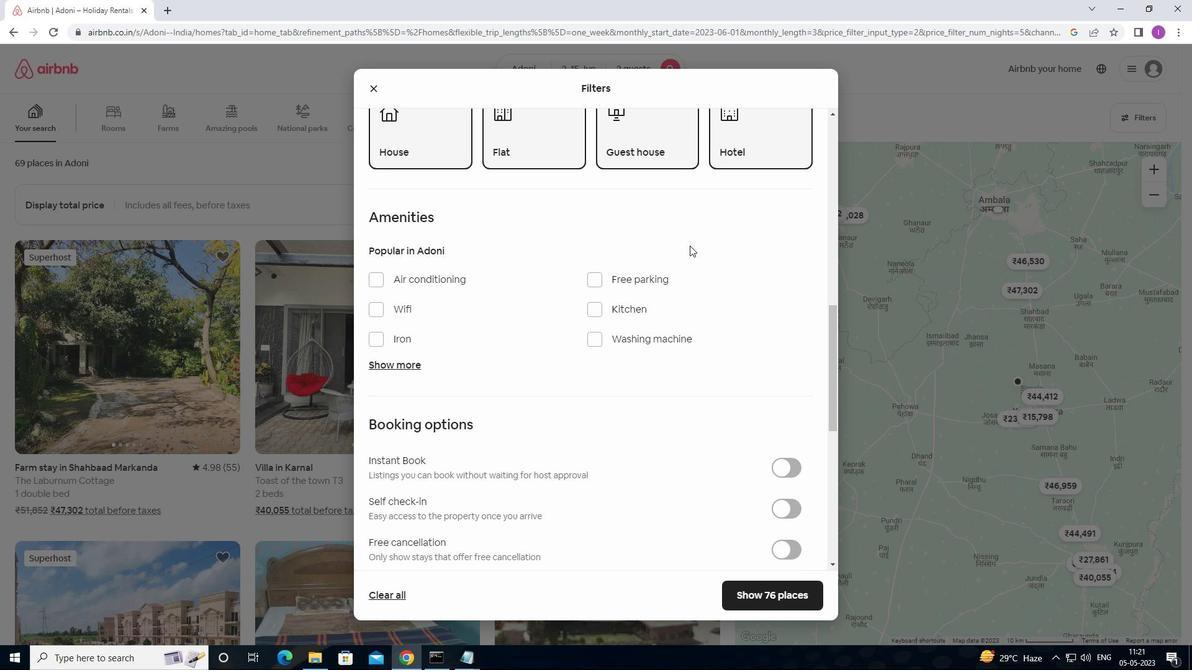 
Action: Mouse moved to (682, 250)
Screenshot: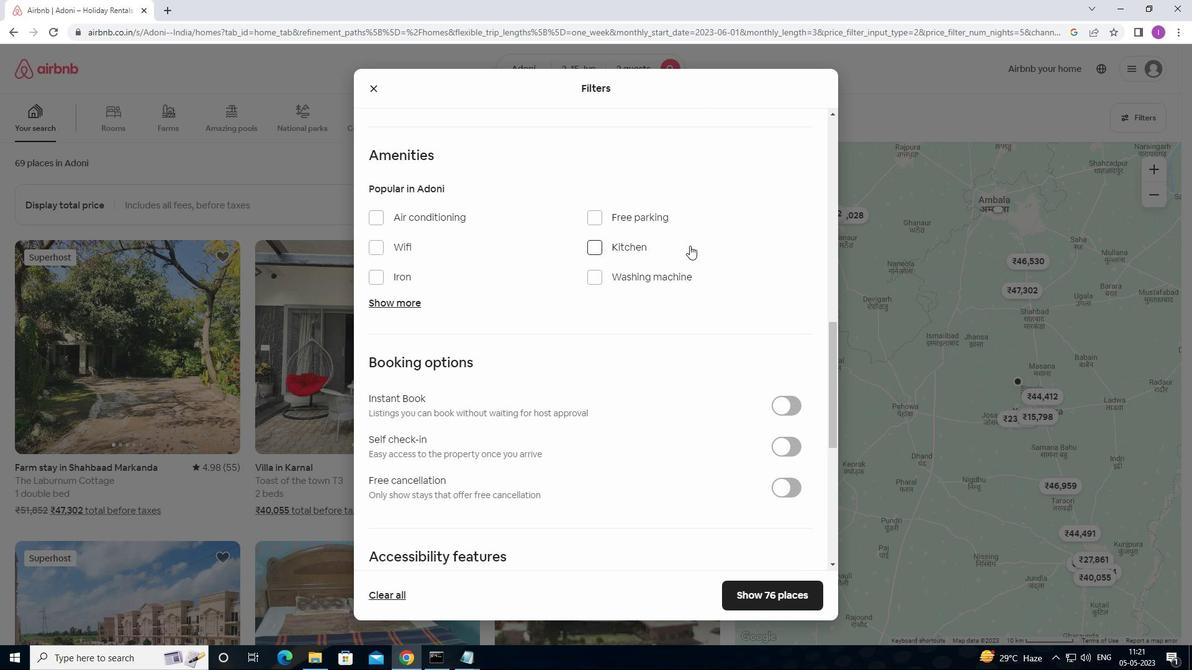 
Action: Mouse scrolled (682, 250) with delta (0, 0)
Screenshot: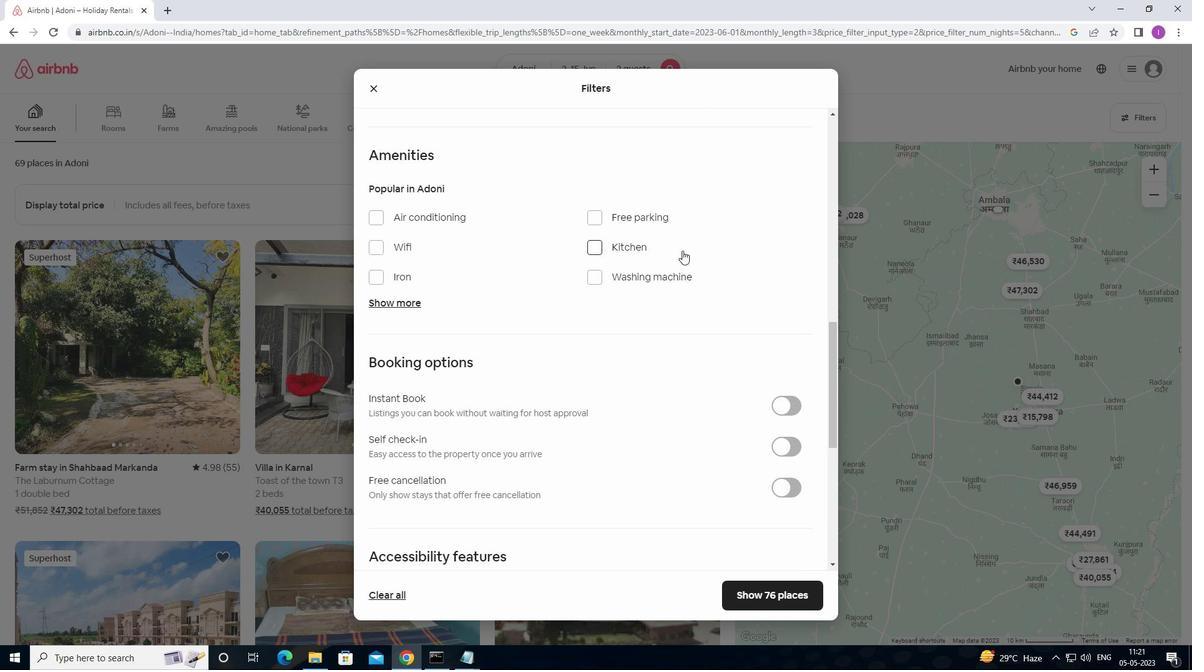 
Action: Mouse scrolled (682, 250) with delta (0, 0)
Screenshot: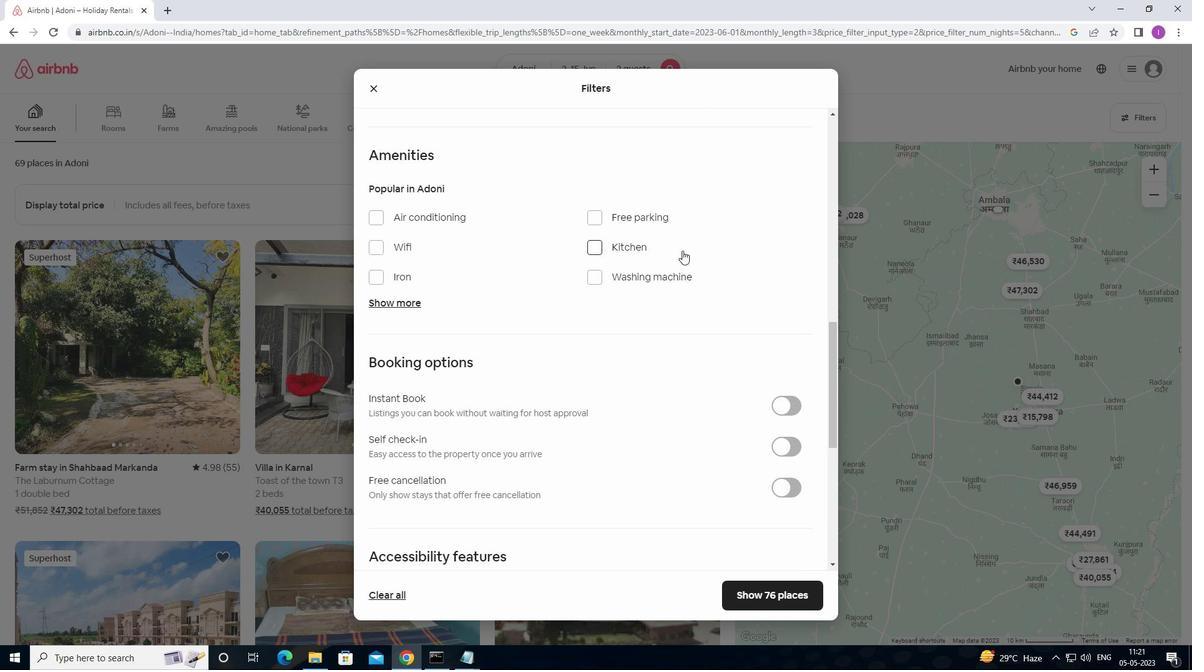 
Action: Mouse moved to (792, 328)
Screenshot: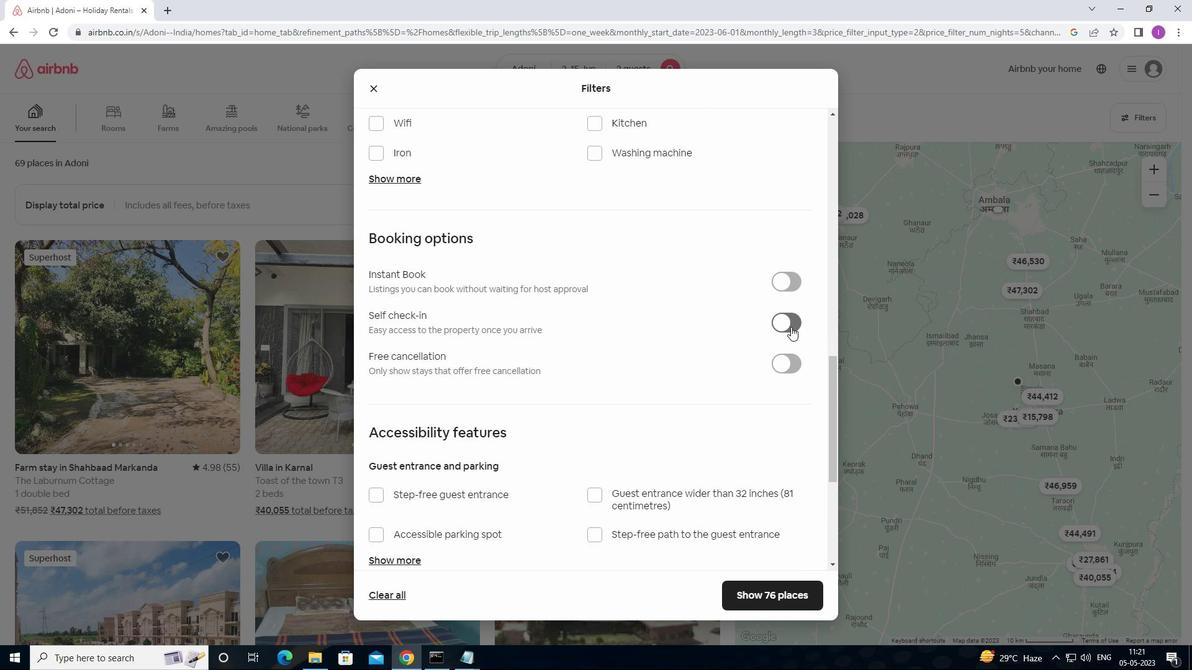 
Action: Mouse pressed left at (792, 328)
Screenshot: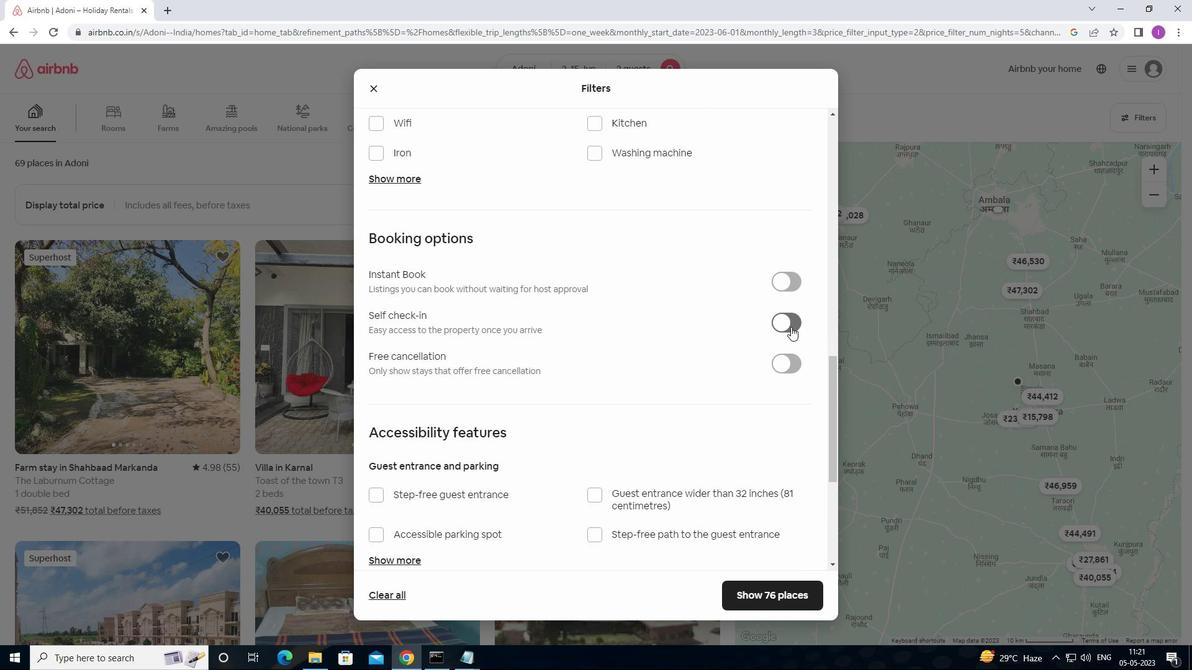 
Action: Mouse moved to (605, 328)
Screenshot: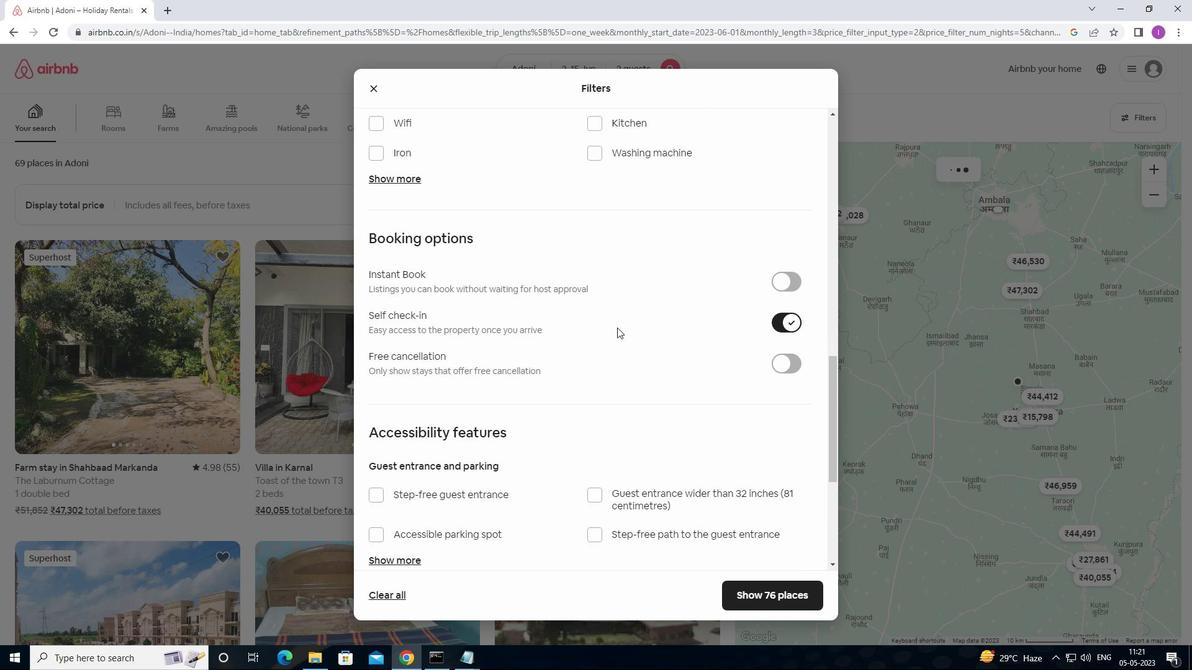 
Action: Mouse scrolled (605, 327) with delta (0, 0)
Screenshot: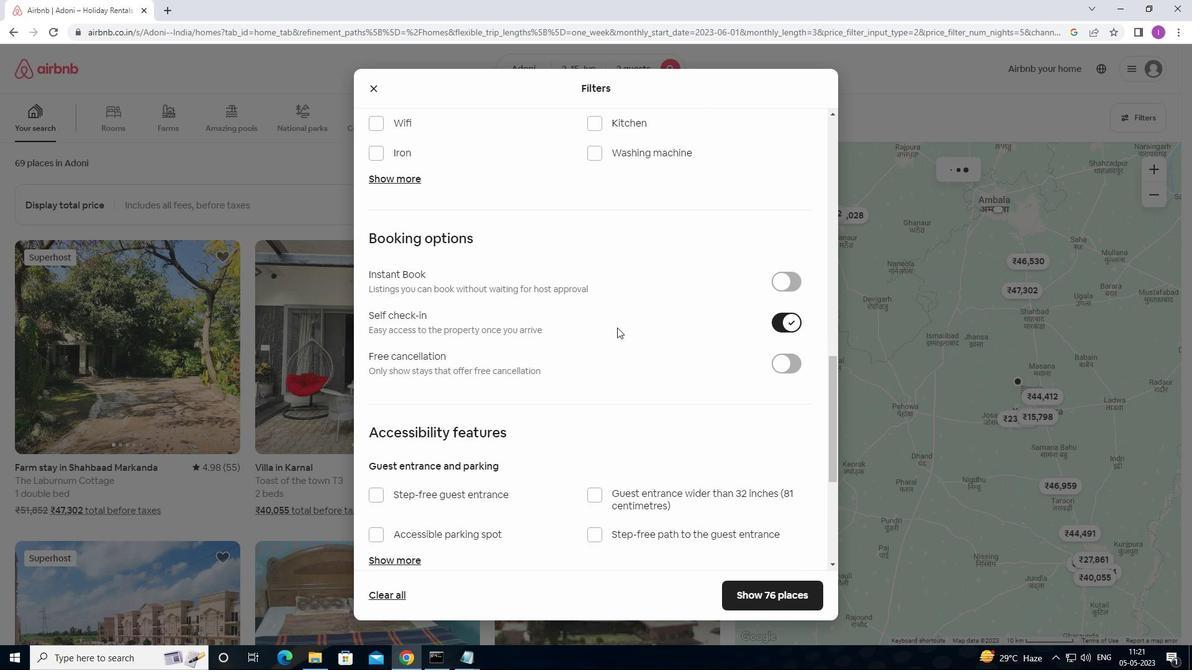
Action: Mouse scrolled (605, 327) with delta (0, 0)
Screenshot: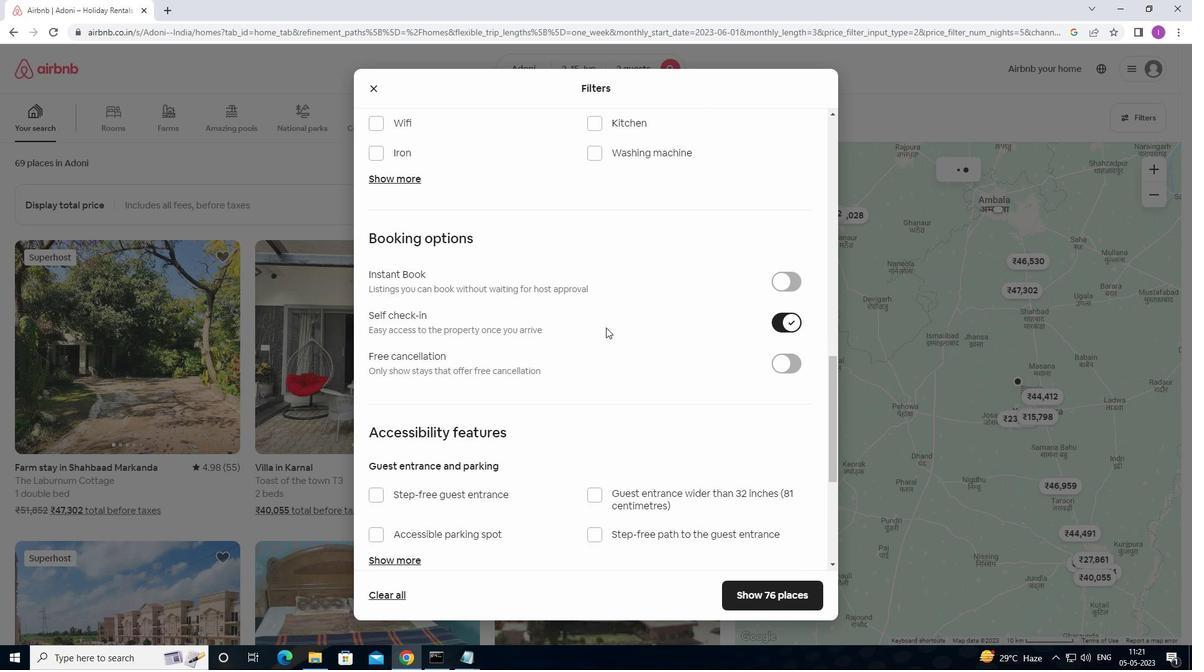 
Action: Mouse scrolled (605, 327) with delta (0, 0)
Screenshot: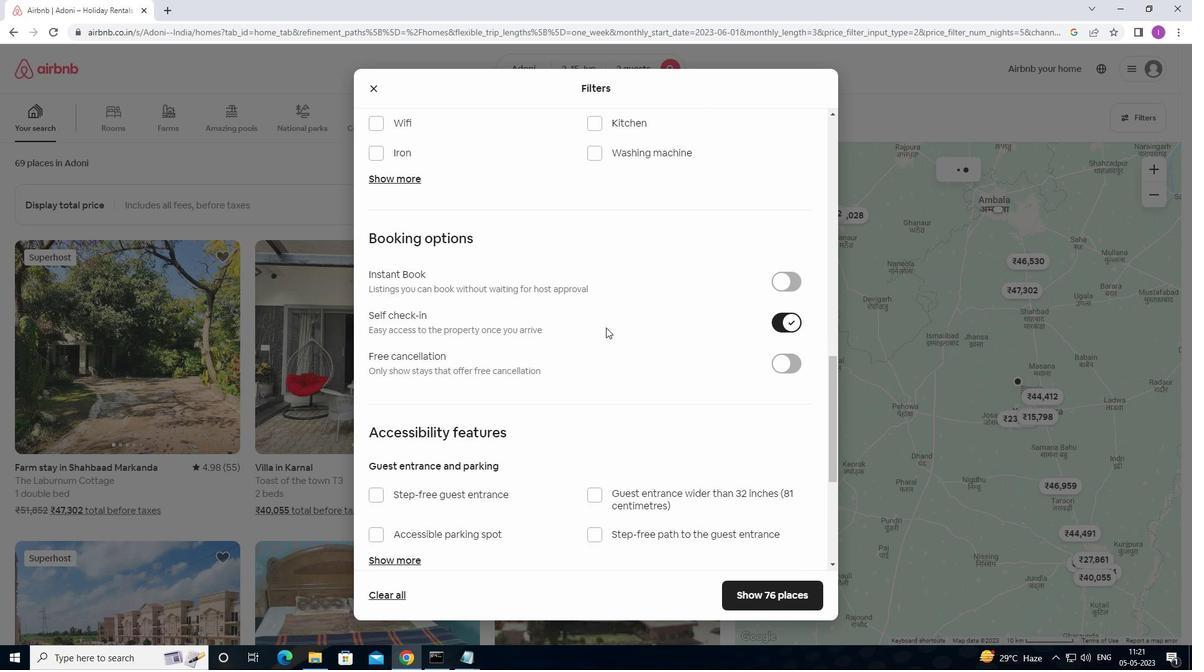 
Action: Mouse scrolled (605, 327) with delta (0, 0)
Screenshot: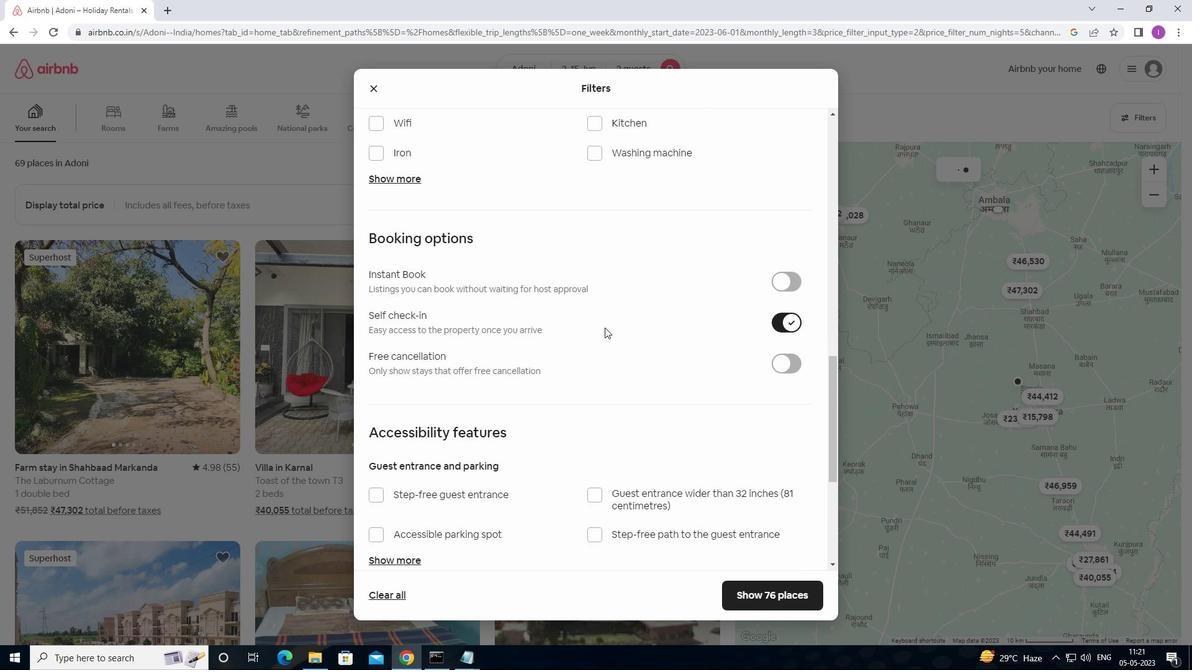 
Action: Mouse scrolled (605, 327) with delta (0, 0)
Screenshot: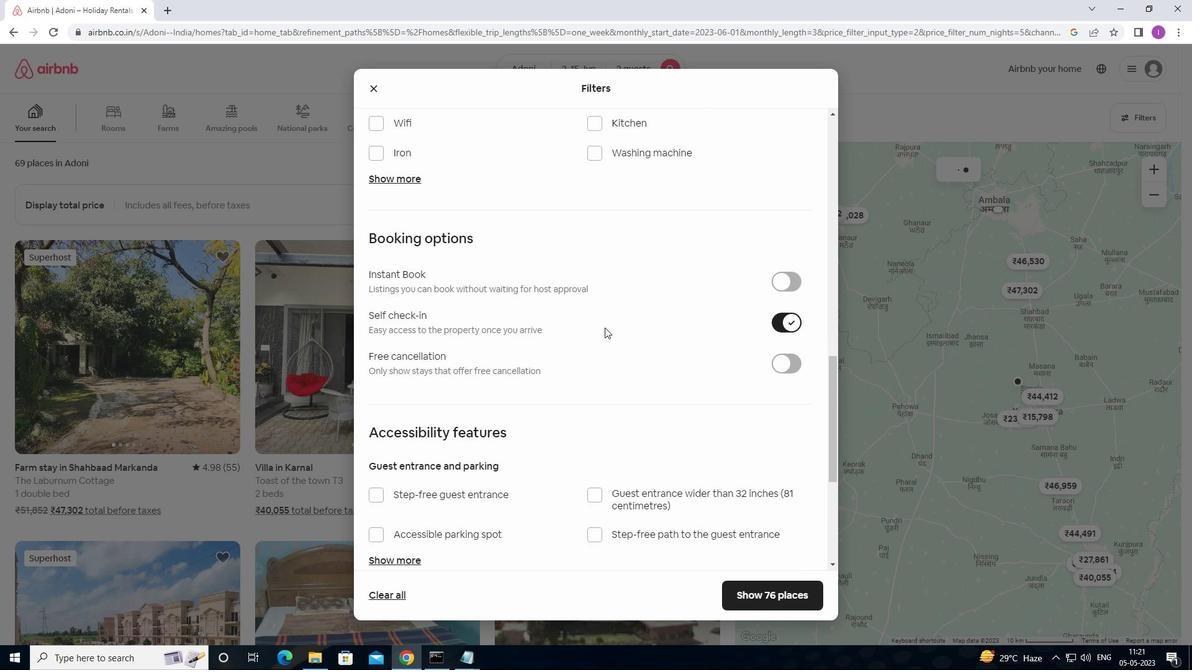 
Action: Mouse moved to (609, 324)
Screenshot: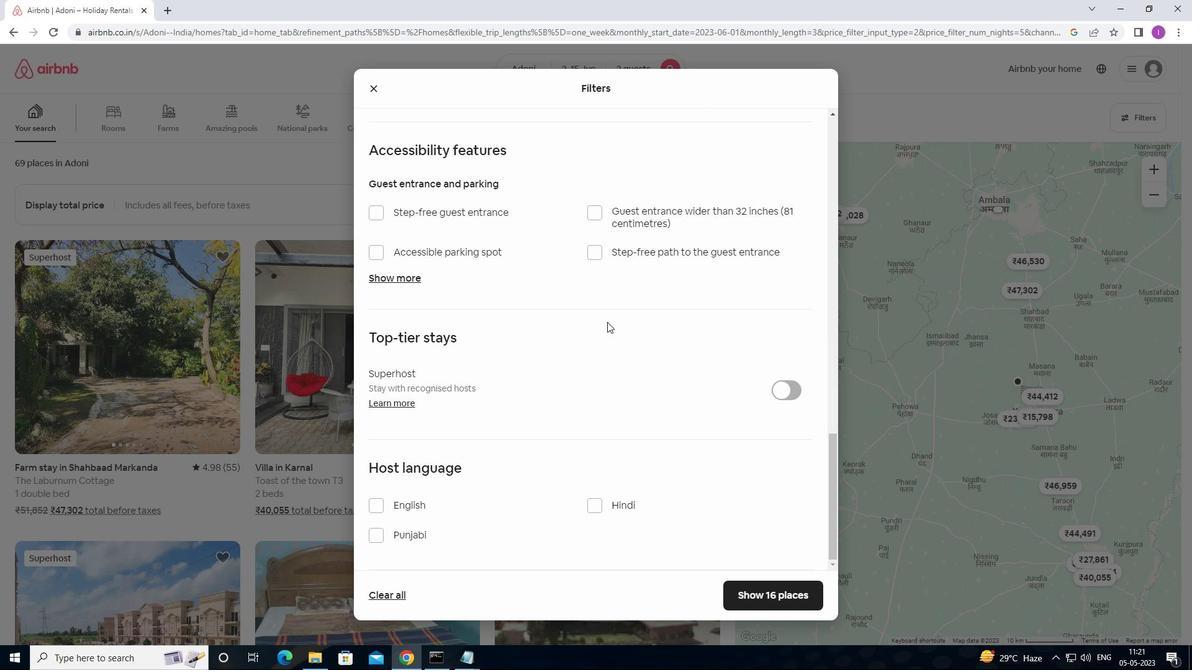 
Action: Mouse scrolled (609, 323) with delta (0, 0)
Screenshot: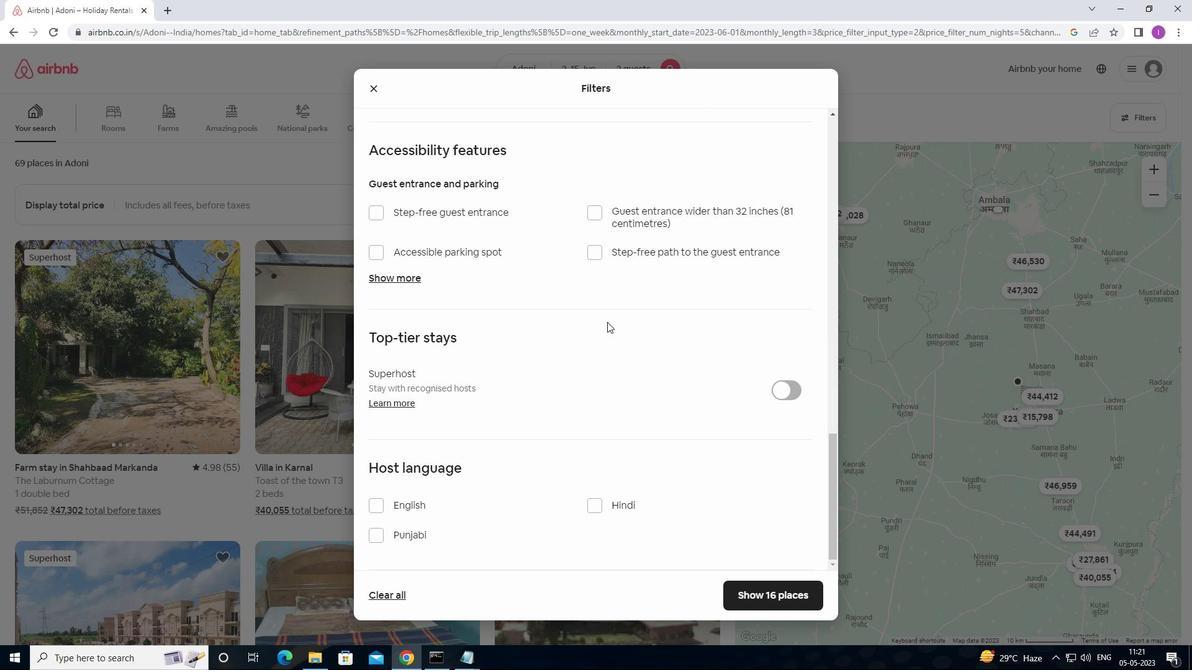 
Action: Mouse moved to (610, 326)
Screenshot: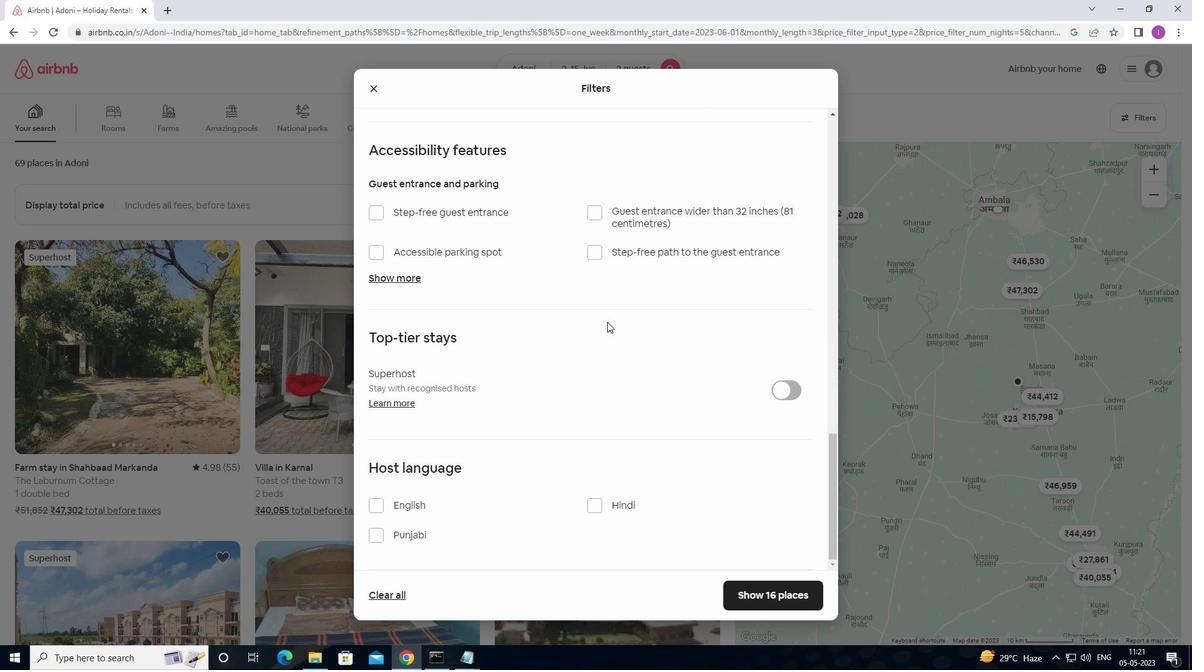 
Action: Mouse scrolled (610, 326) with delta (0, 0)
Screenshot: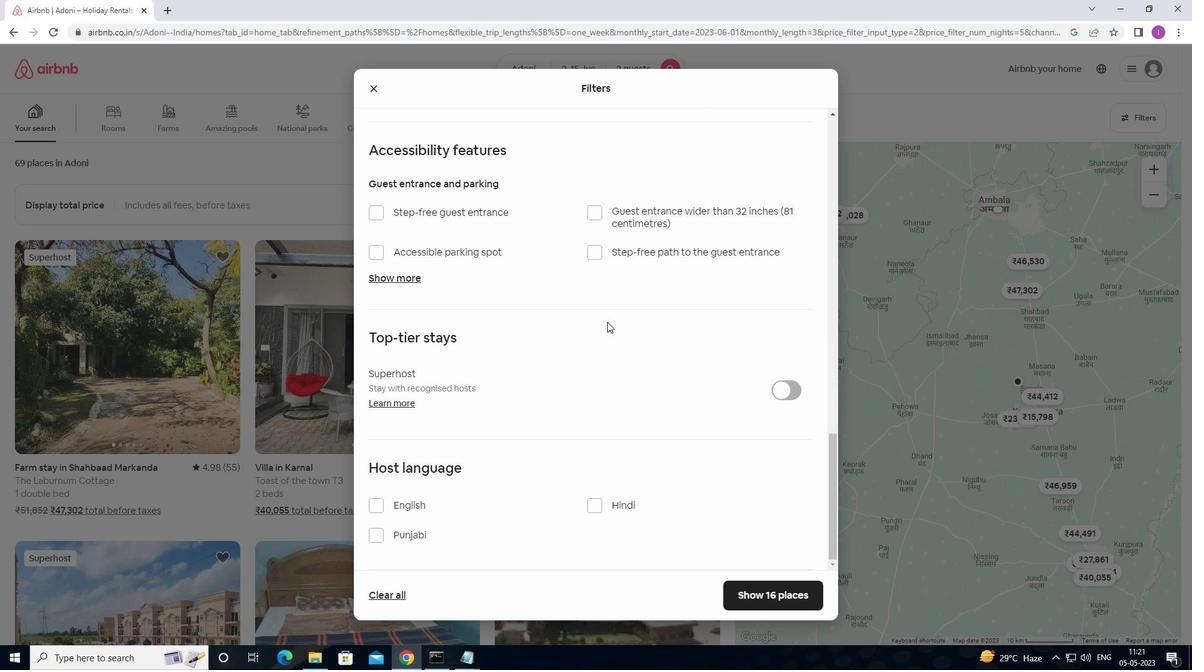 
Action: Mouse scrolled (610, 326) with delta (0, 0)
Screenshot: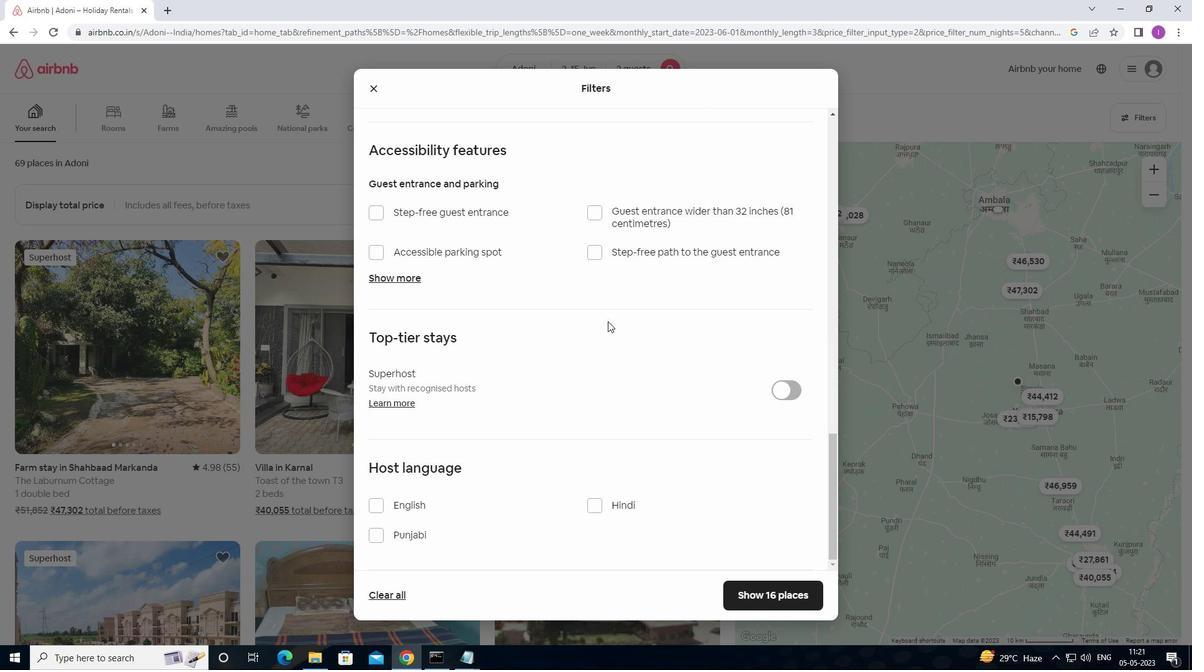 
Action: Mouse moved to (611, 329)
Screenshot: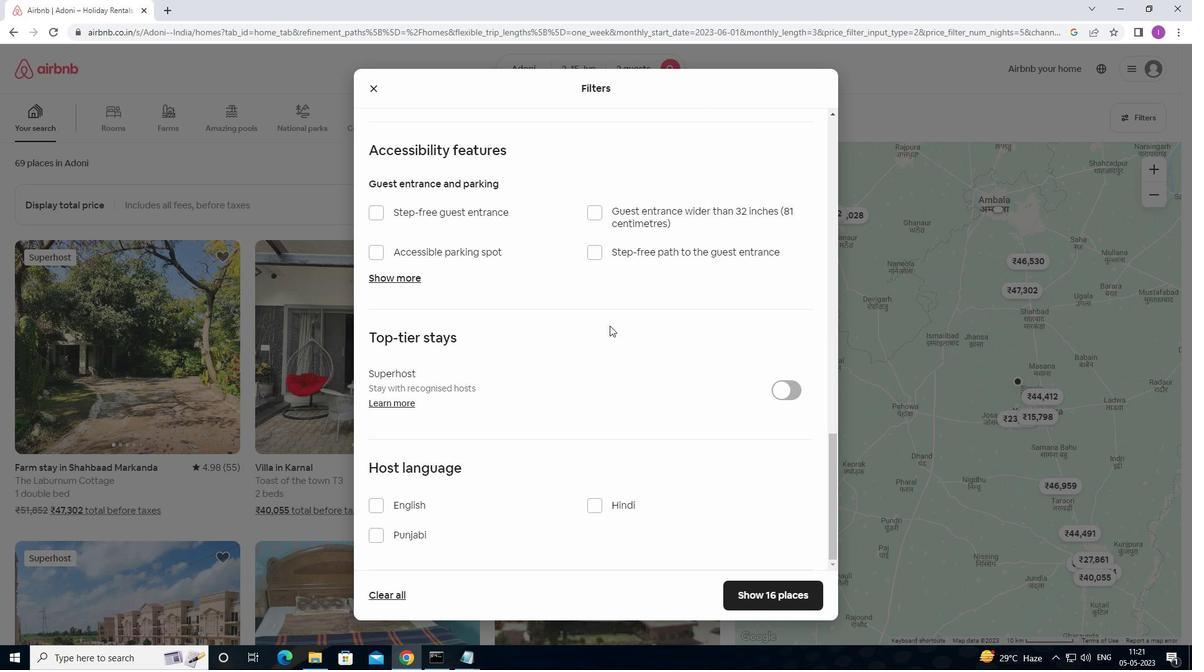 
Action: Mouse scrolled (611, 328) with delta (0, 0)
Screenshot: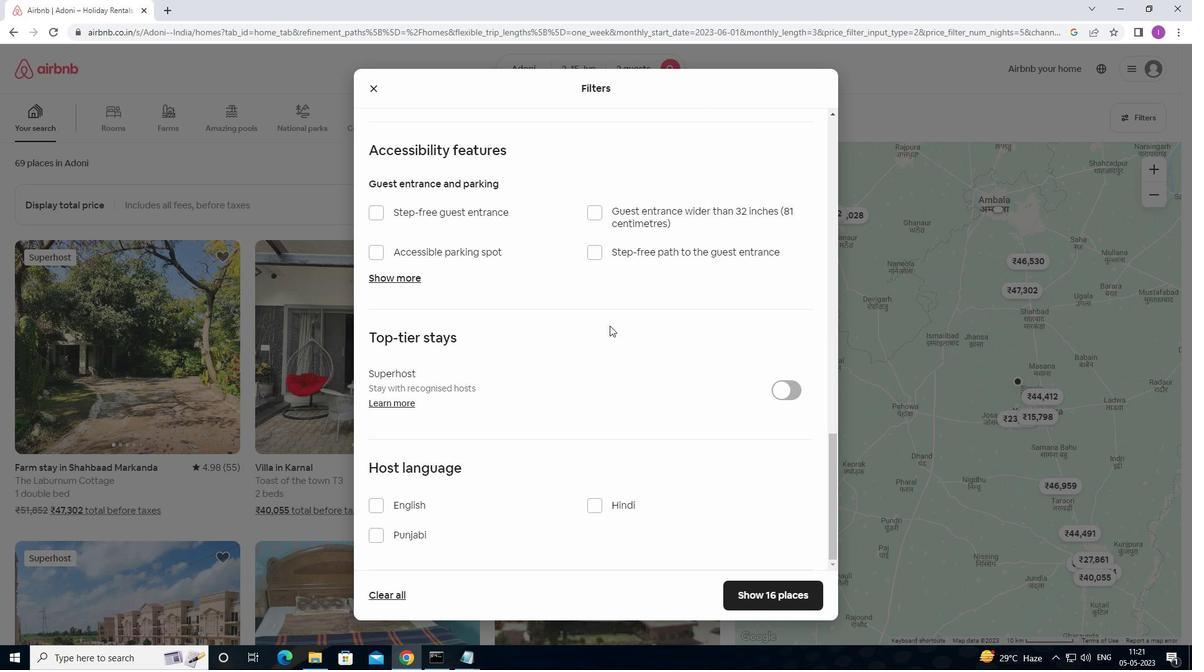 
Action: Mouse moved to (377, 505)
Screenshot: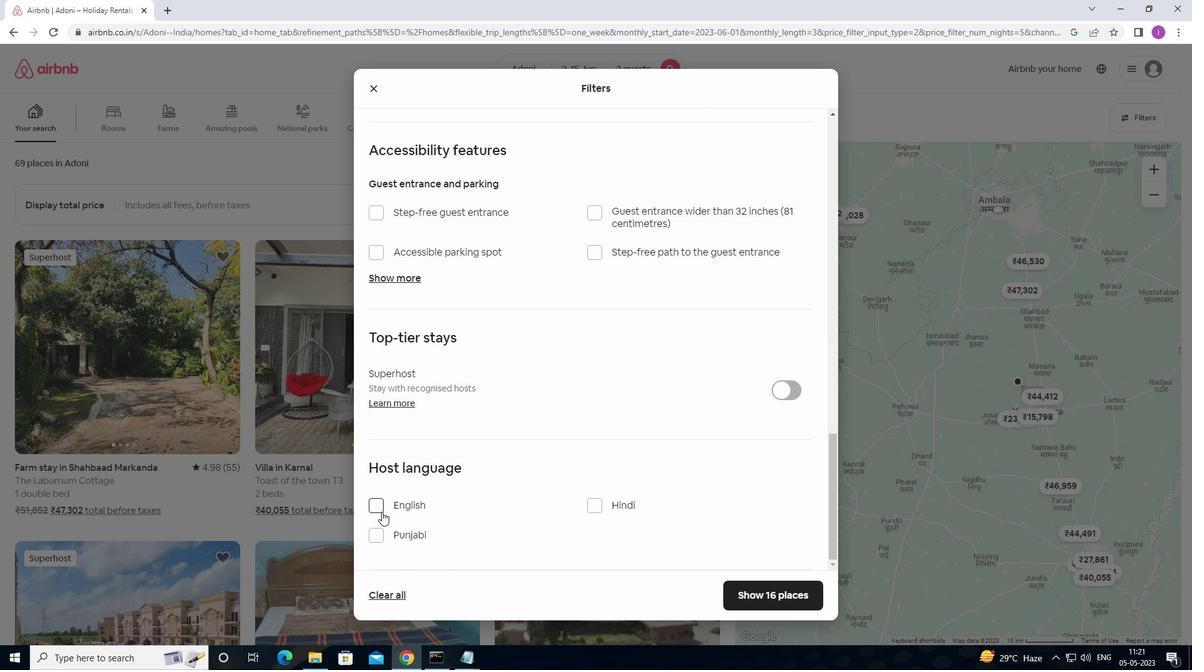 
Action: Mouse pressed left at (377, 505)
Screenshot: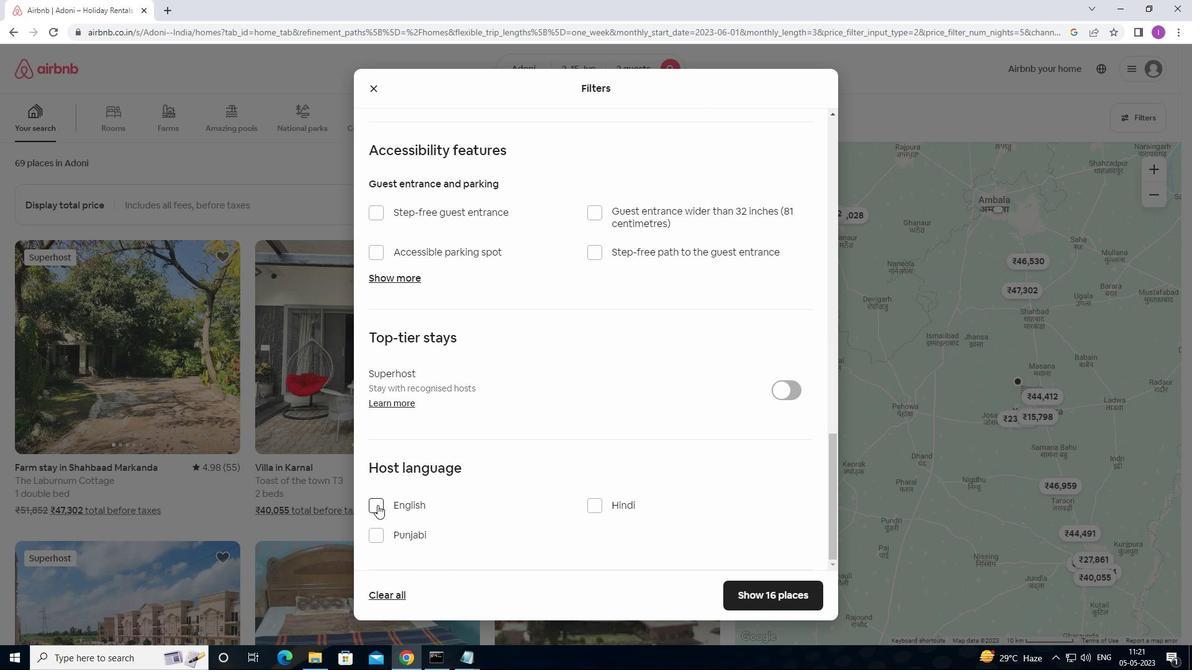 
Action: Mouse moved to (605, 467)
Screenshot: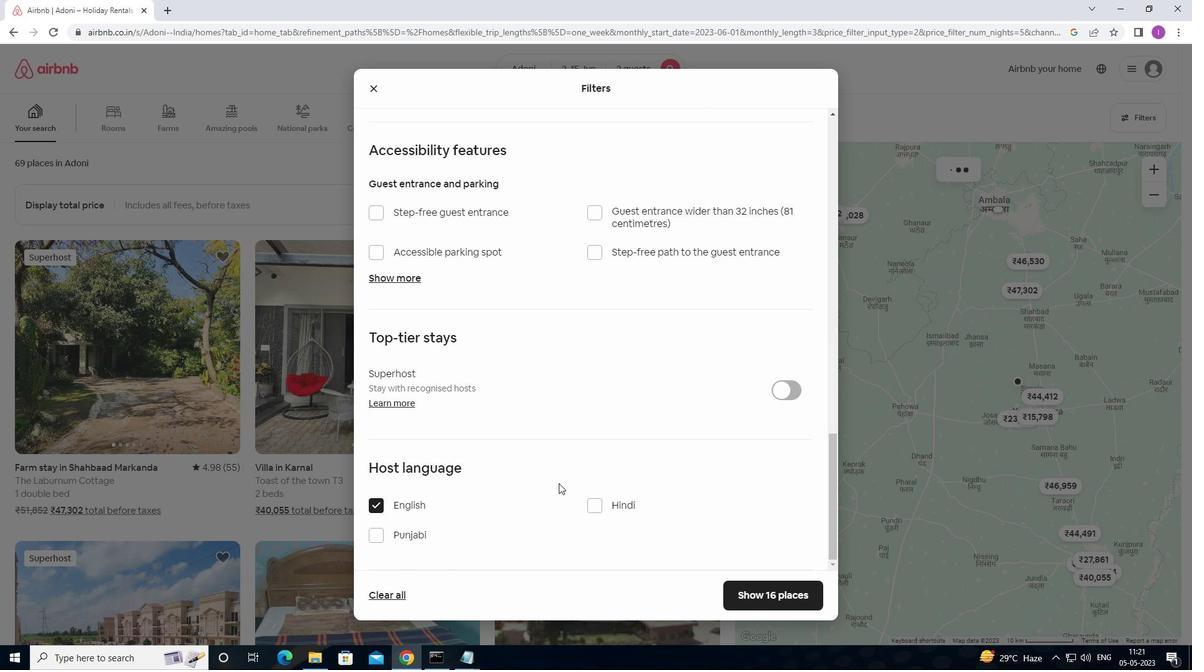 
Action: Mouse scrolled (605, 466) with delta (0, 0)
Screenshot: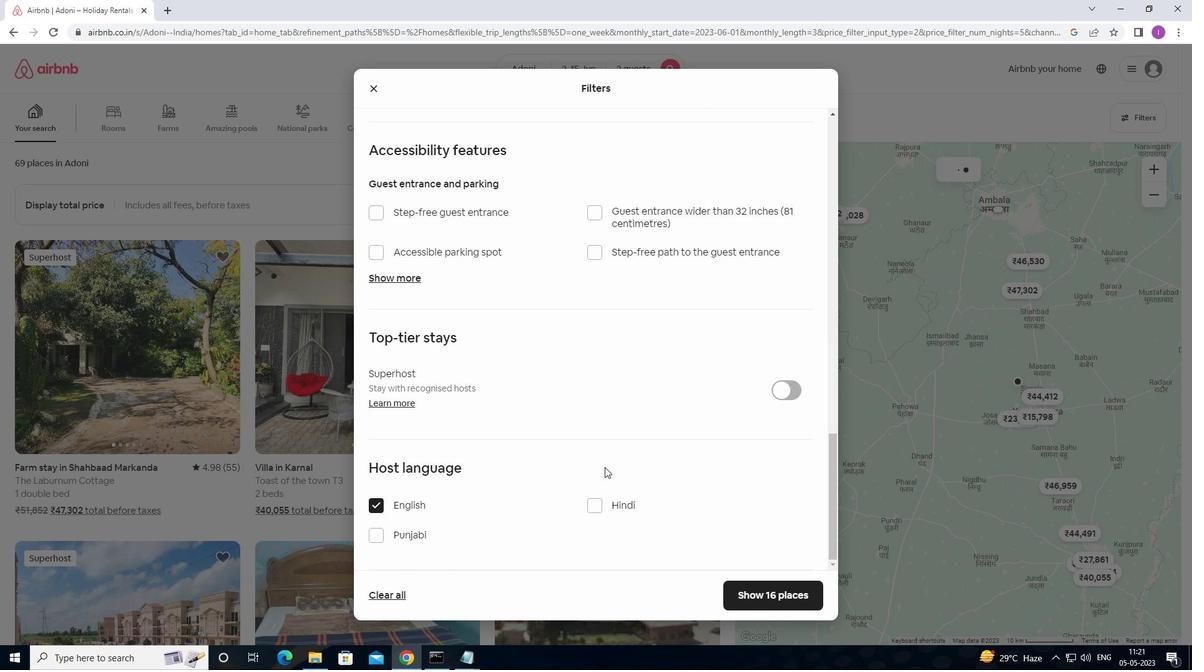 
Action: Mouse scrolled (605, 466) with delta (0, 0)
Screenshot: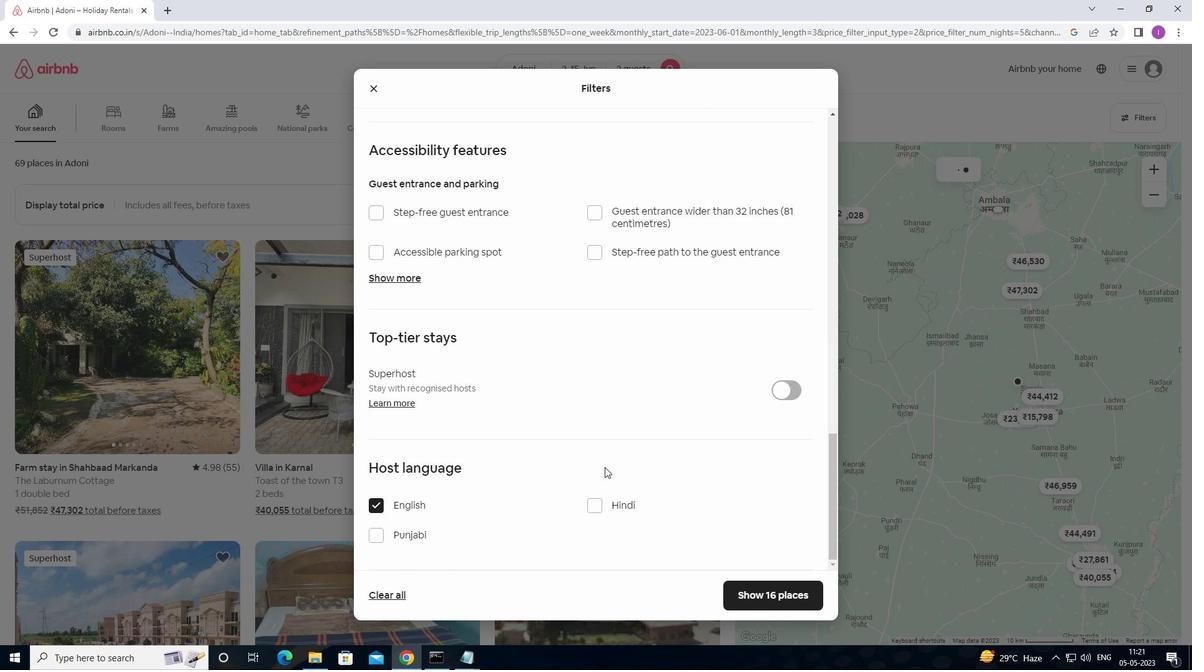
Action: Mouse moved to (605, 467)
Screenshot: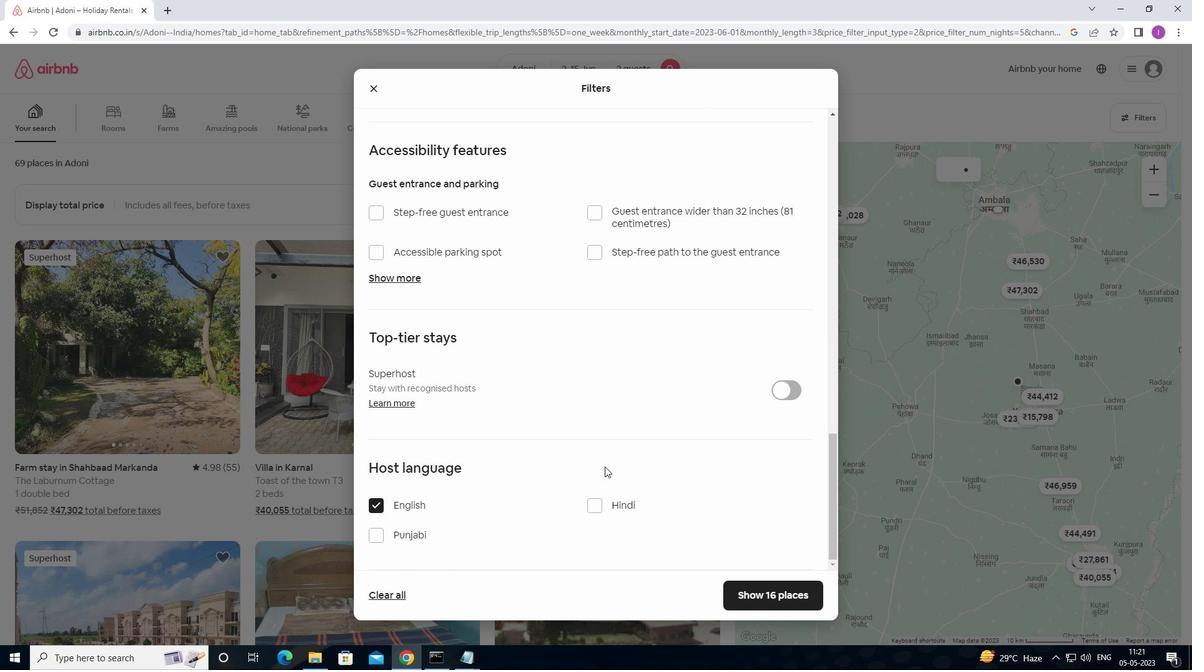 
Action: Mouse scrolled (605, 467) with delta (0, 0)
Screenshot: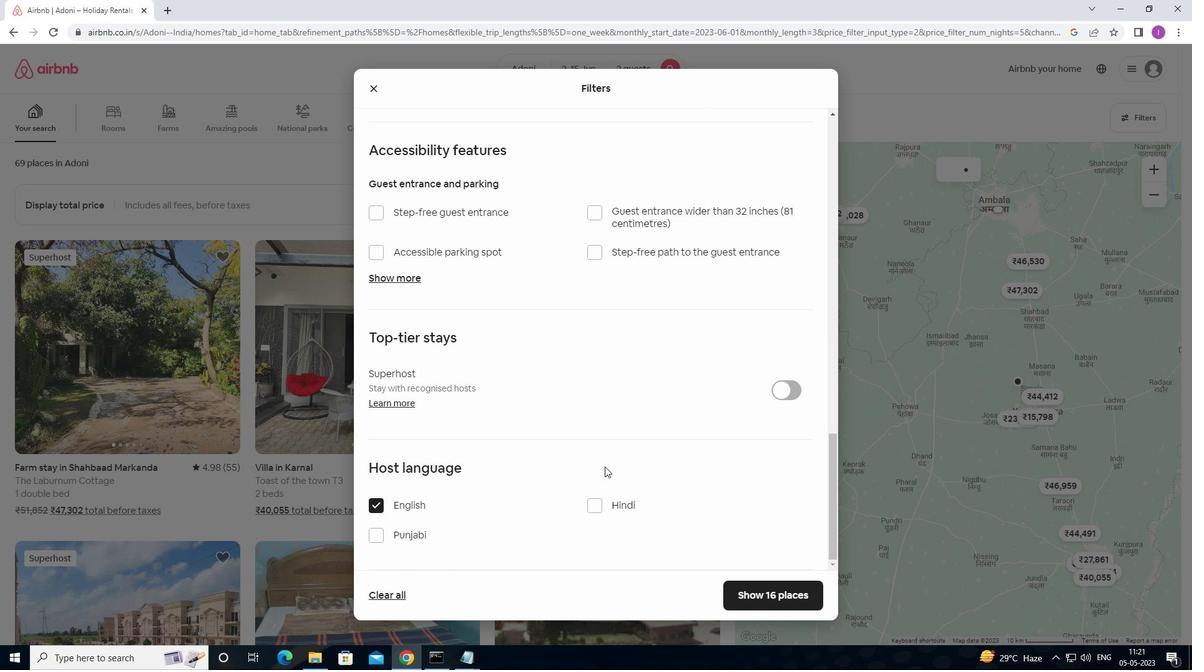 
Action: Mouse moved to (770, 595)
Screenshot: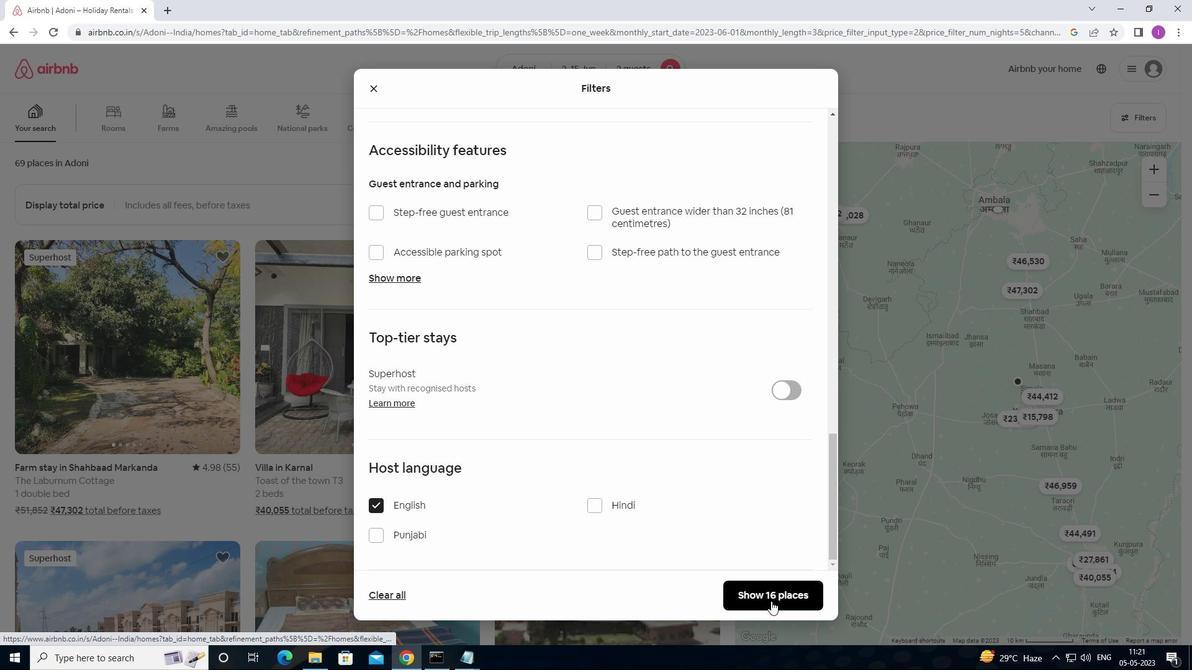 
Action: Mouse pressed left at (770, 595)
Screenshot: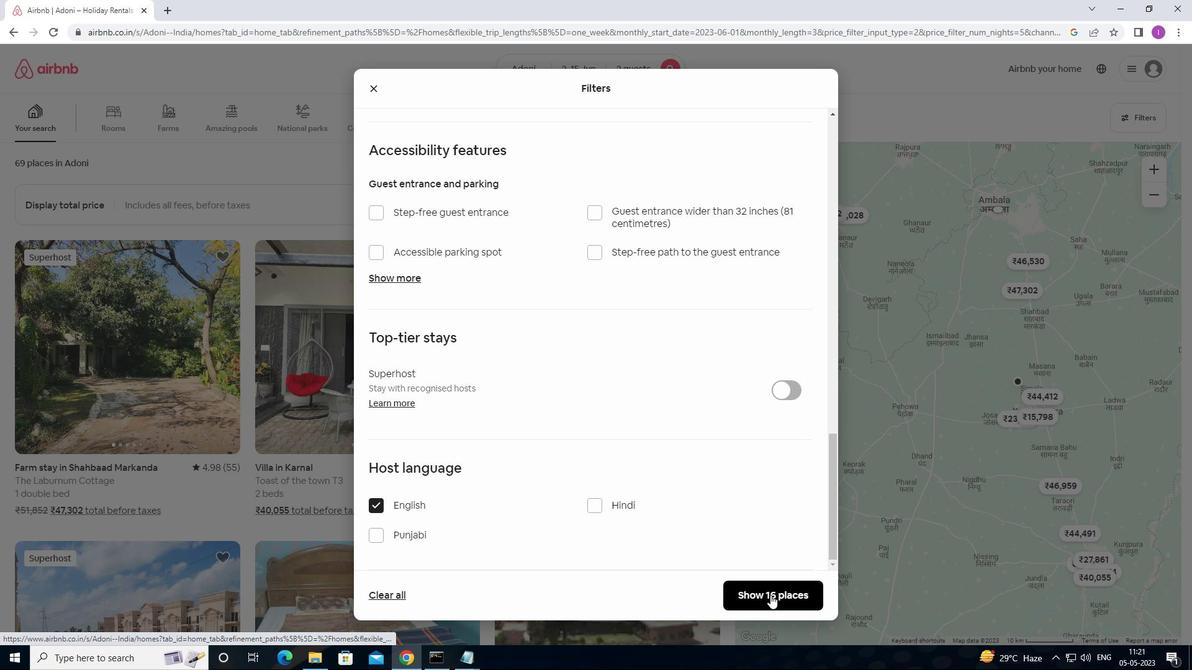 
Action: Mouse moved to (785, 575)
Screenshot: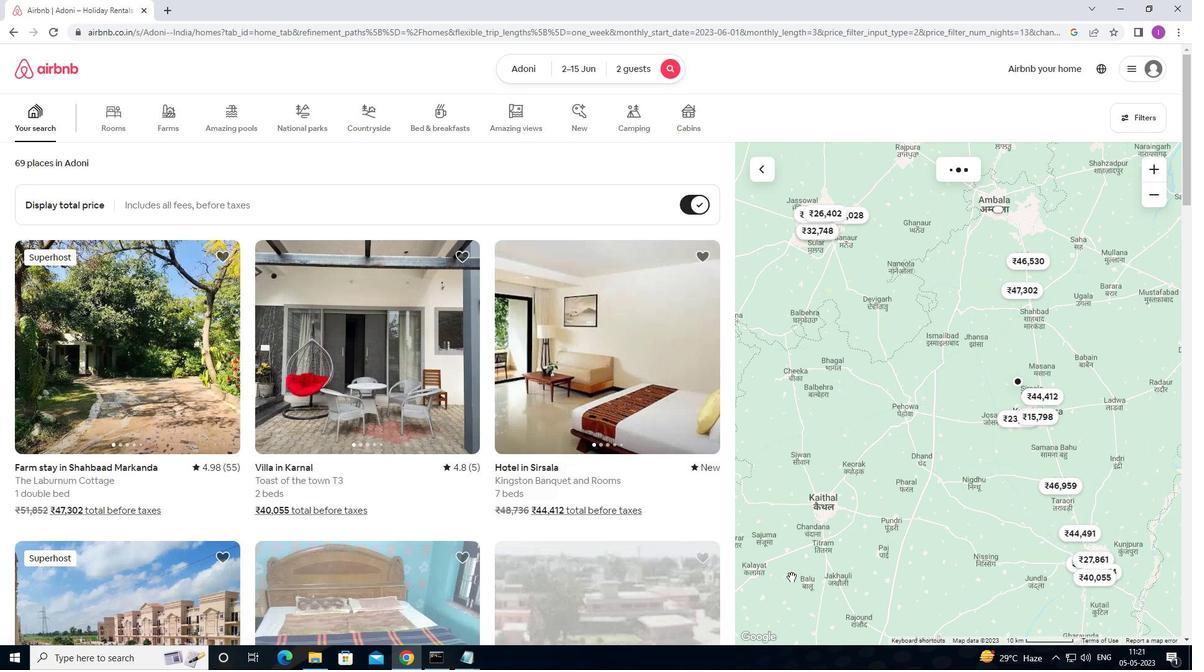 
